 Task: Look for space in Muroran, Japan from 7th July, 2023 to 14th July, 2023 for 1 adult in price range Rs.6000 to Rs.14000. Place can be shared room with 1  bedroom having 1 bed and 1 bathroom. Property type can be house, flat, guest house, hotel. Amenities needed are: wifi, washing machine. Booking option can be shelf check-in. Required host language is English.
Action: Mouse moved to (623, 149)
Screenshot: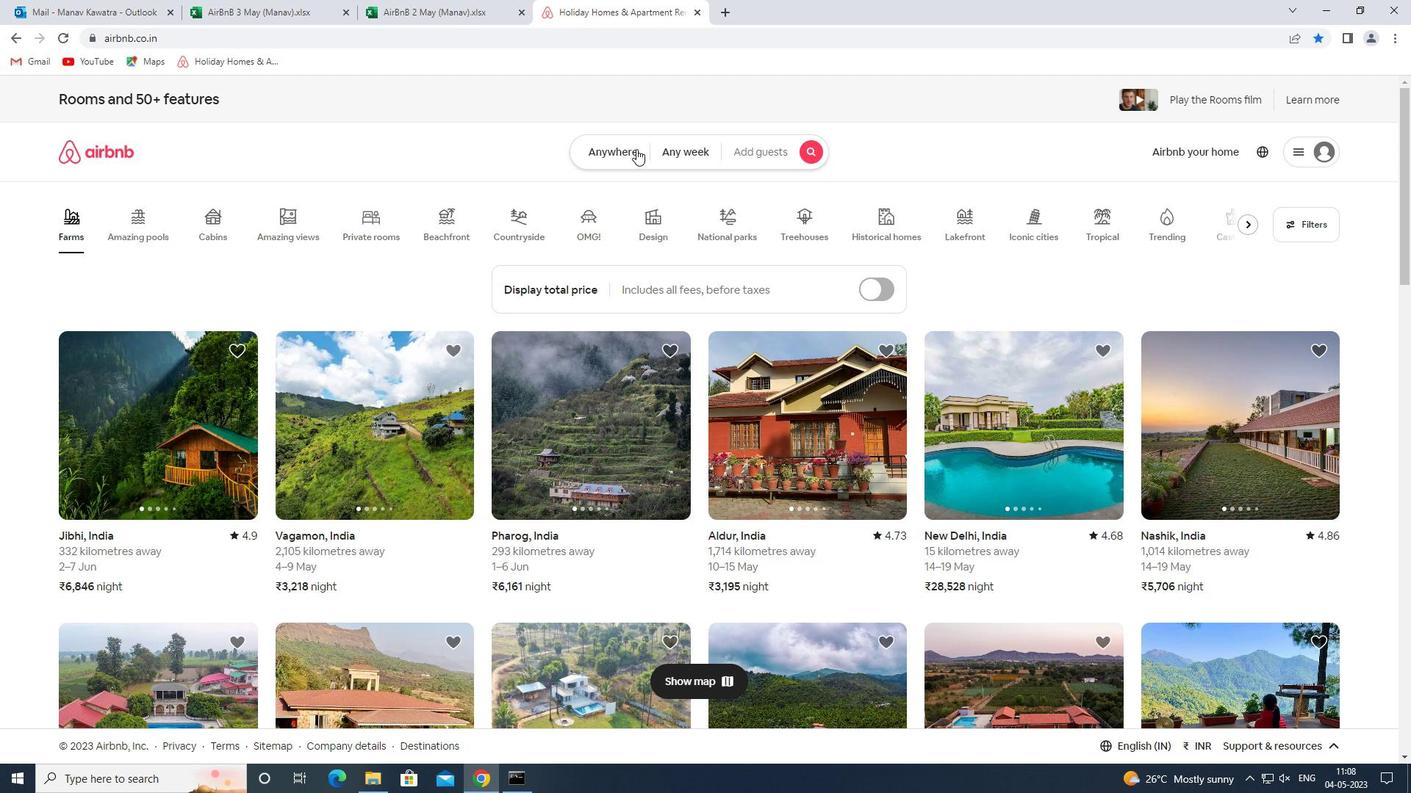 
Action: Mouse pressed left at (623, 149)
Screenshot: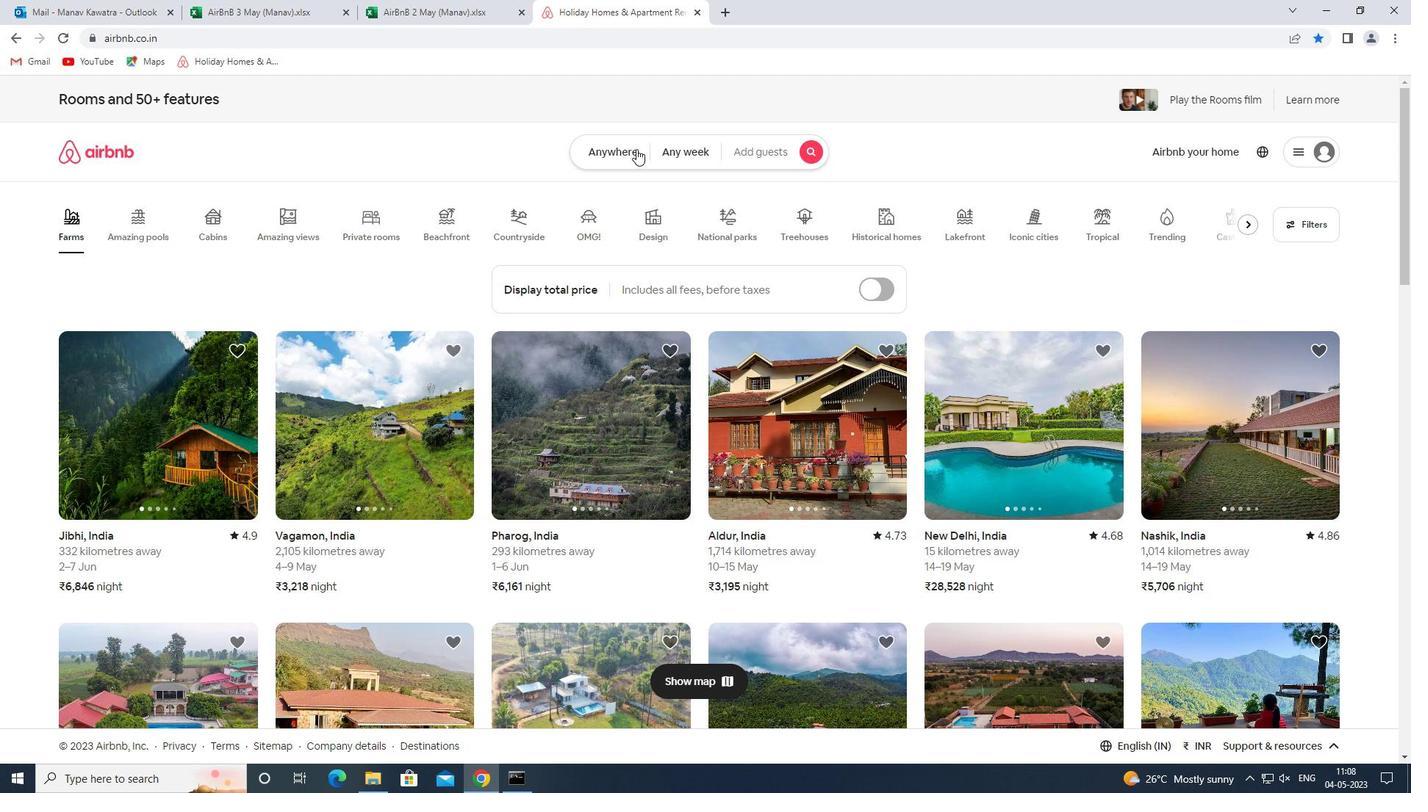 
Action: Mouse moved to (526, 210)
Screenshot: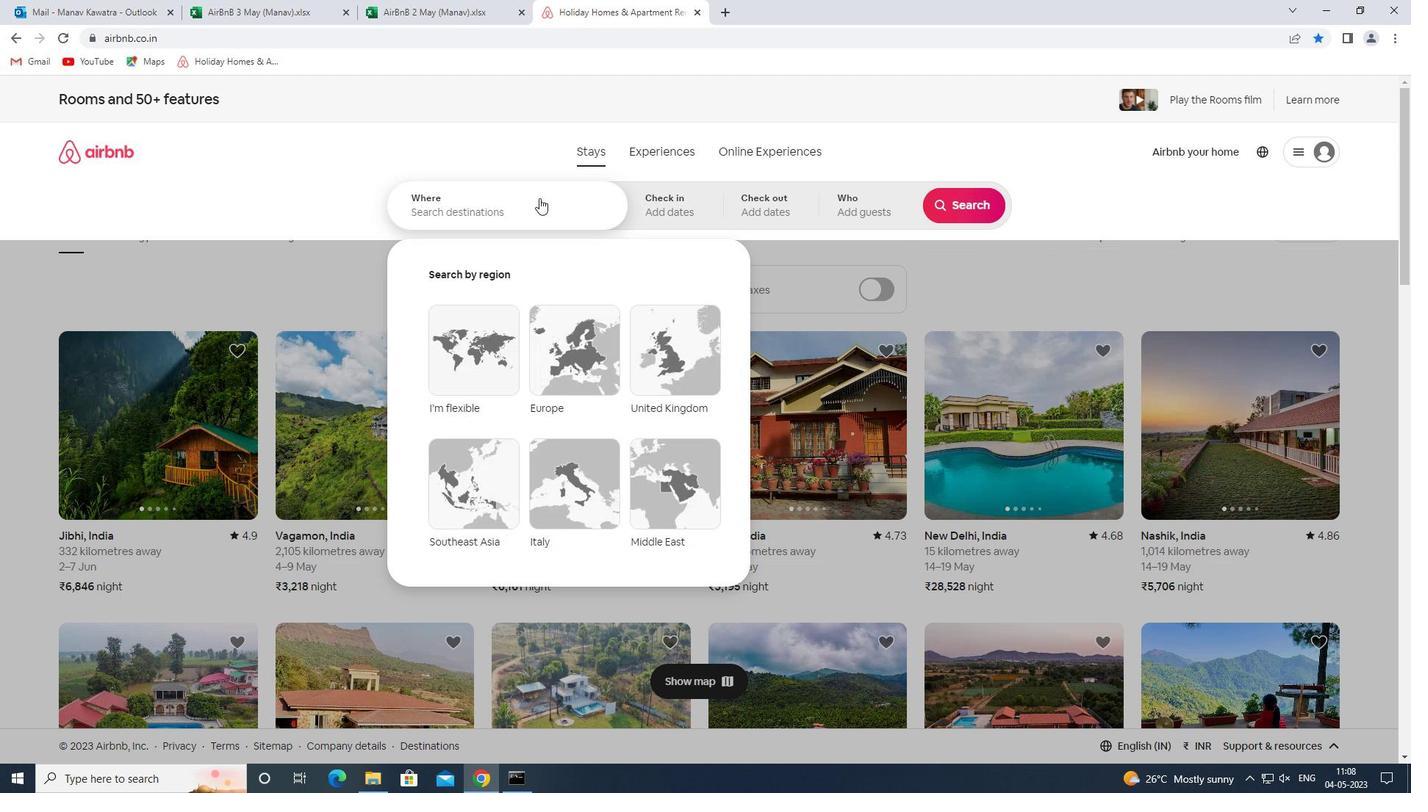 
Action: Mouse pressed left at (526, 210)
Screenshot: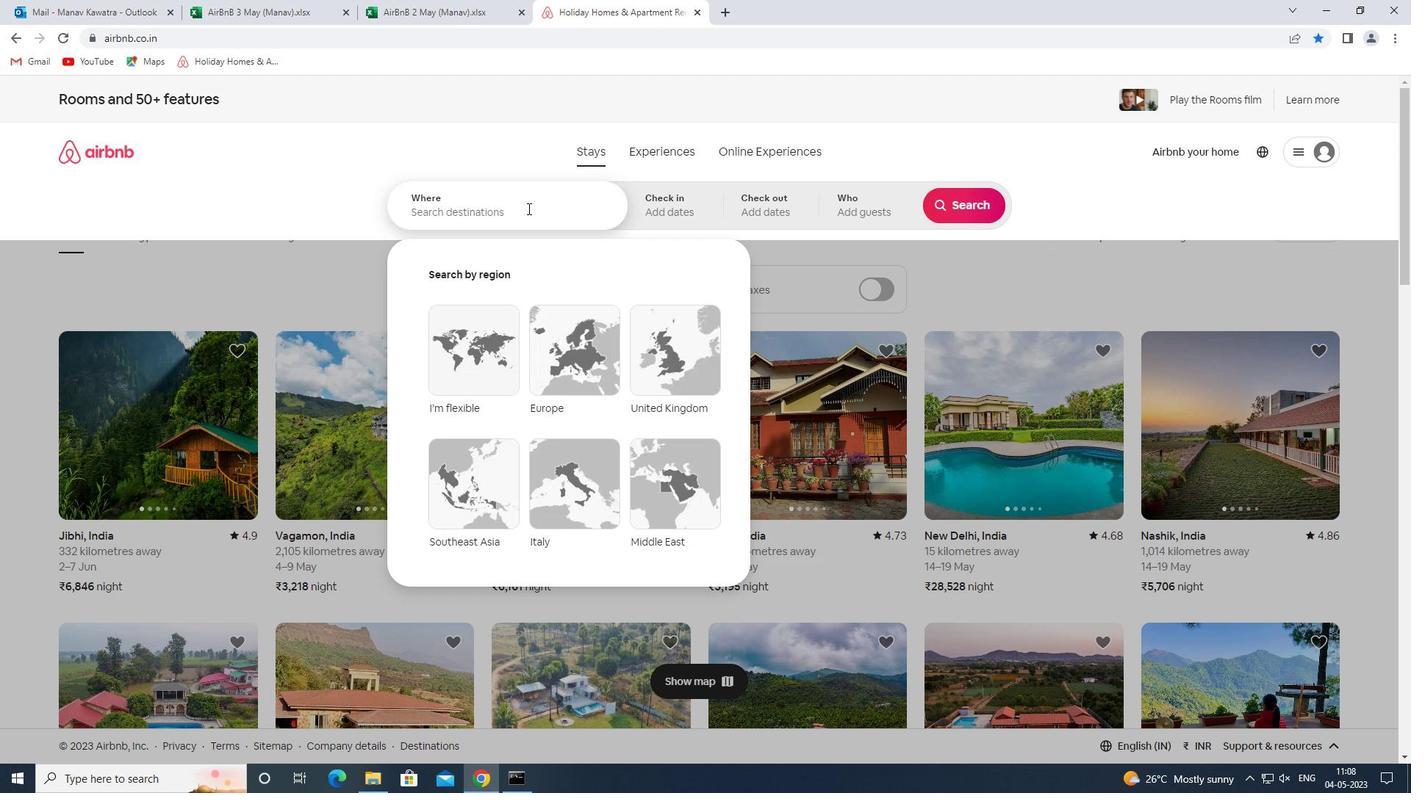 
Action: Key pressed muroran<Key.space>japan<Key.space><Key.enter>
Screenshot: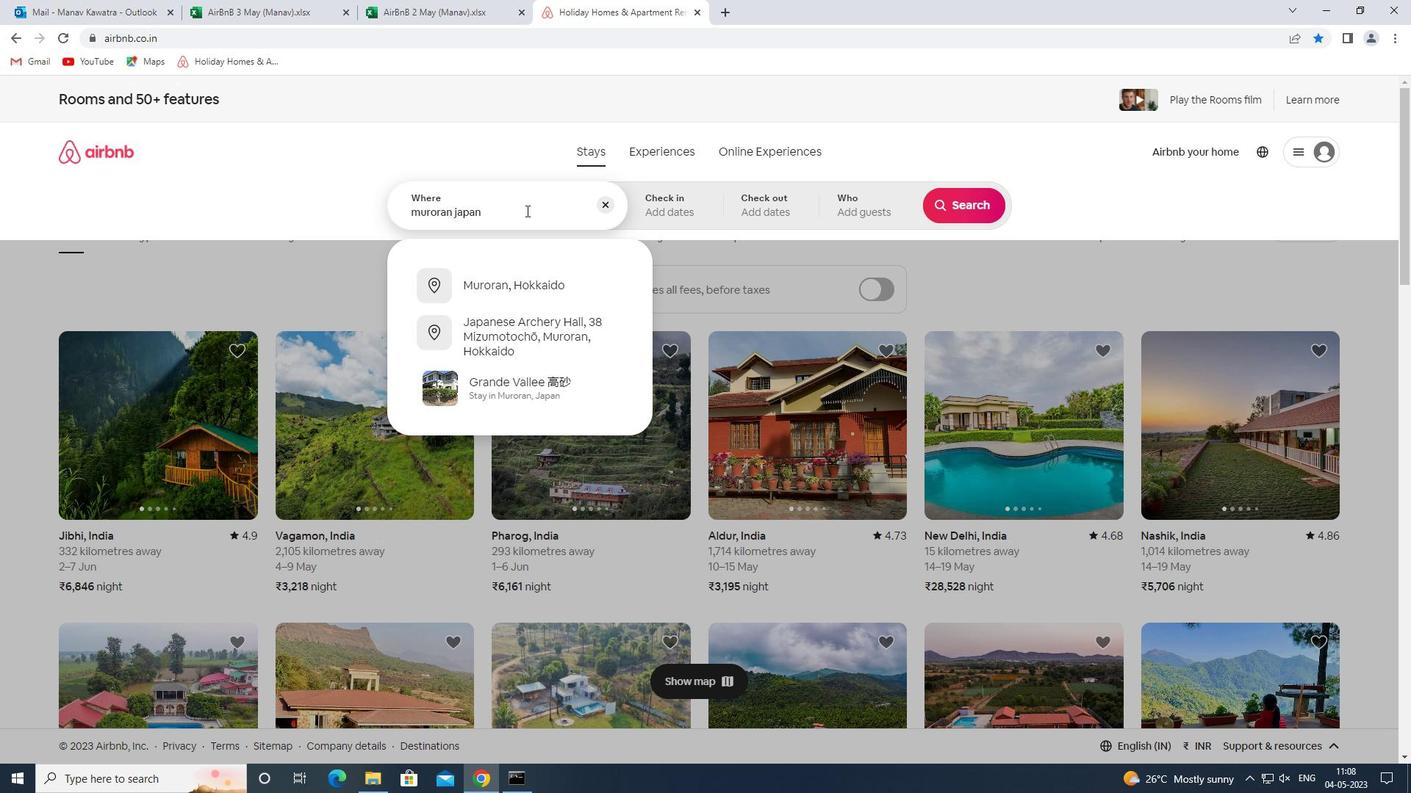 
Action: Mouse moved to (958, 323)
Screenshot: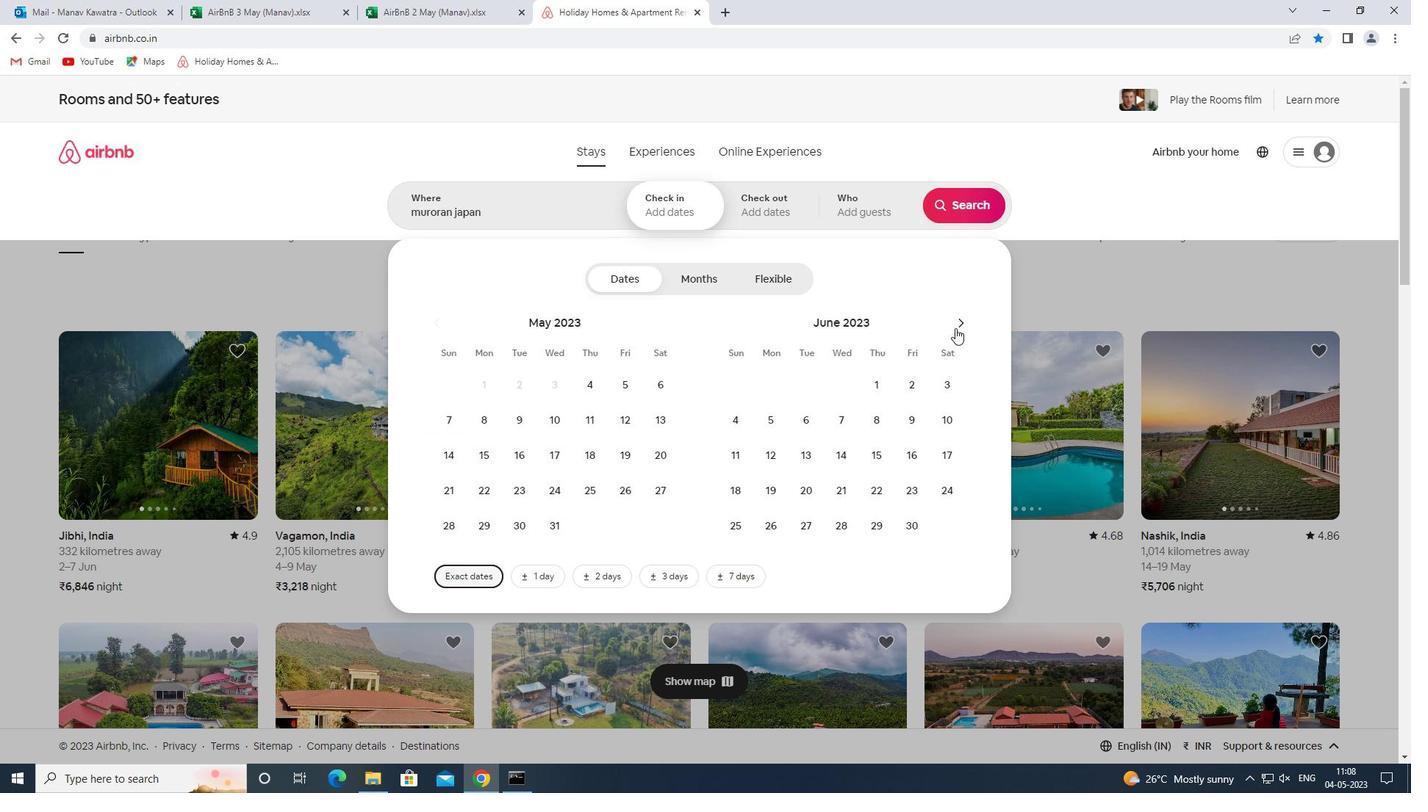 
Action: Mouse pressed left at (958, 323)
Screenshot: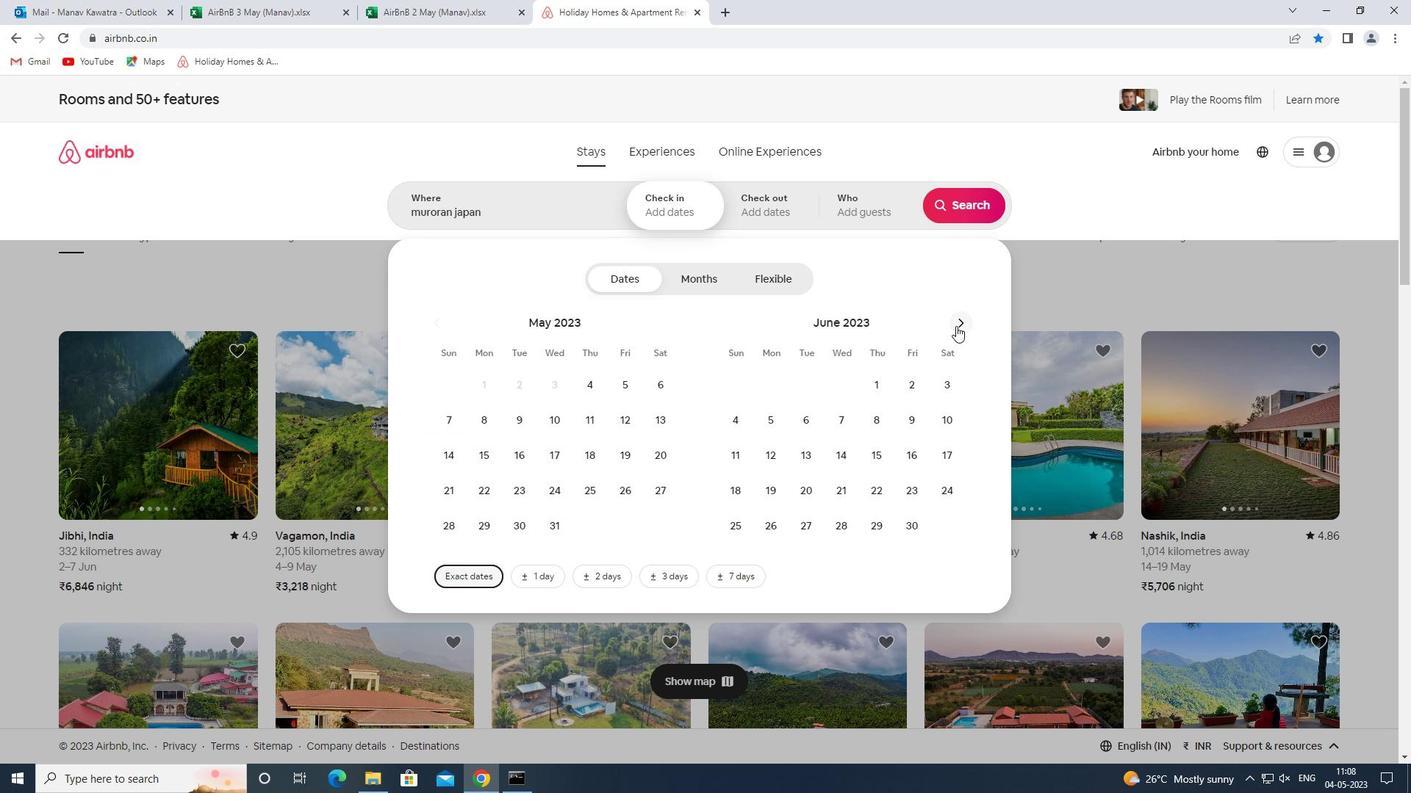
Action: Mouse moved to (915, 421)
Screenshot: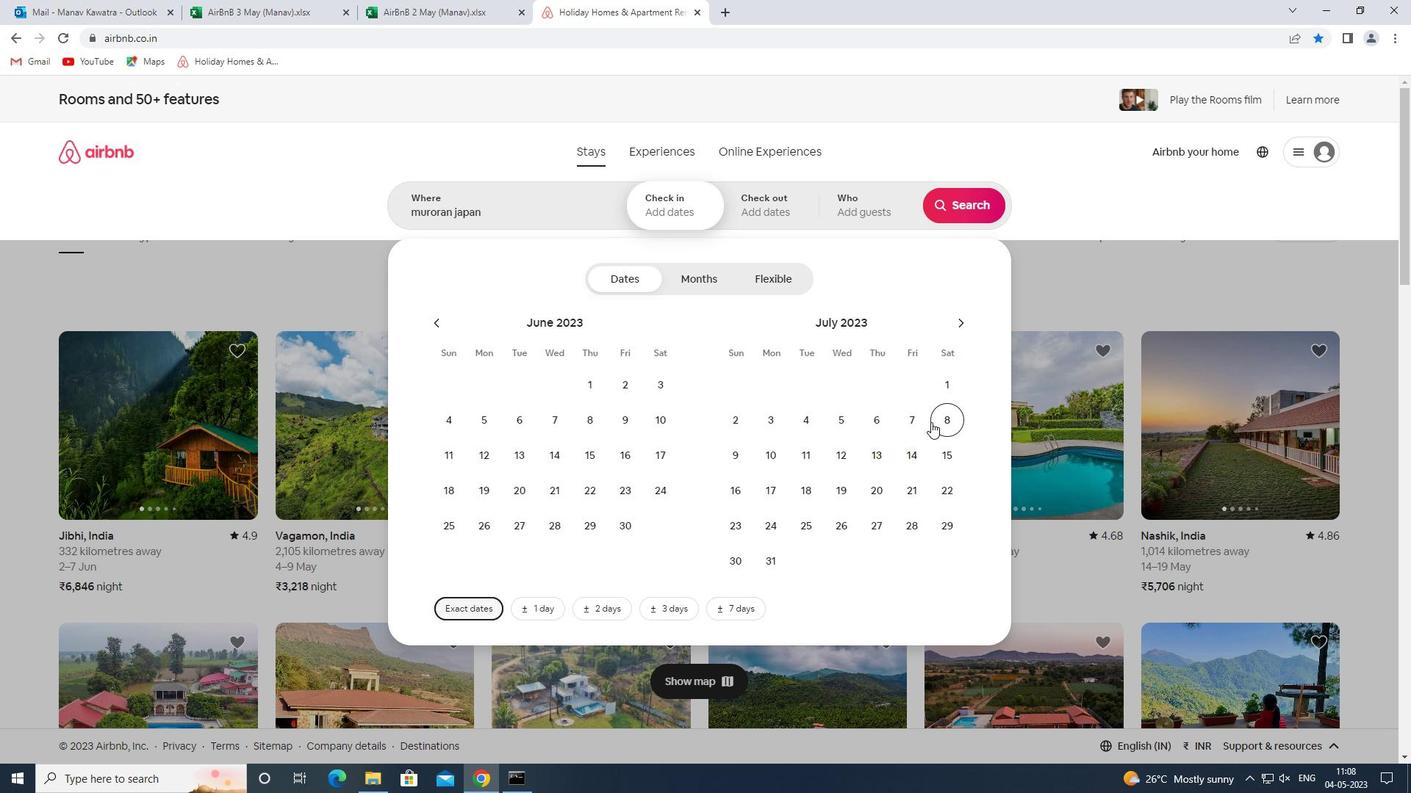 
Action: Mouse pressed left at (915, 421)
Screenshot: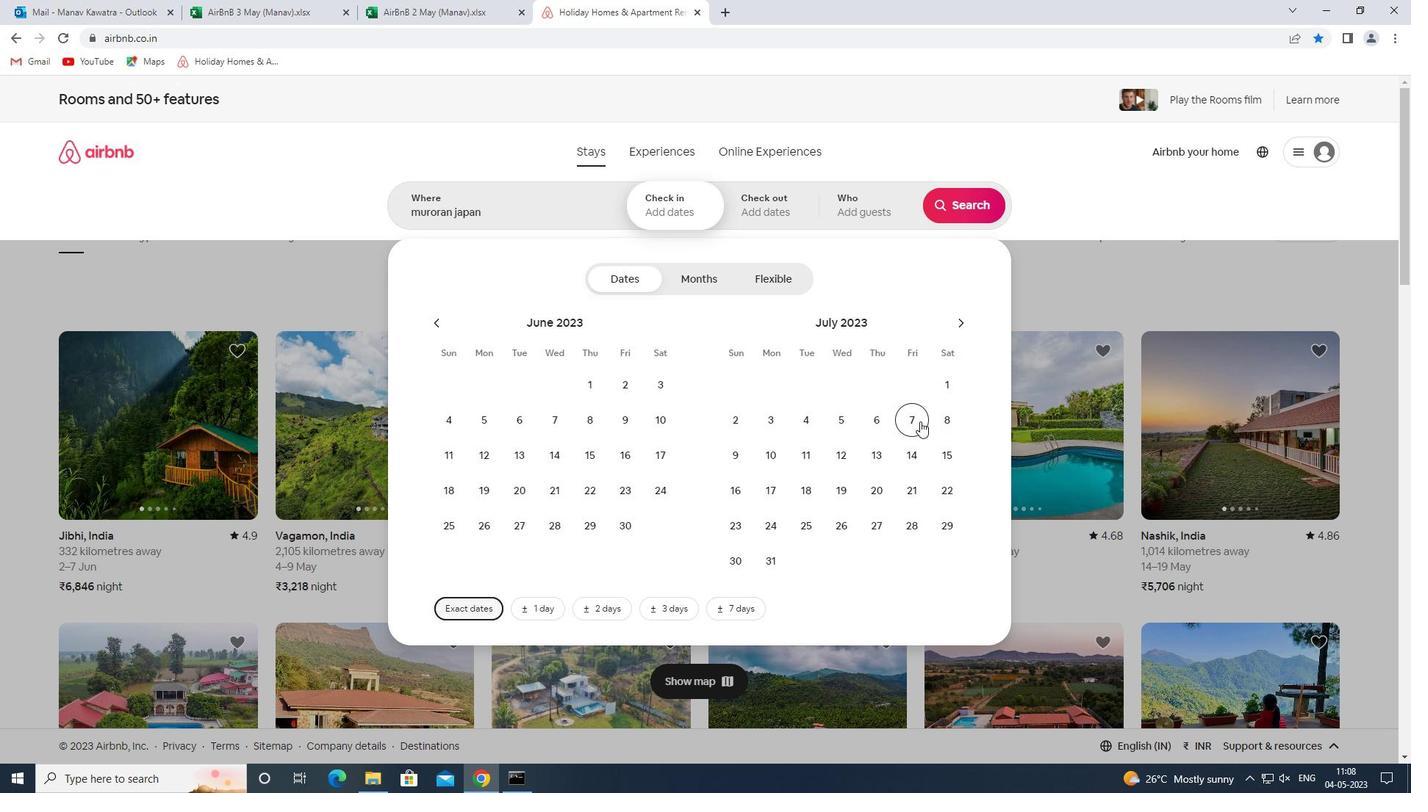 
Action: Mouse moved to (918, 453)
Screenshot: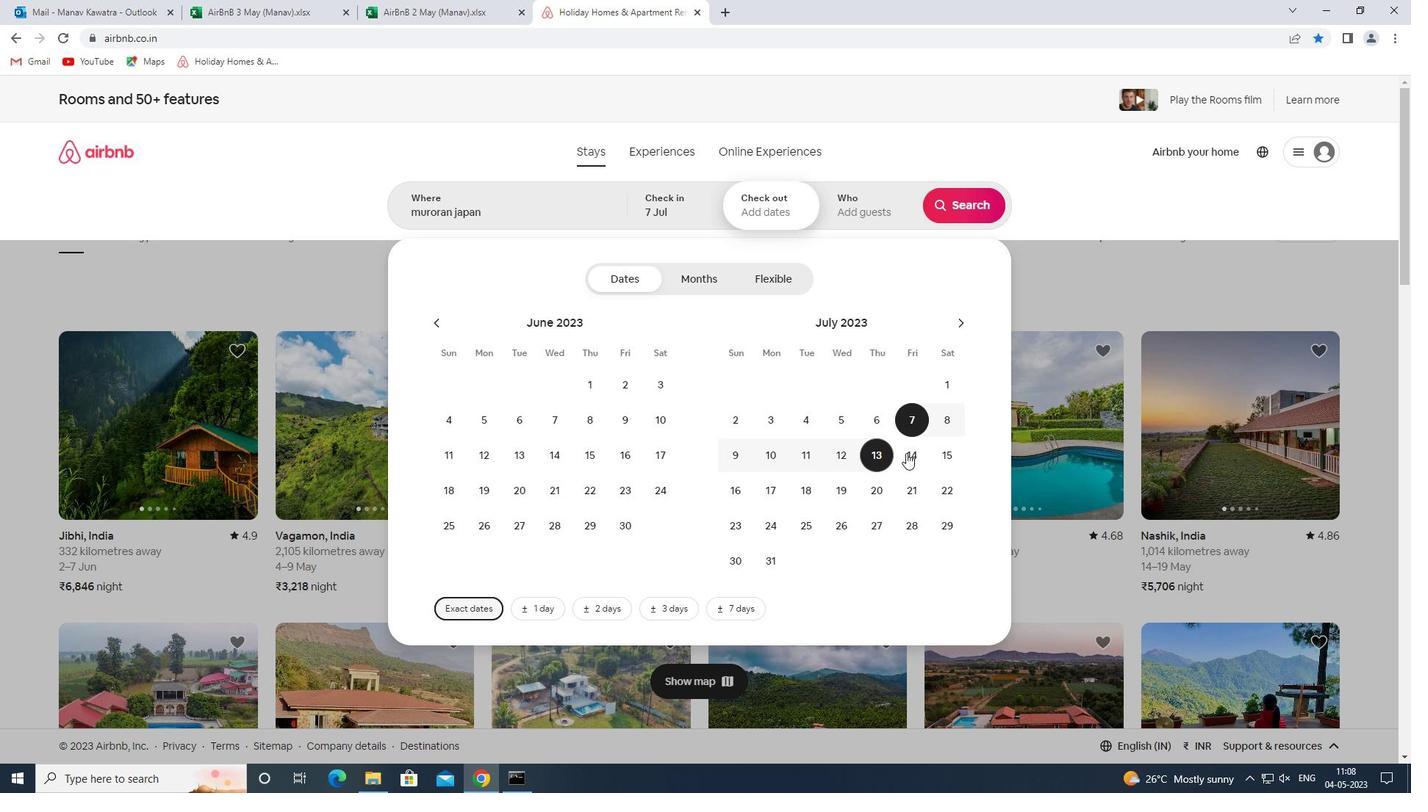 
Action: Mouse pressed left at (918, 453)
Screenshot: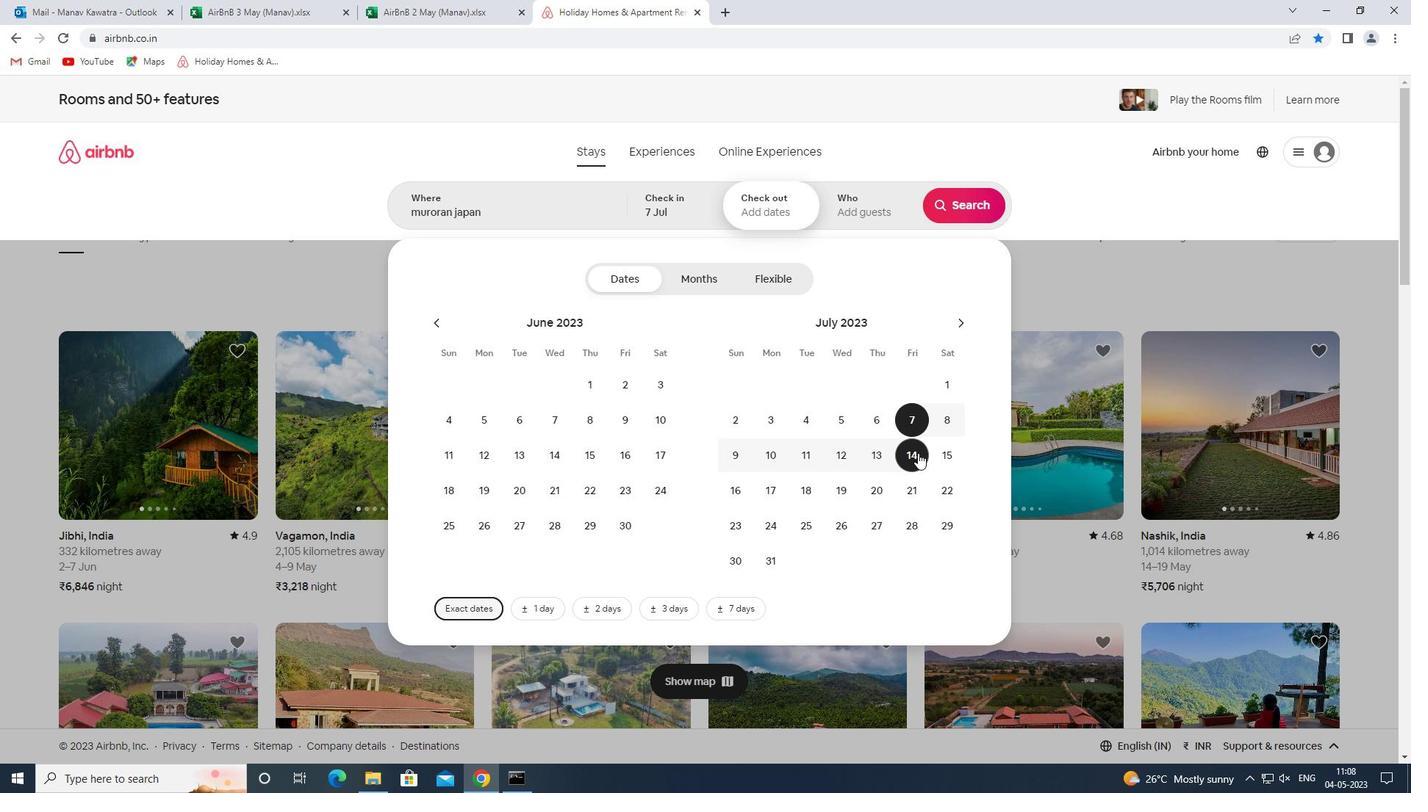 
Action: Mouse moved to (873, 202)
Screenshot: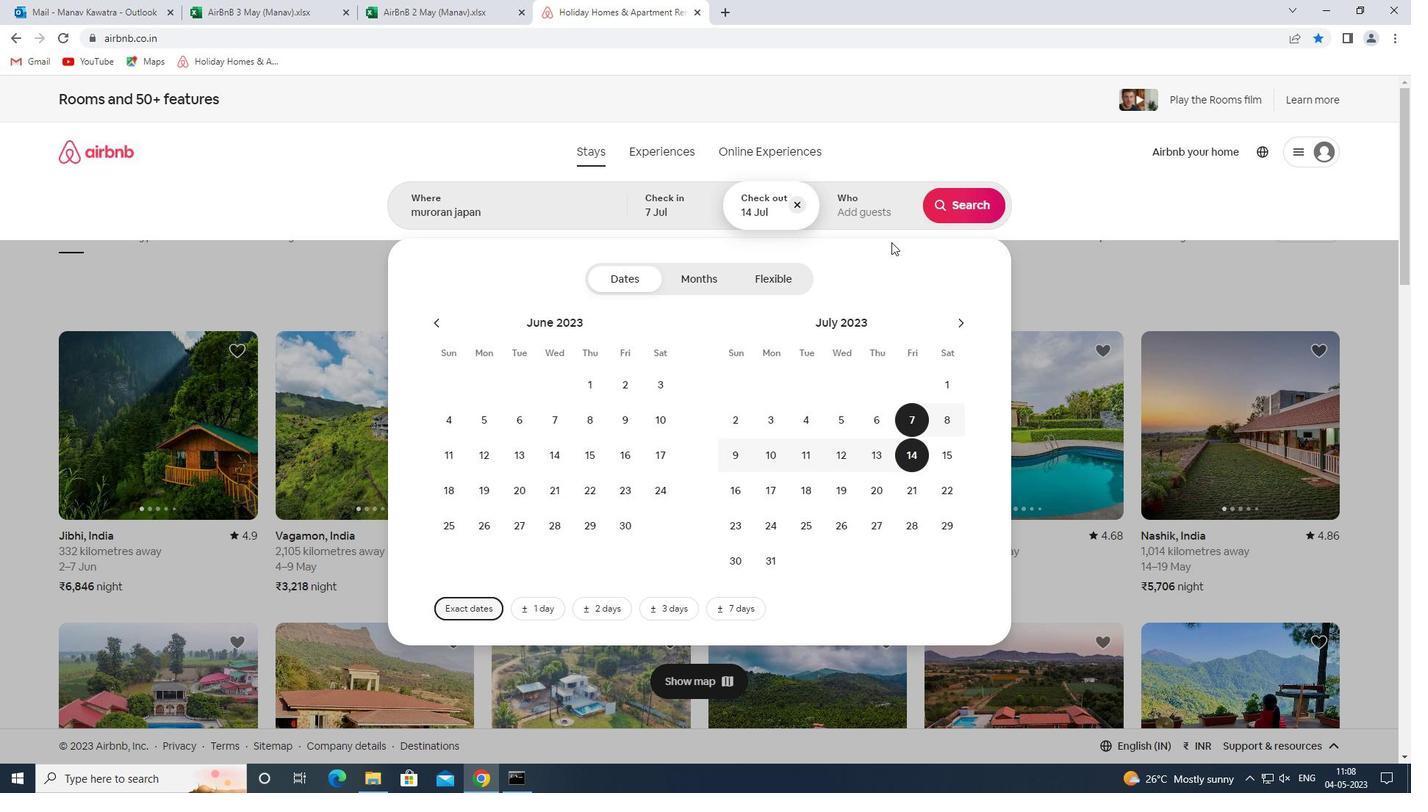 
Action: Mouse pressed left at (873, 202)
Screenshot: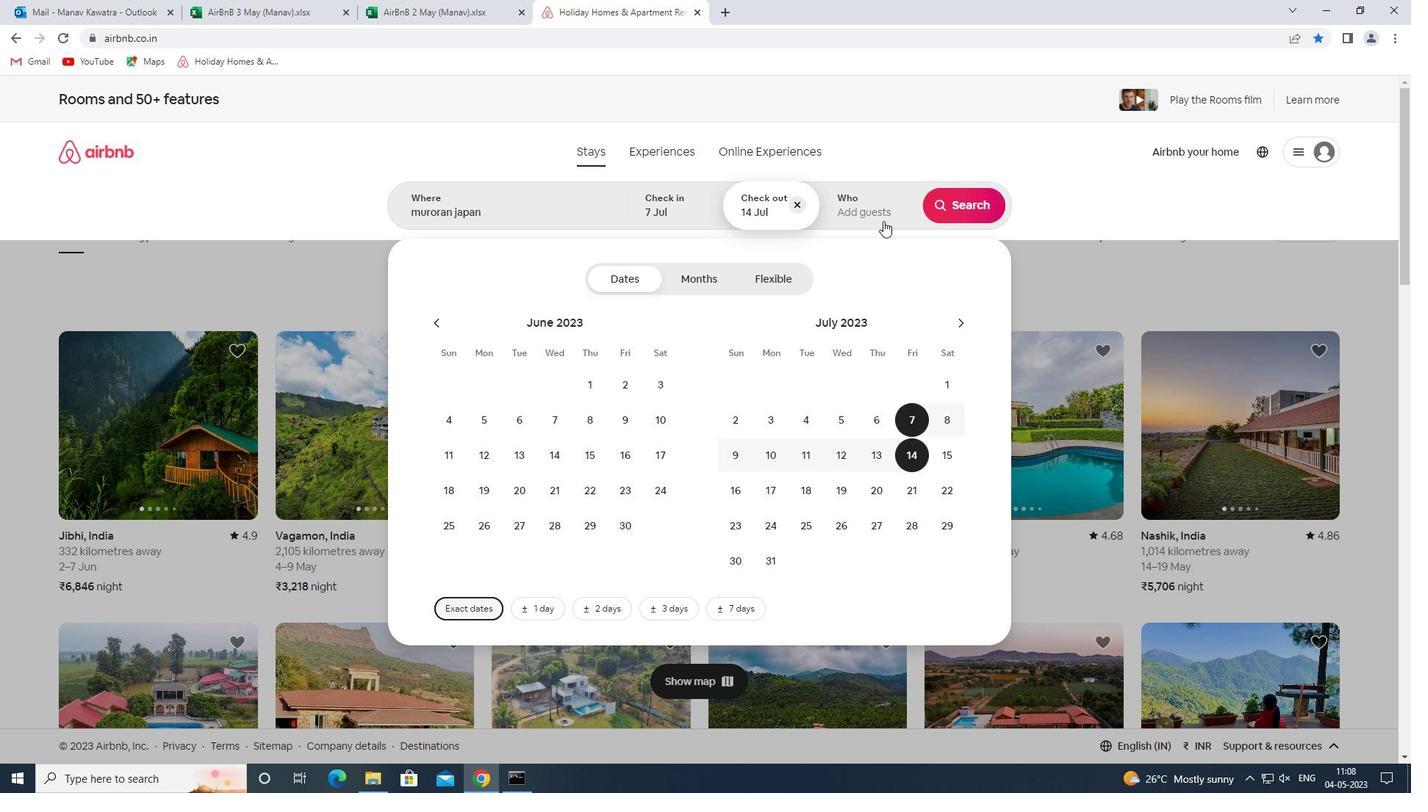 
Action: Mouse moved to (977, 288)
Screenshot: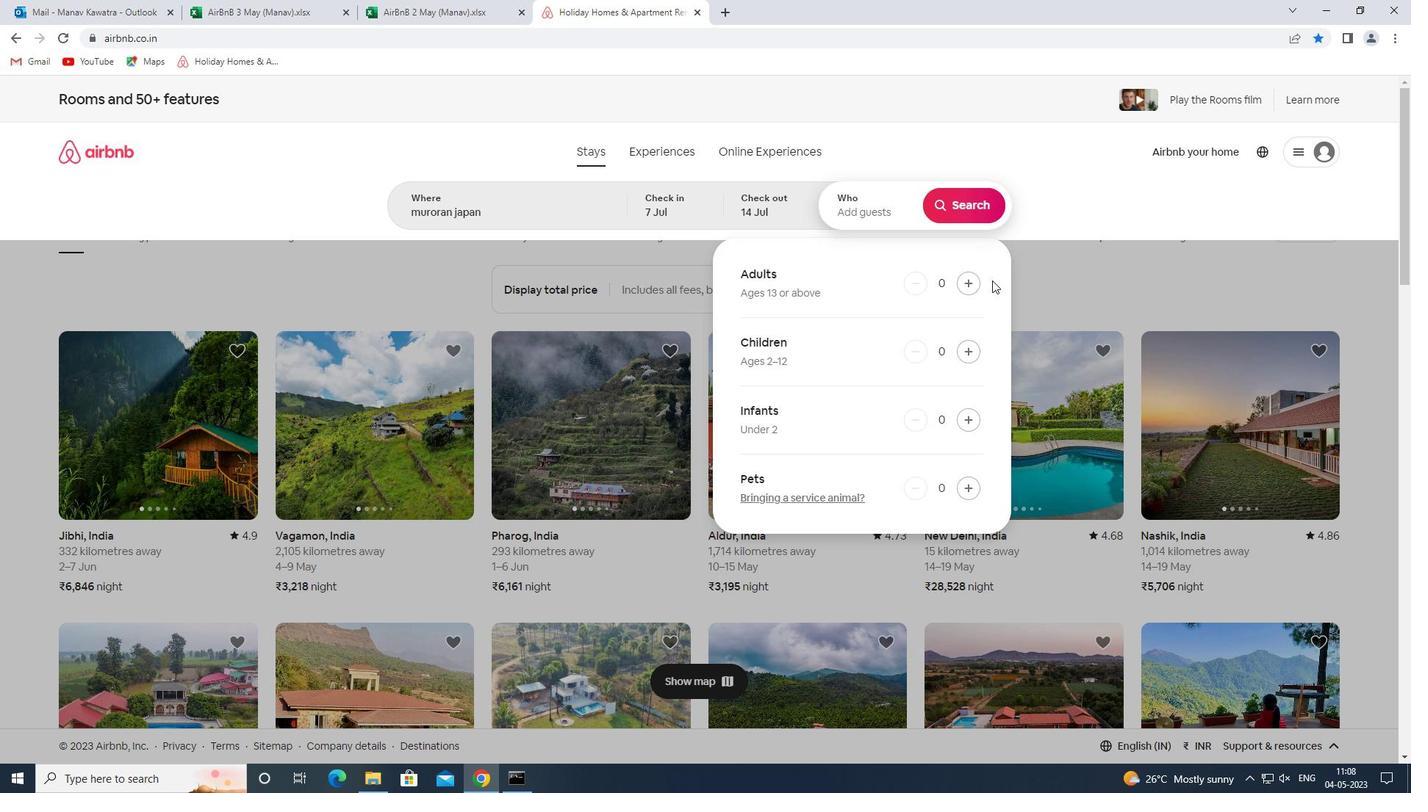 
Action: Mouse pressed left at (977, 288)
Screenshot: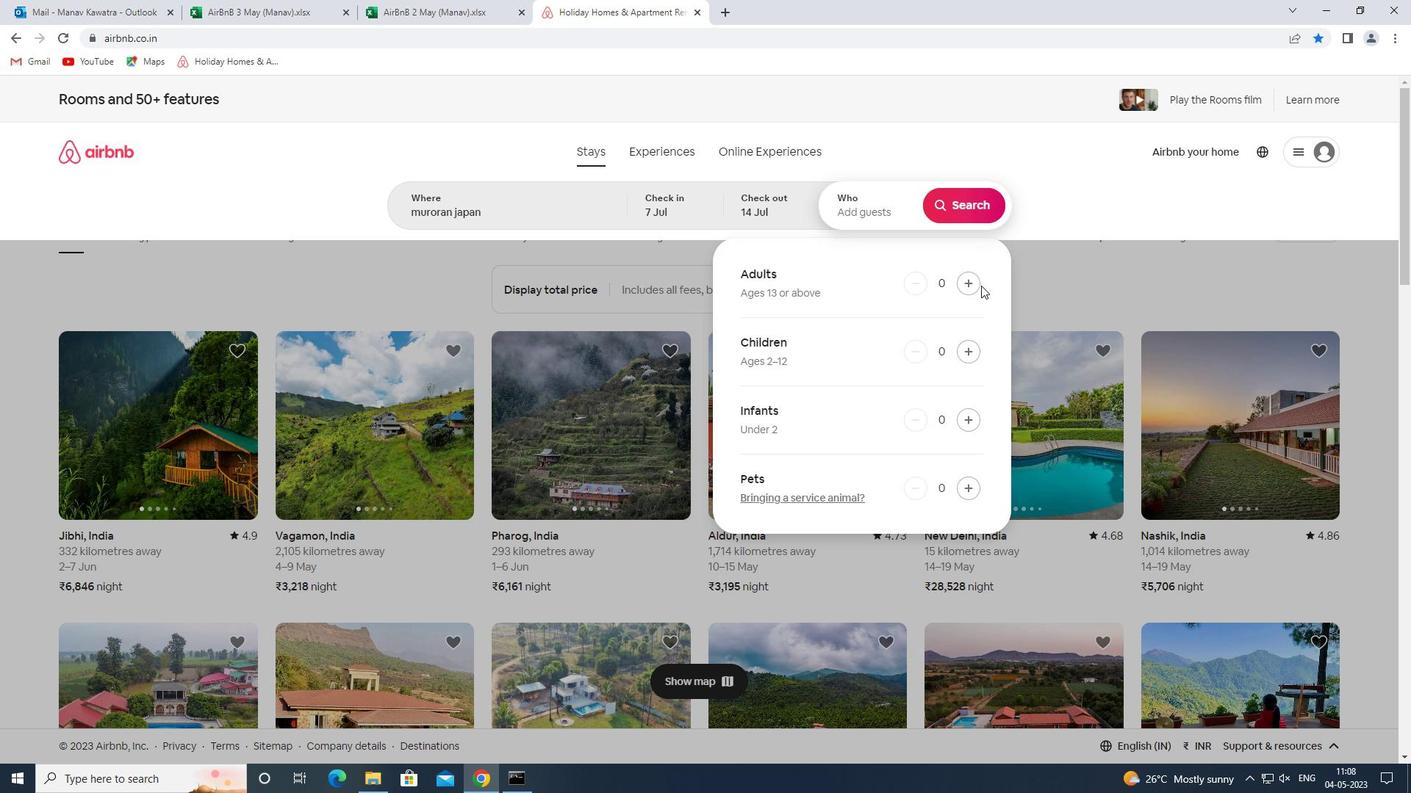 
Action: Mouse moved to (981, 205)
Screenshot: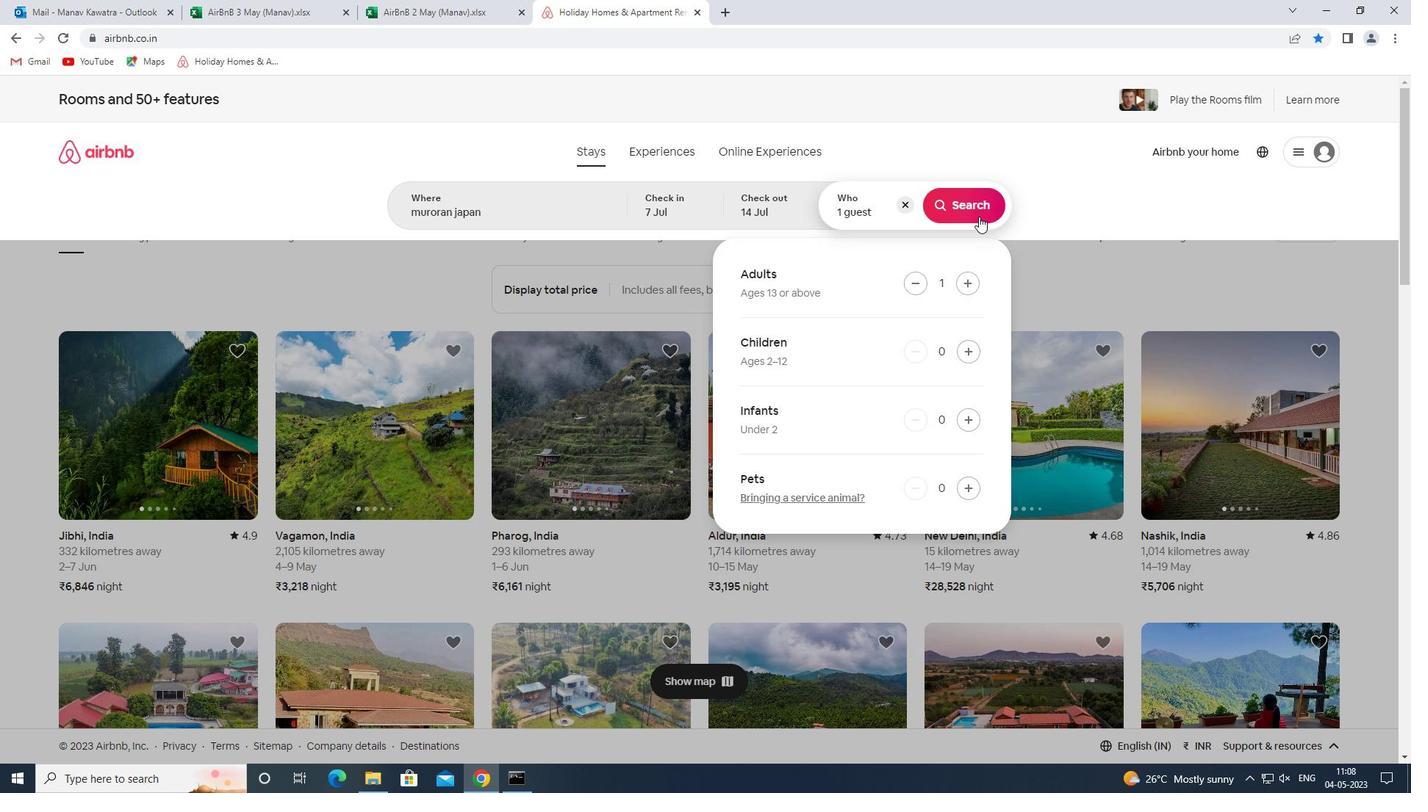 
Action: Mouse pressed left at (981, 205)
Screenshot: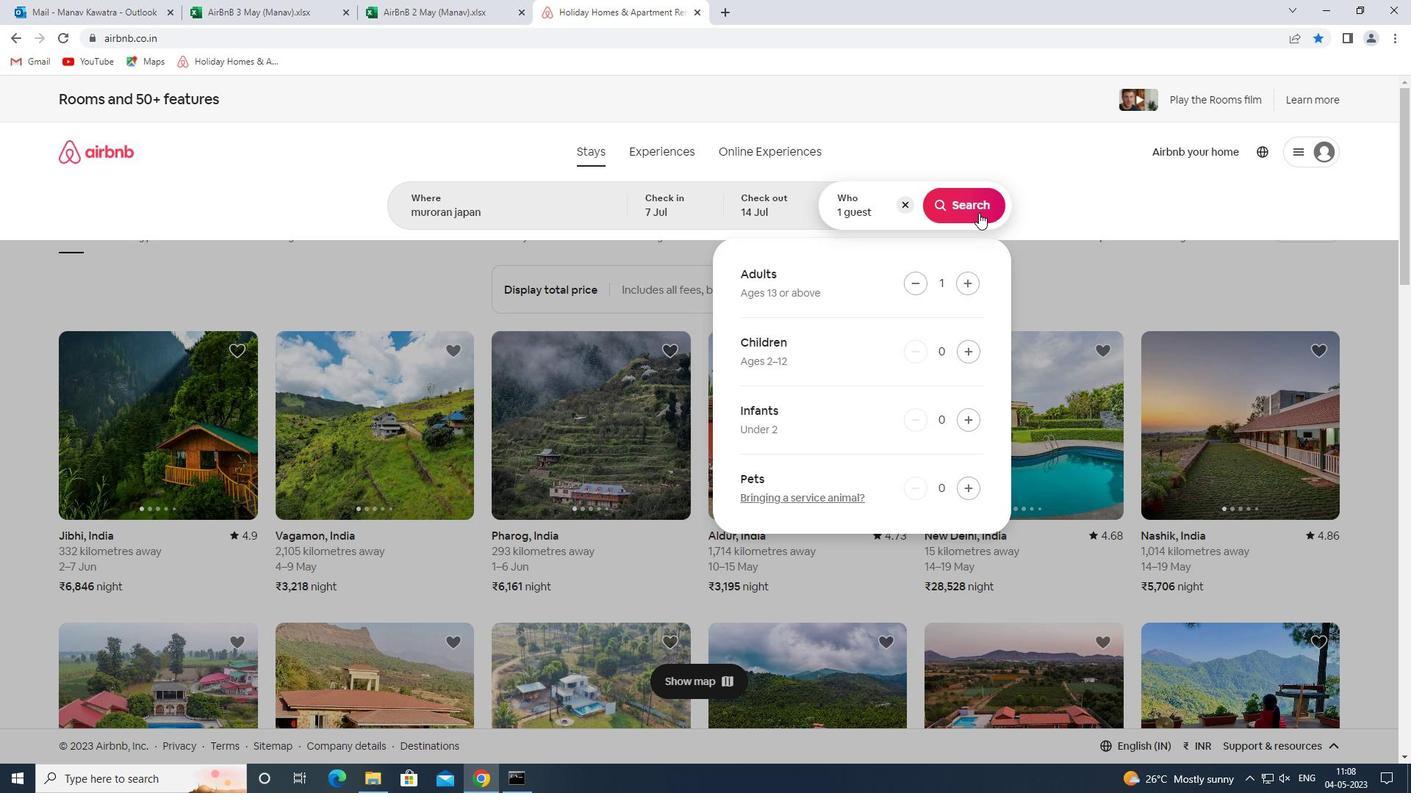 
Action: Mouse moved to (1339, 165)
Screenshot: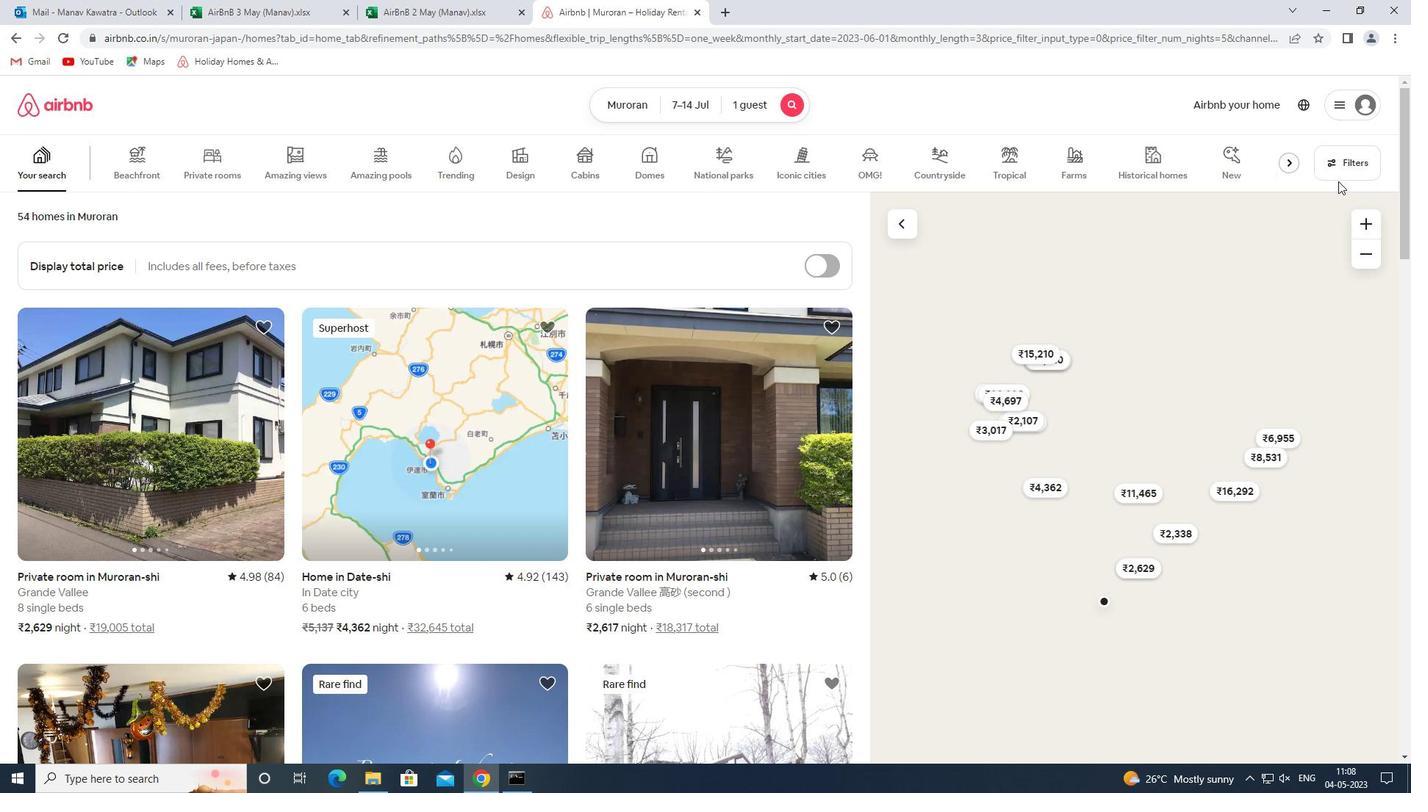 
Action: Mouse pressed left at (1339, 165)
Screenshot: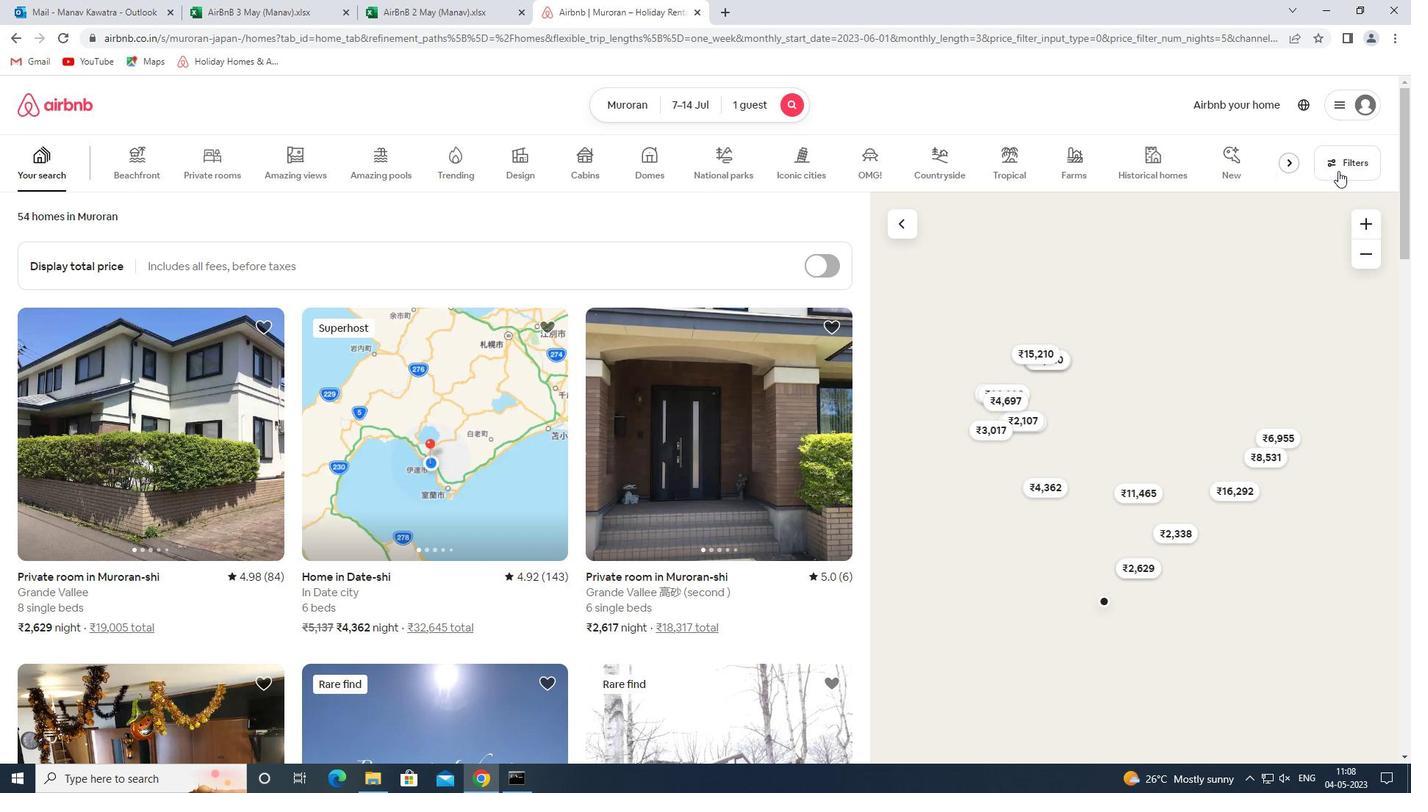 
Action: Mouse moved to (585, 358)
Screenshot: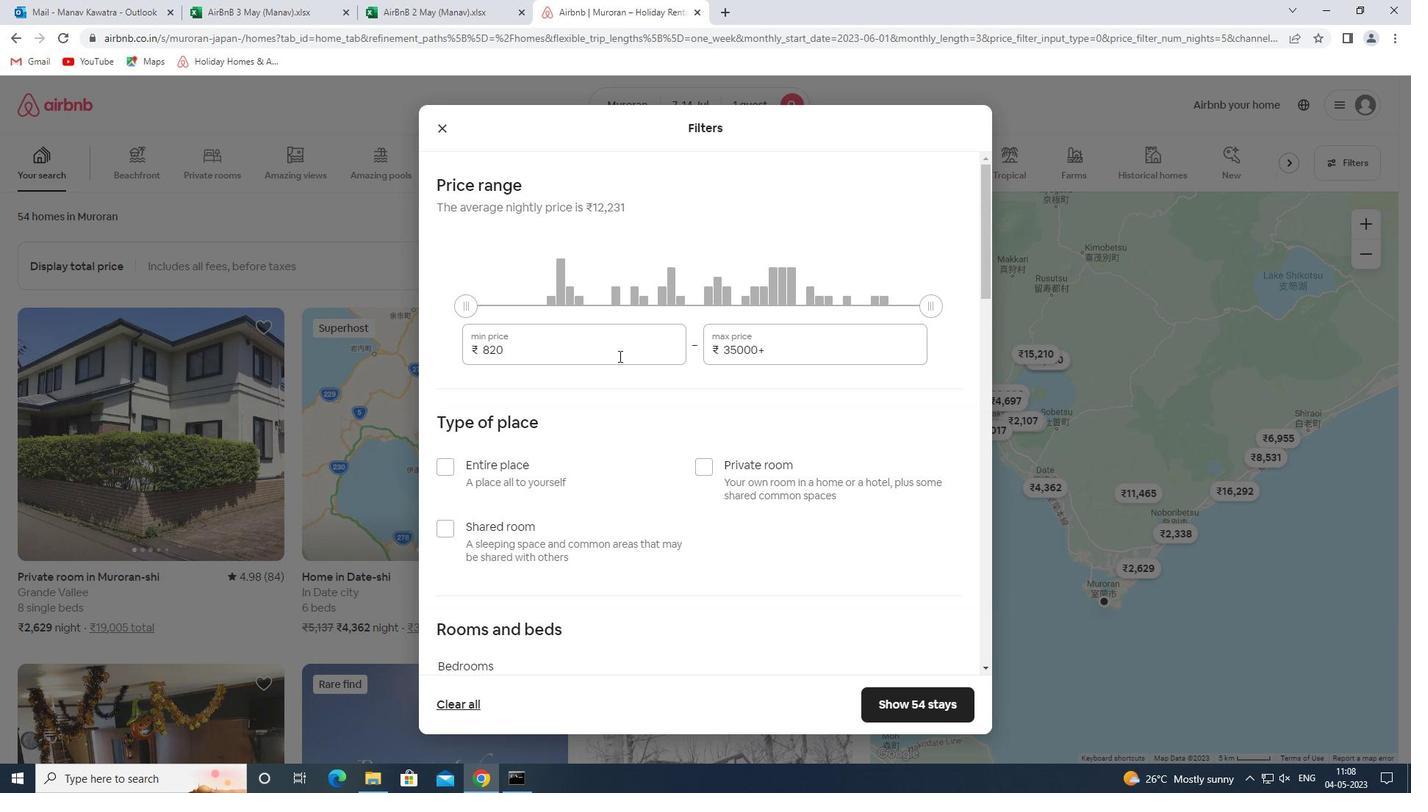 
Action: Mouse pressed left at (585, 358)
Screenshot: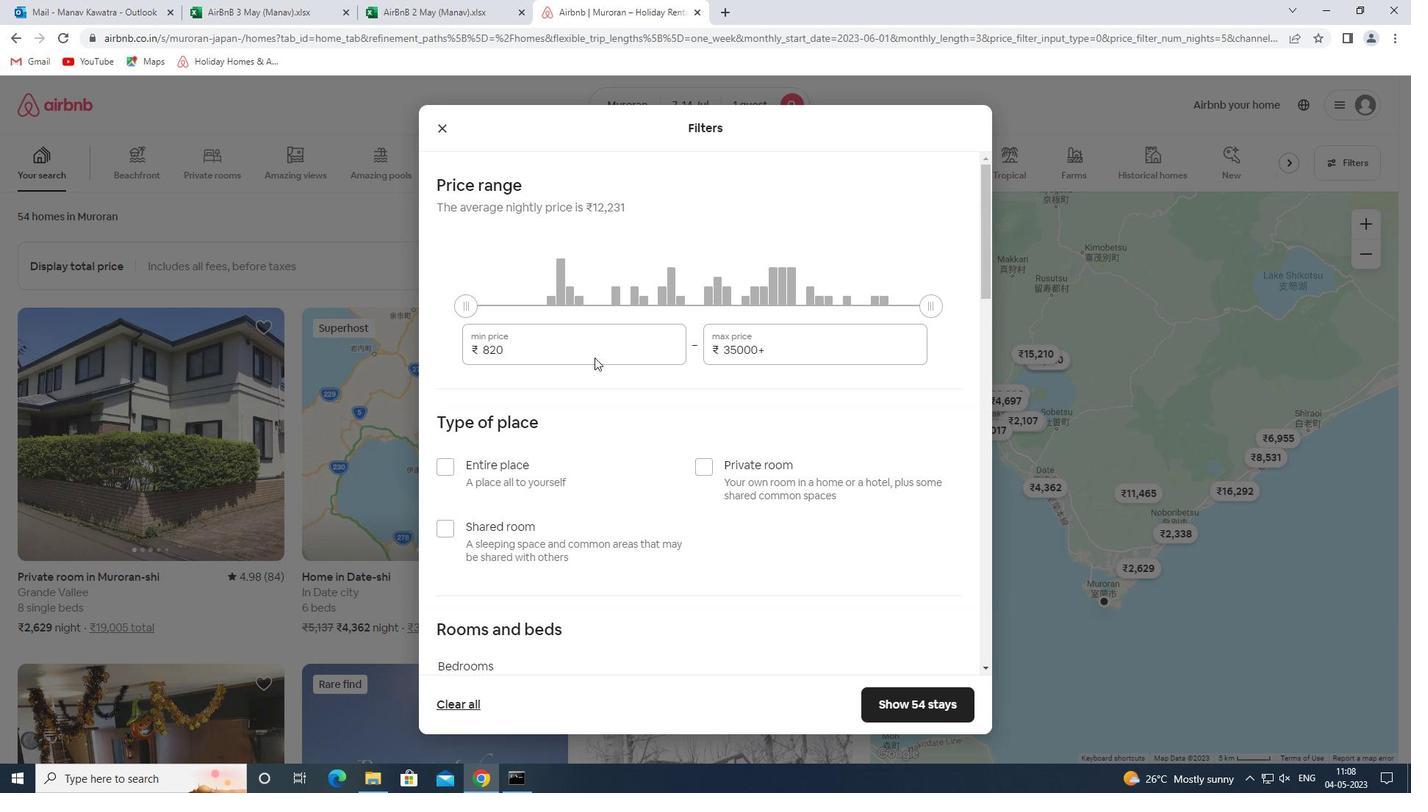 
Action: Mouse moved to (577, 352)
Screenshot: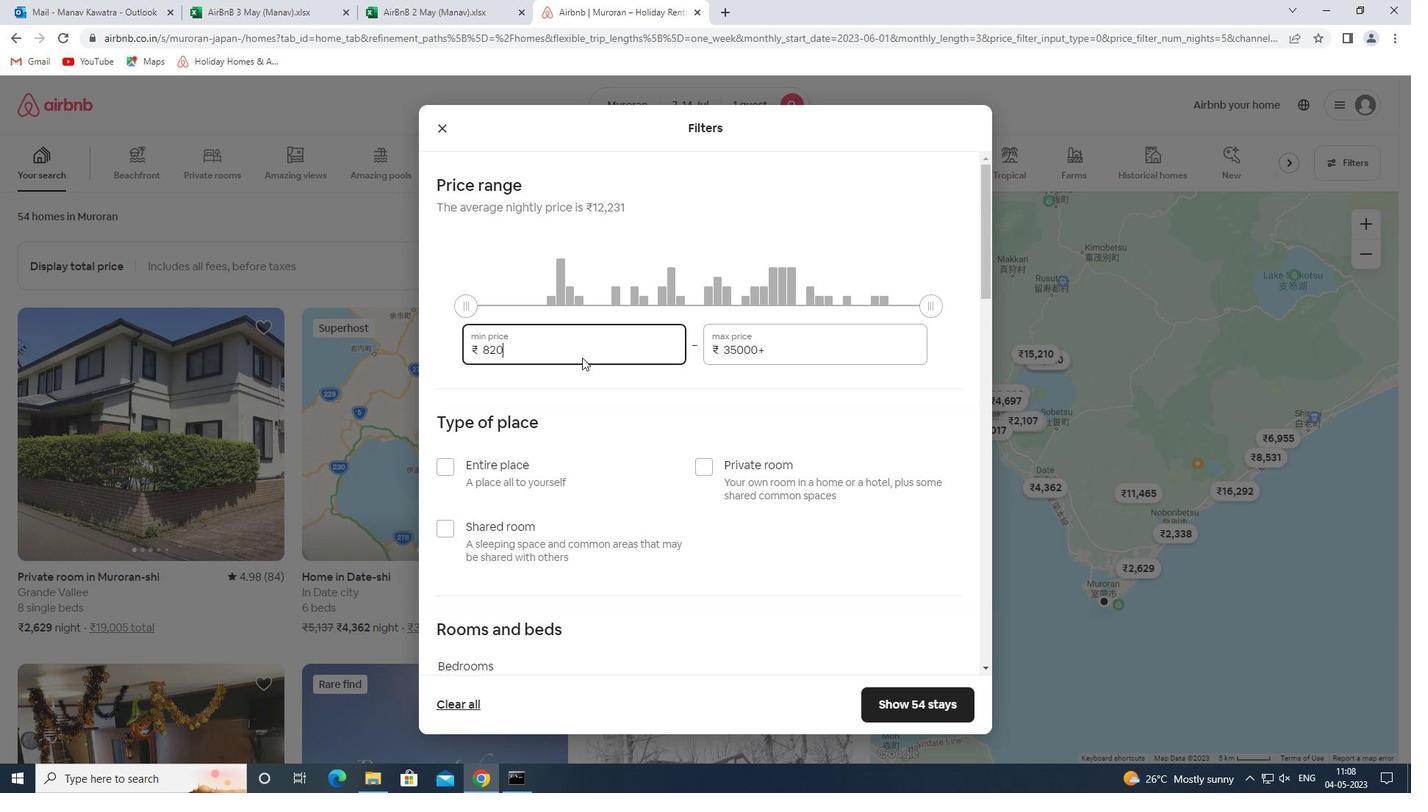 
Action: Mouse pressed left at (577, 352)
Screenshot: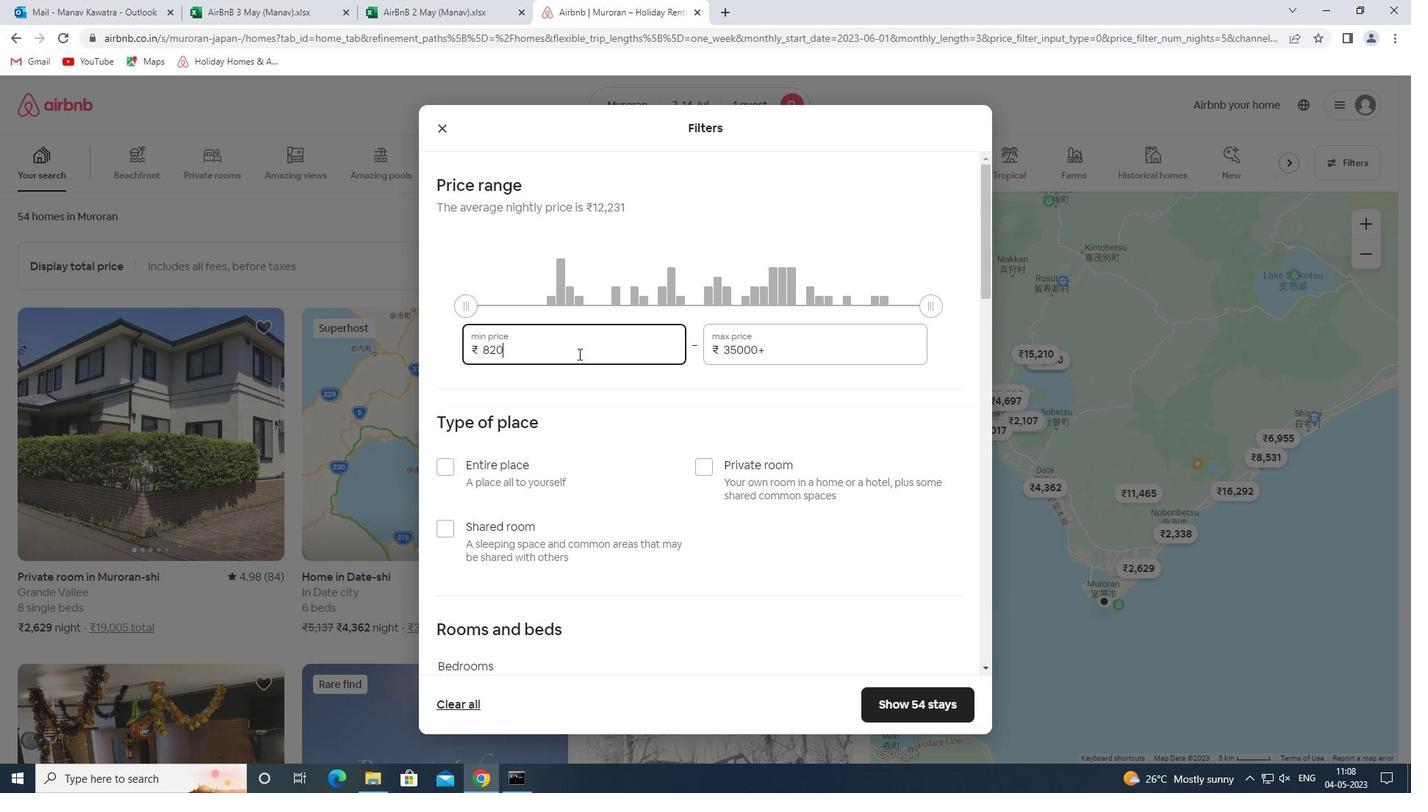 
Action: Mouse pressed left at (577, 352)
Screenshot: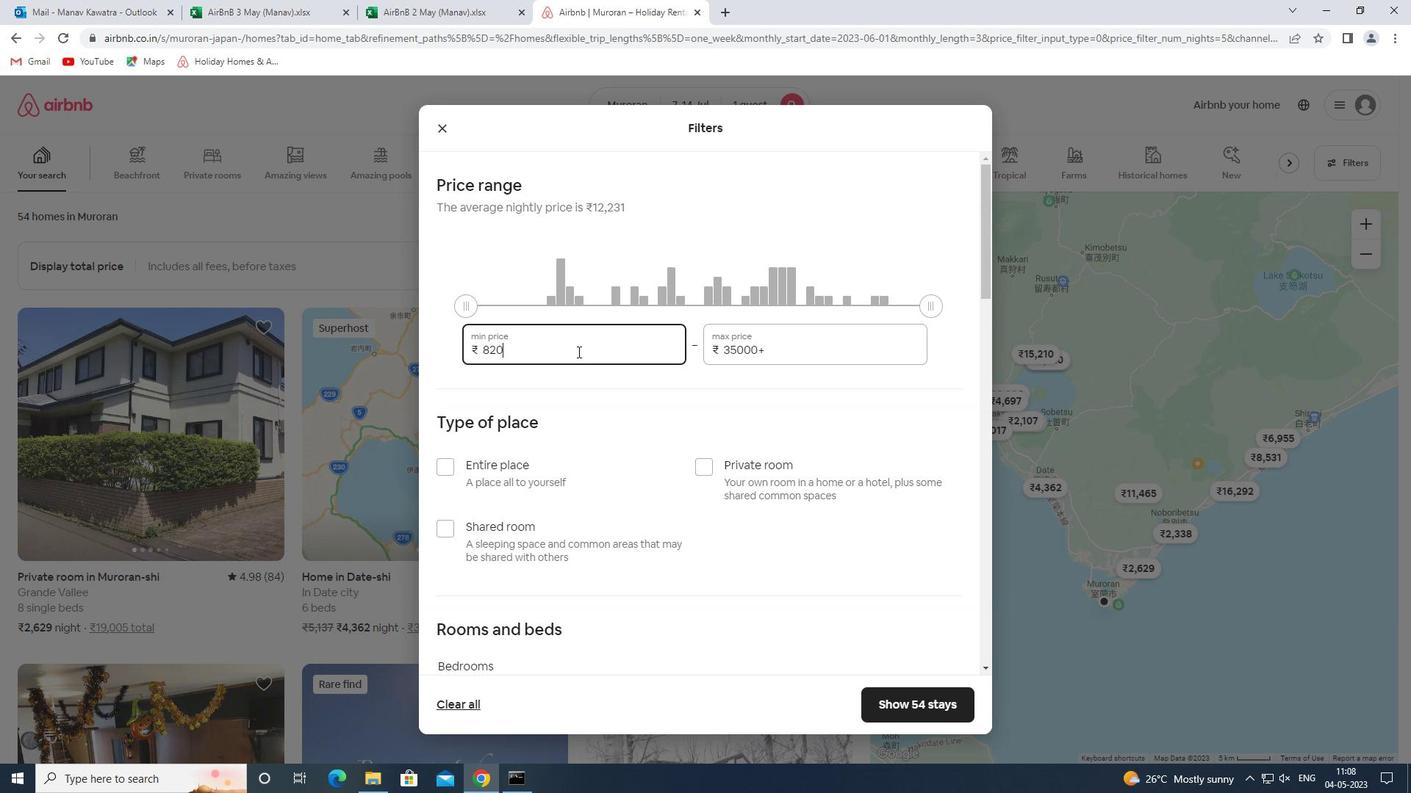 
Action: Key pressed 6000<Key.tab>14000
Screenshot: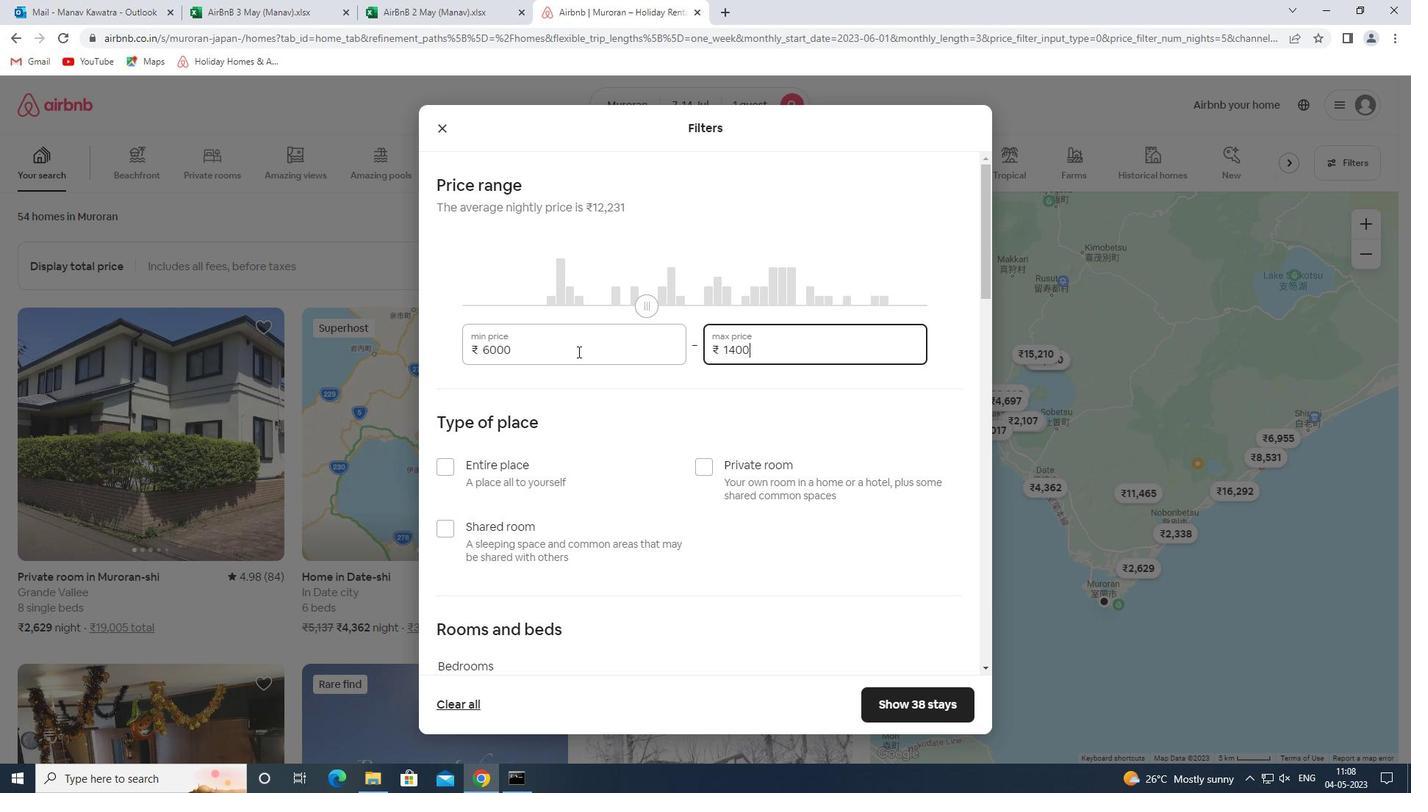 
Action: Mouse moved to (512, 522)
Screenshot: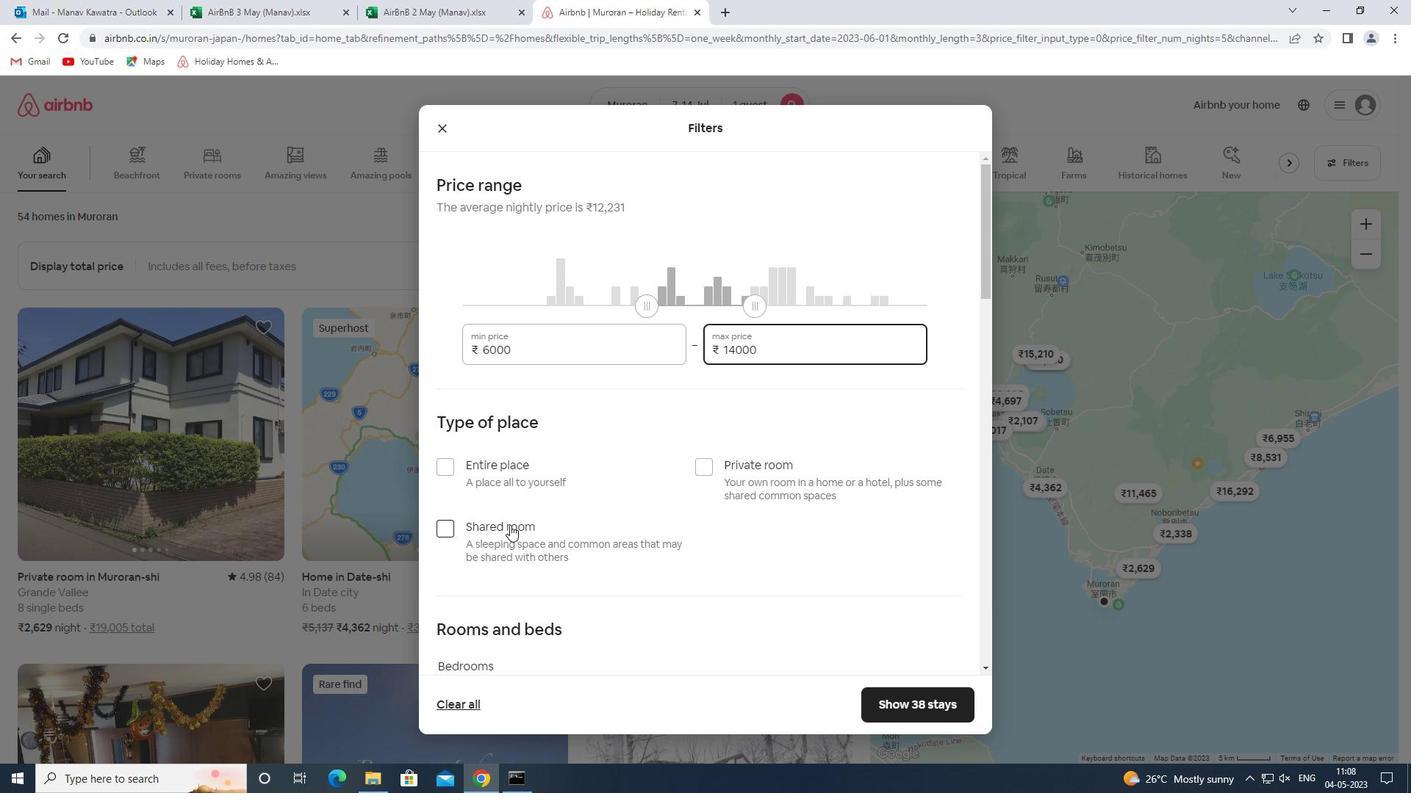 
Action: Mouse pressed left at (512, 522)
Screenshot: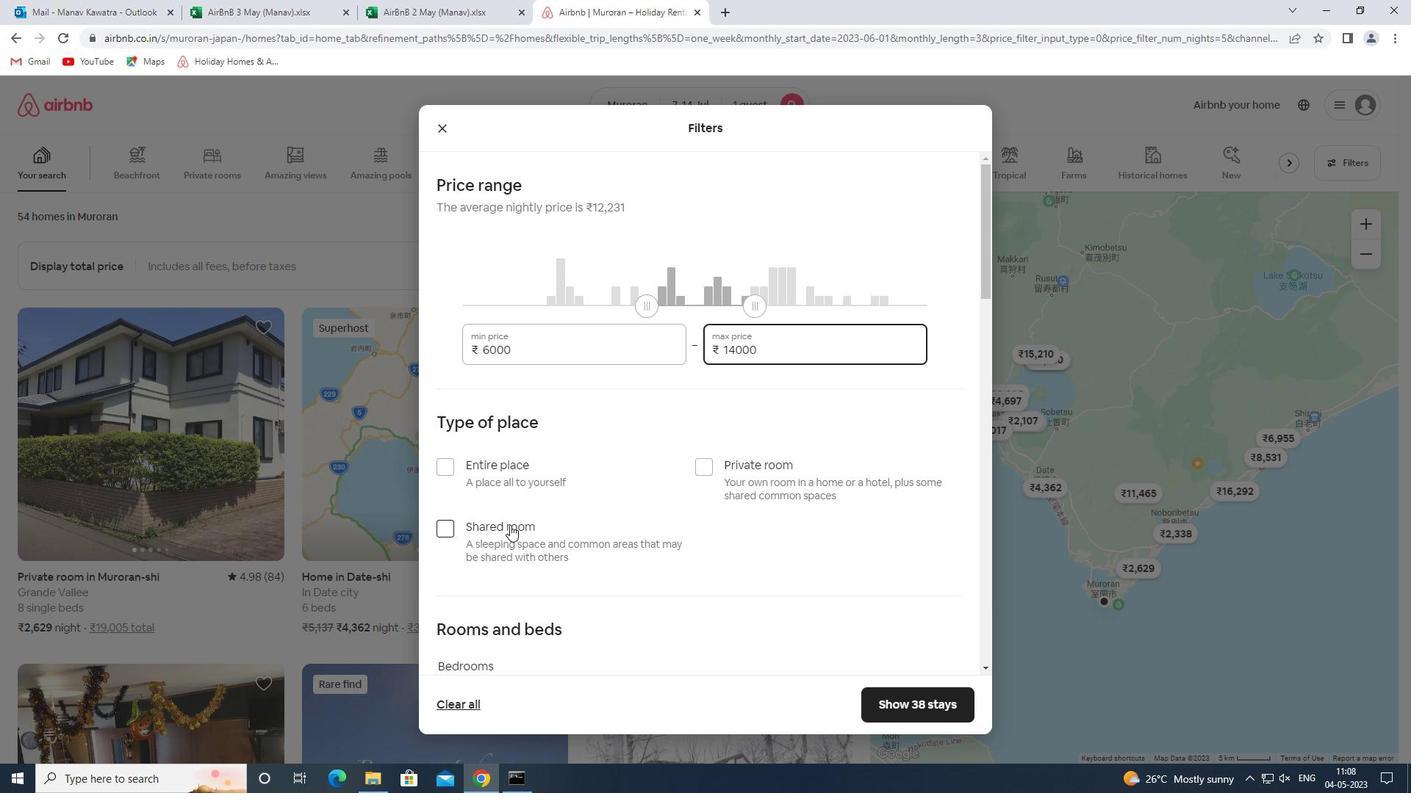 
Action: Mouse moved to (652, 450)
Screenshot: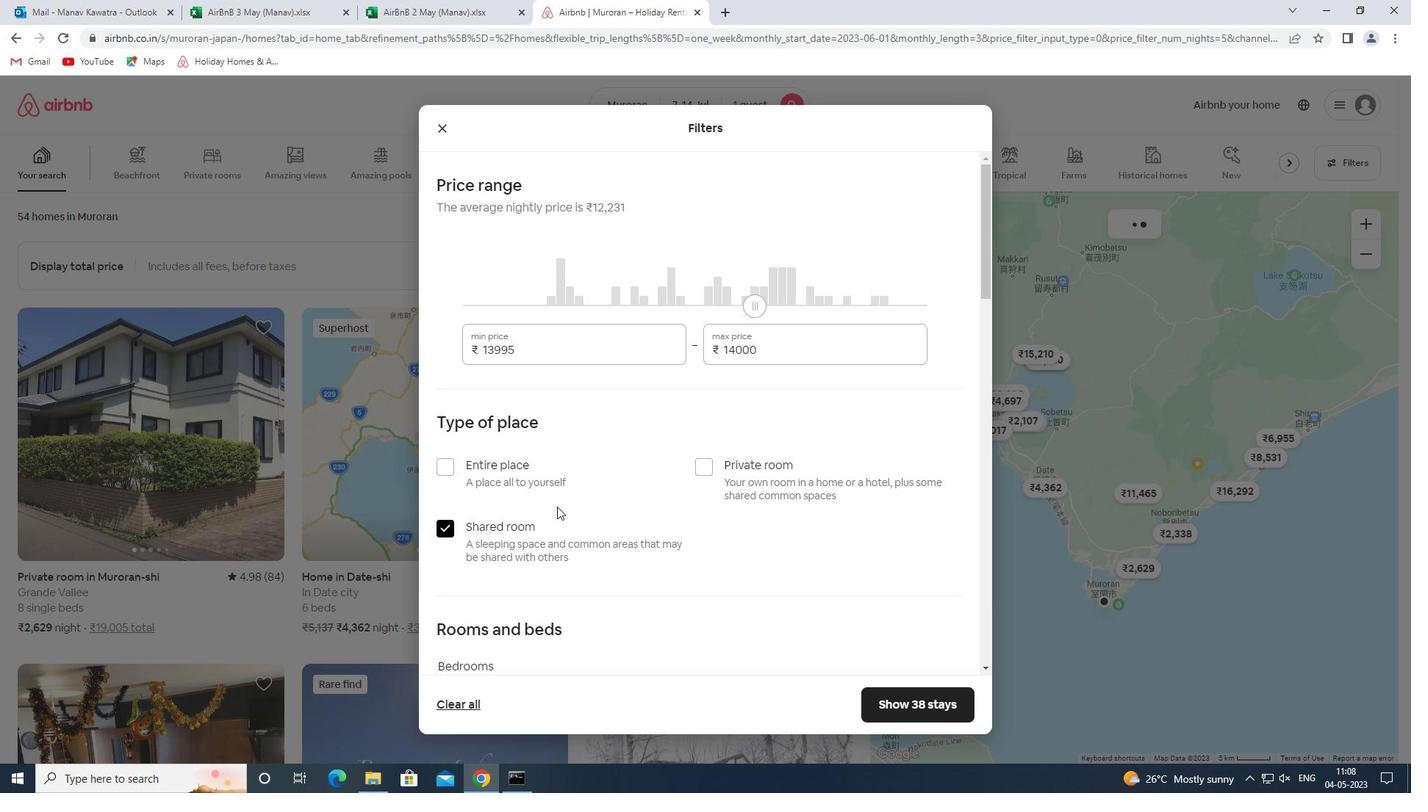 
Action: Mouse scrolled (652, 449) with delta (0, 0)
Screenshot: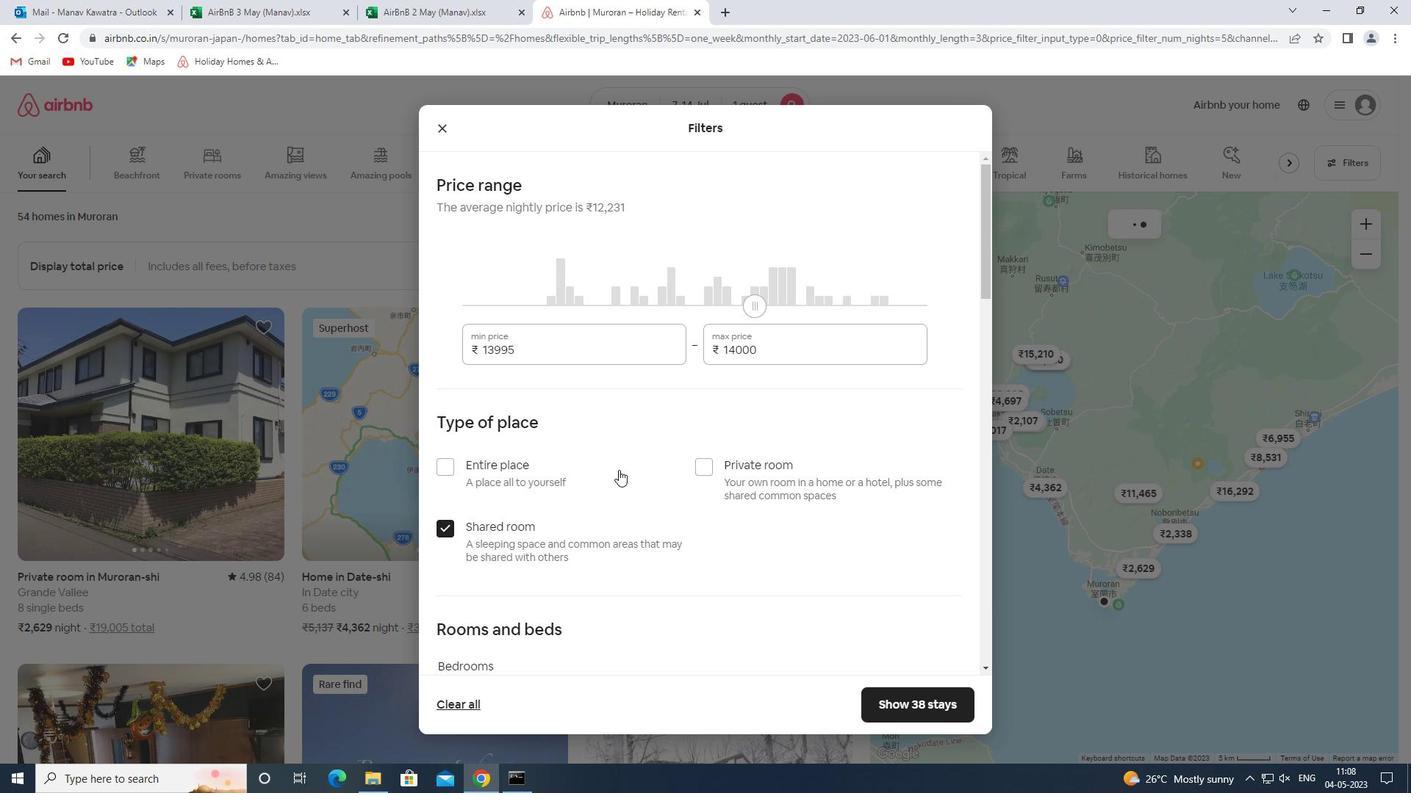 
Action: Mouse moved to (653, 450)
Screenshot: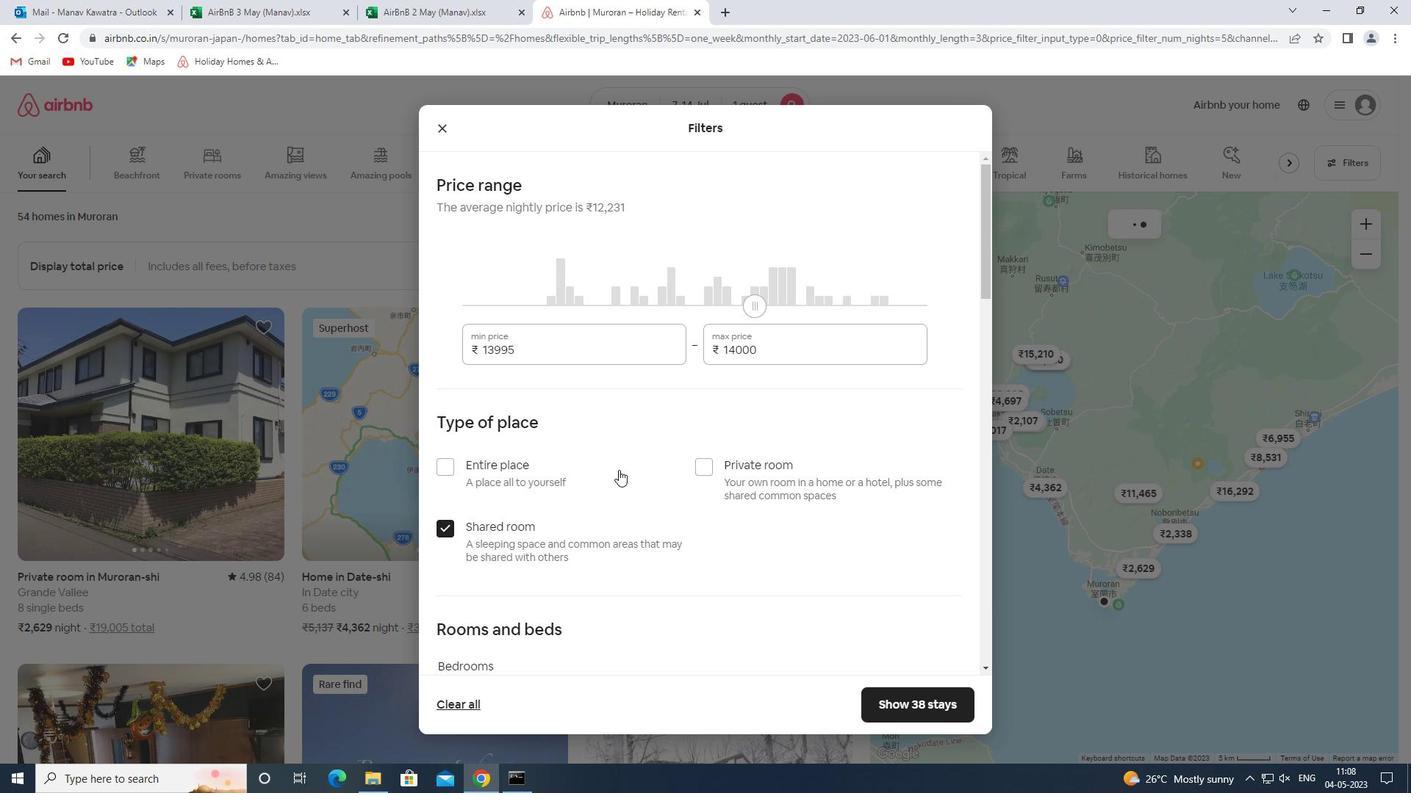 
Action: Mouse scrolled (653, 449) with delta (0, 0)
Screenshot: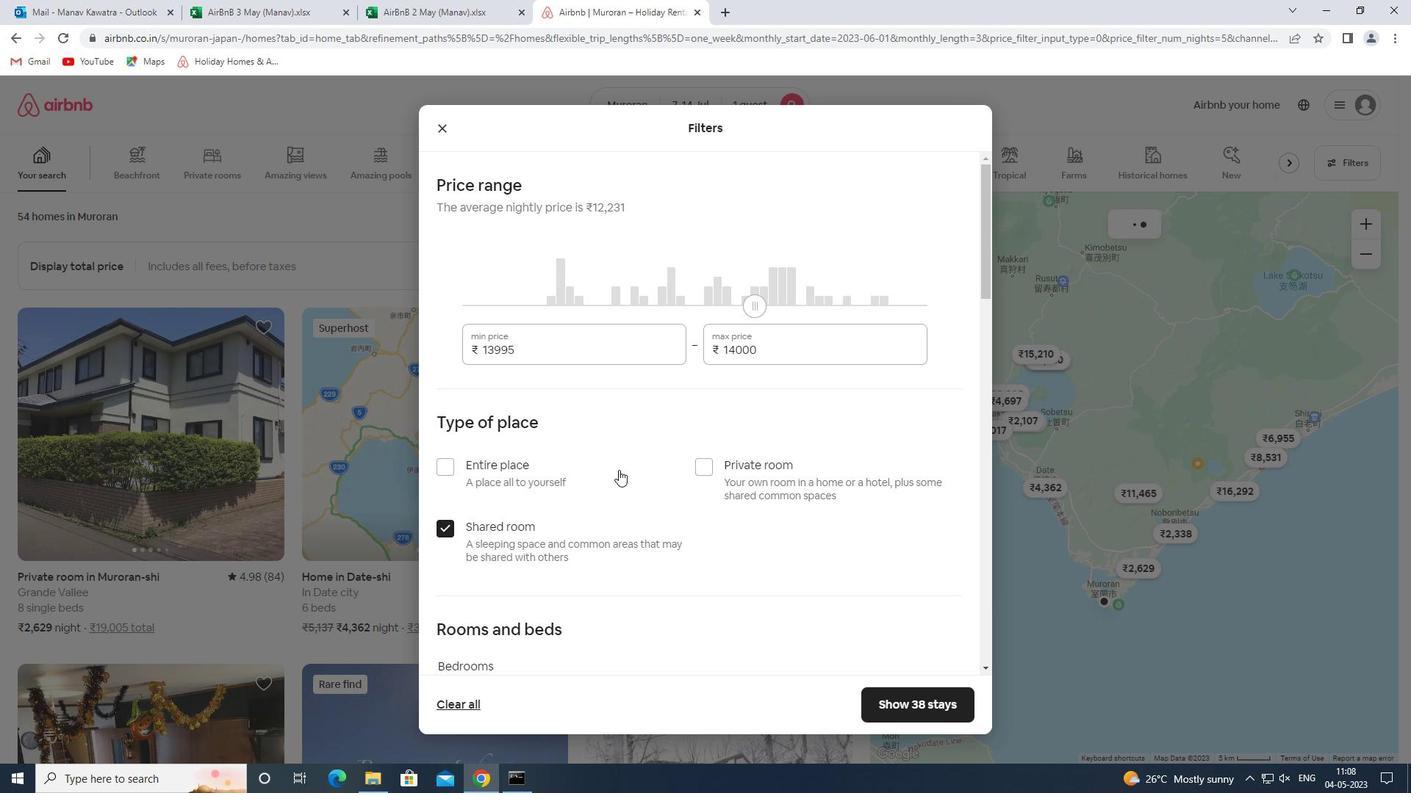 
Action: Mouse moved to (654, 449)
Screenshot: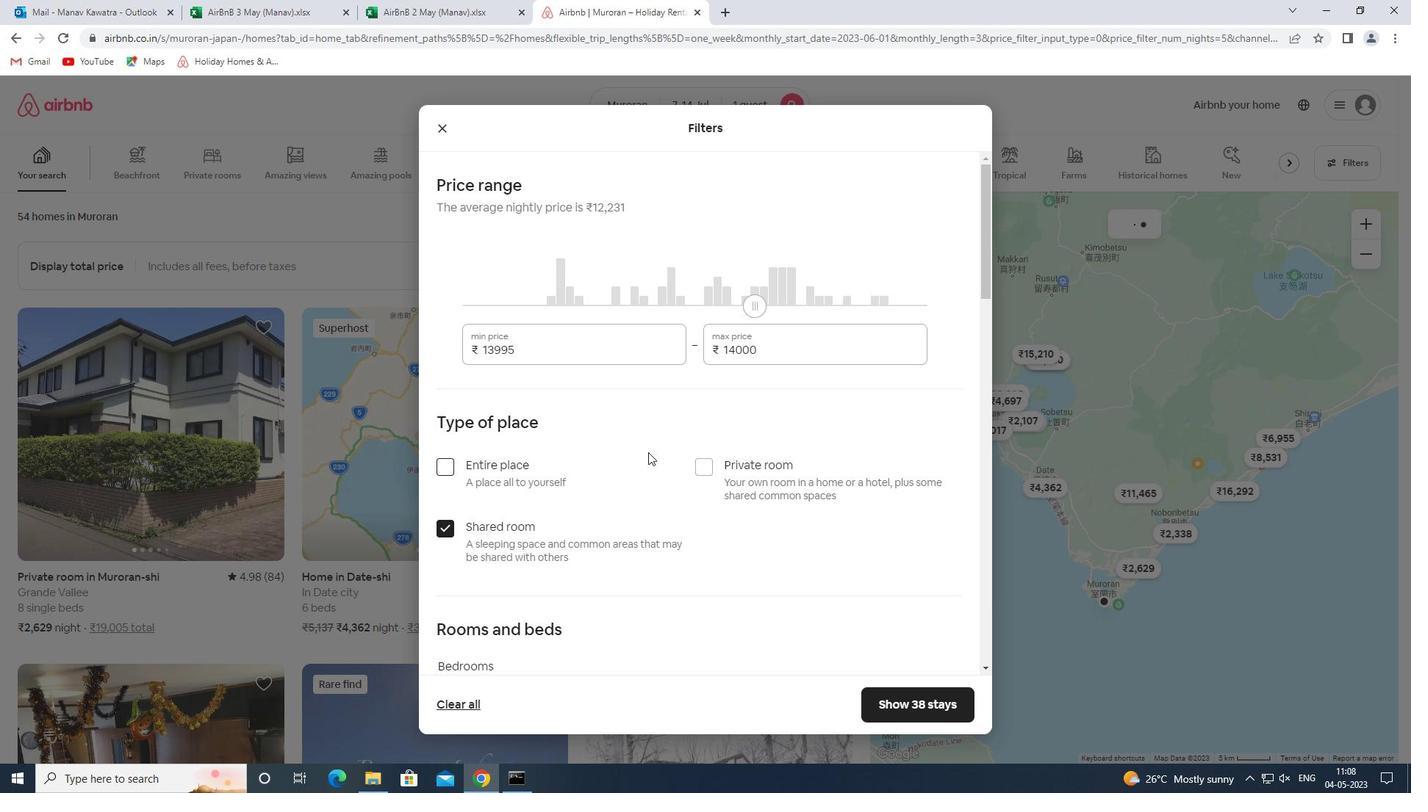 
Action: Mouse scrolled (654, 449) with delta (0, 0)
Screenshot: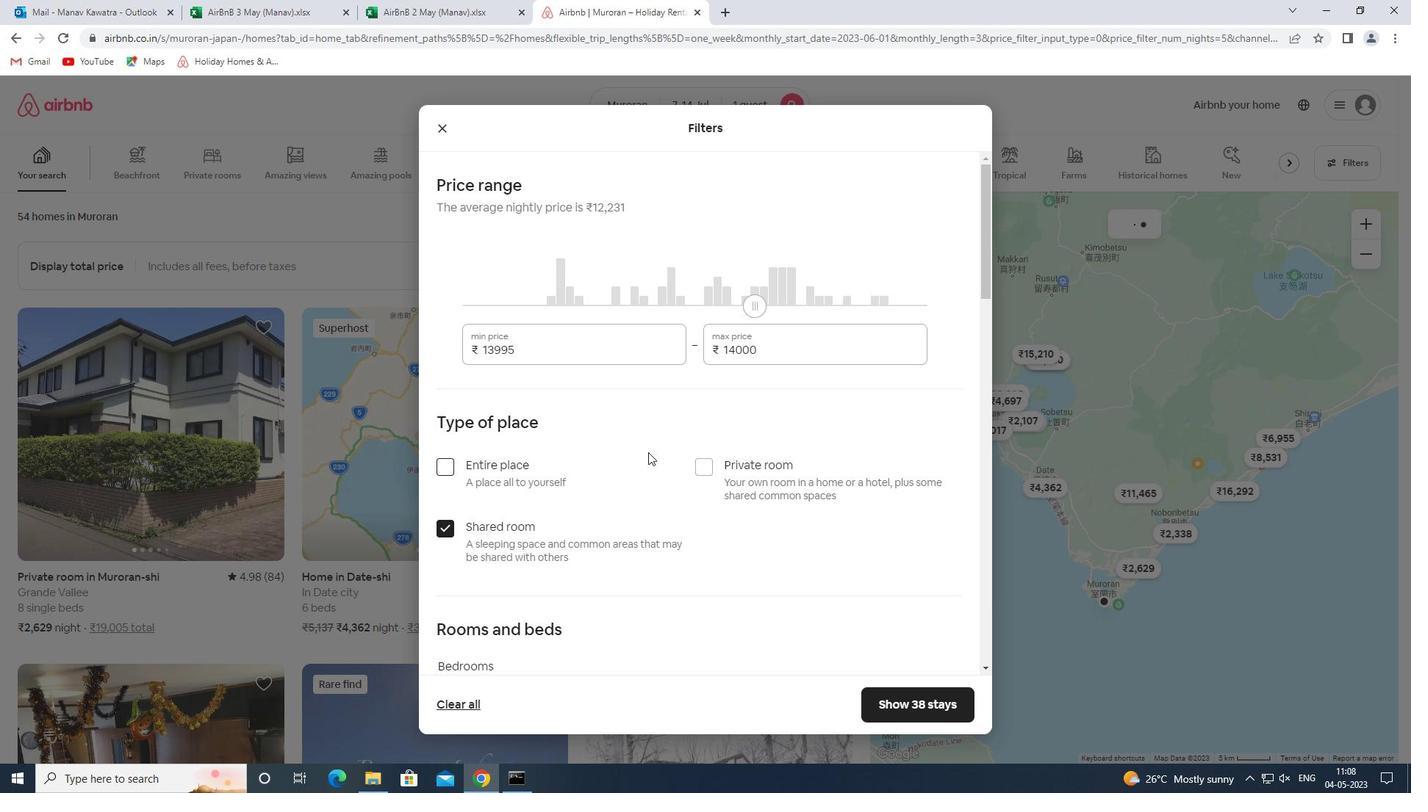 
Action: Mouse moved to (655, 449)
Screenshot: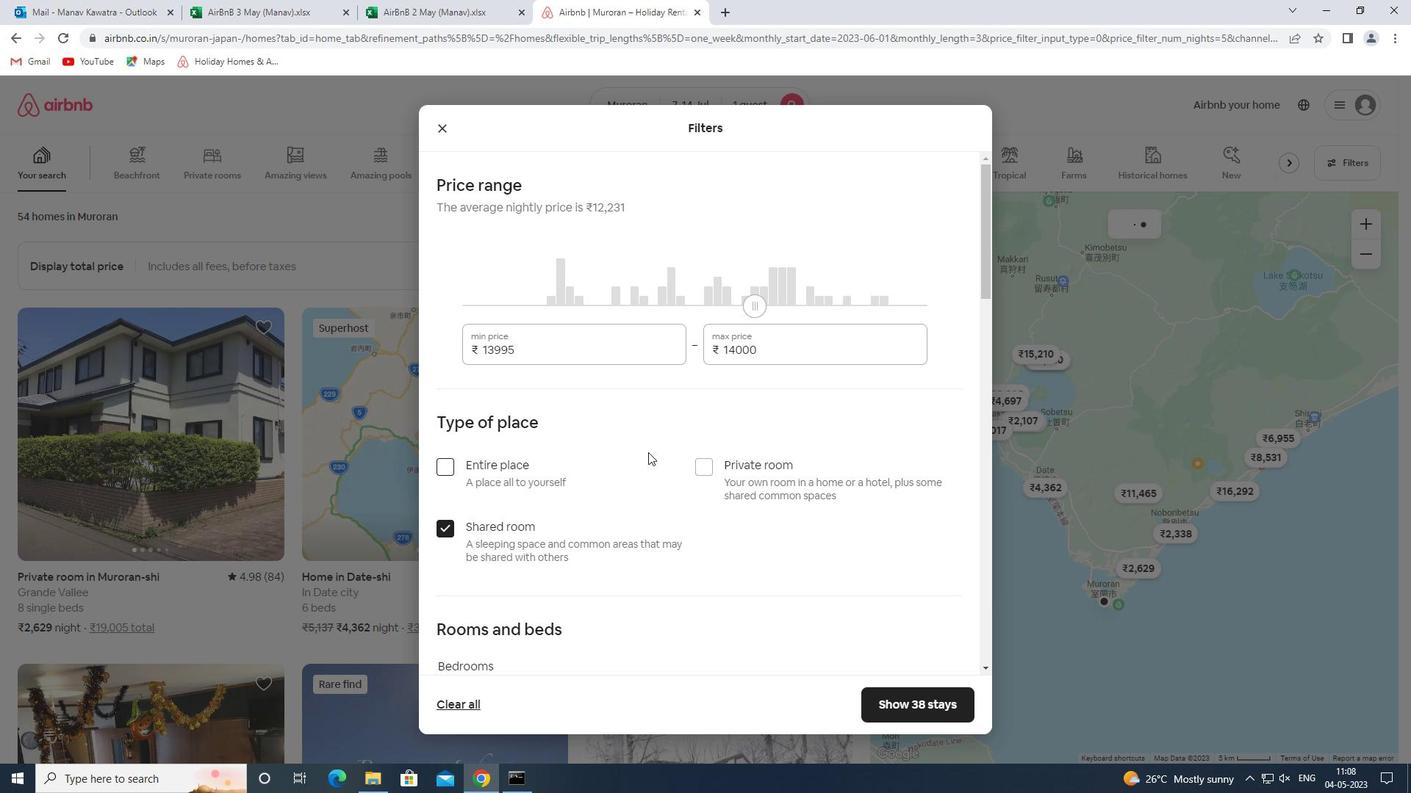
Action: Mouse scrolled (655, 448) with delta (0, 0)
Screenshot: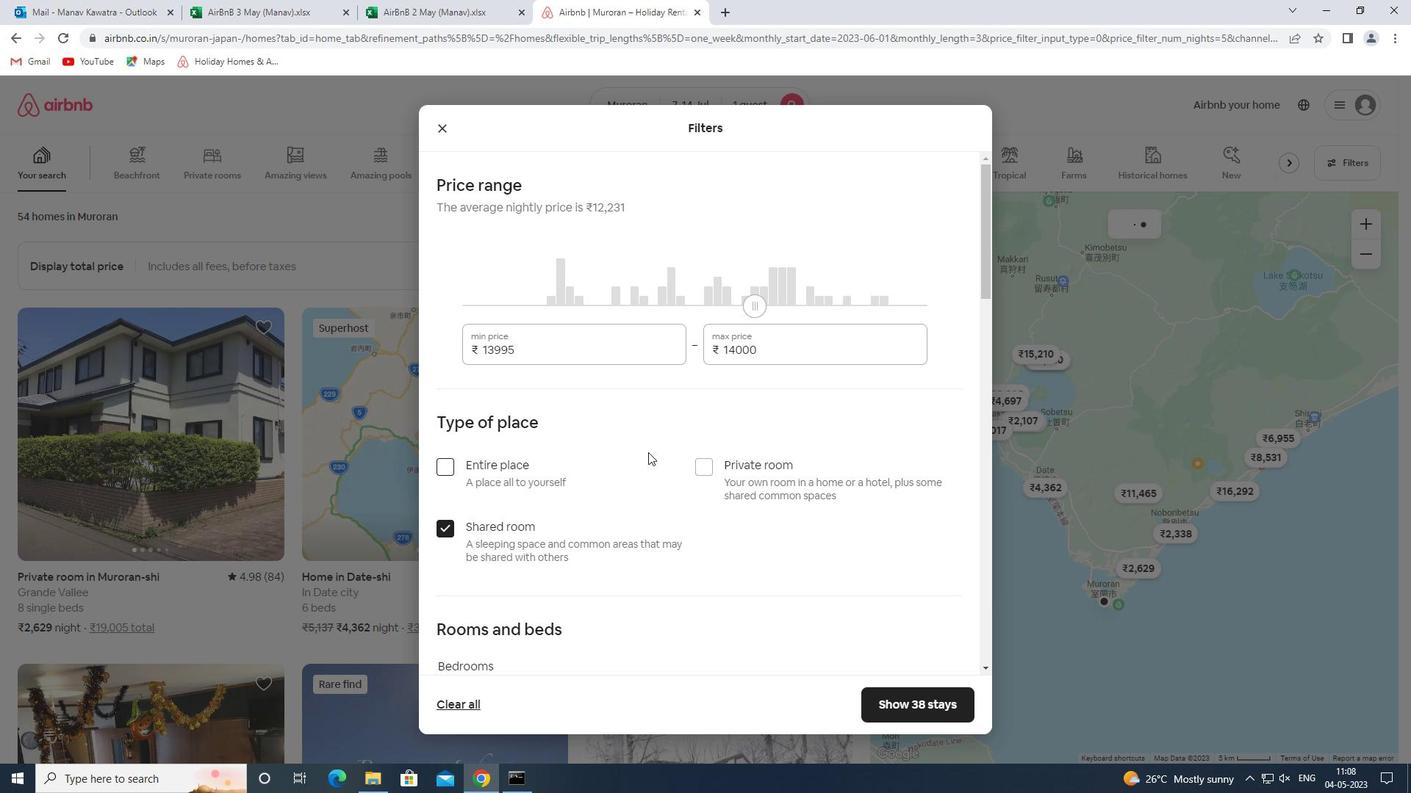 
Action: Mouse moved to (655, 449)
Screenshot: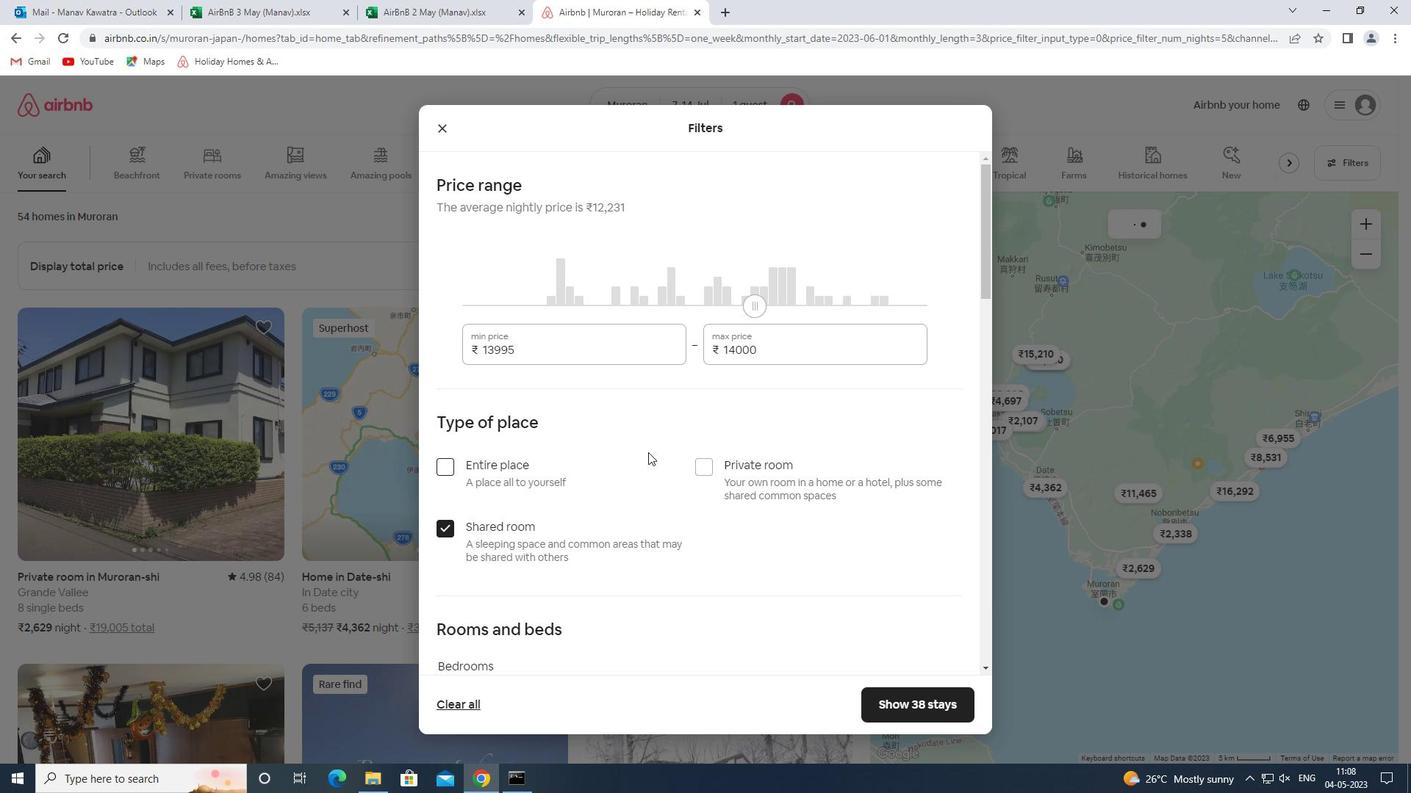 
Action: Mouse scrolled (655, 448) with delta (0, 0)
Screenshot: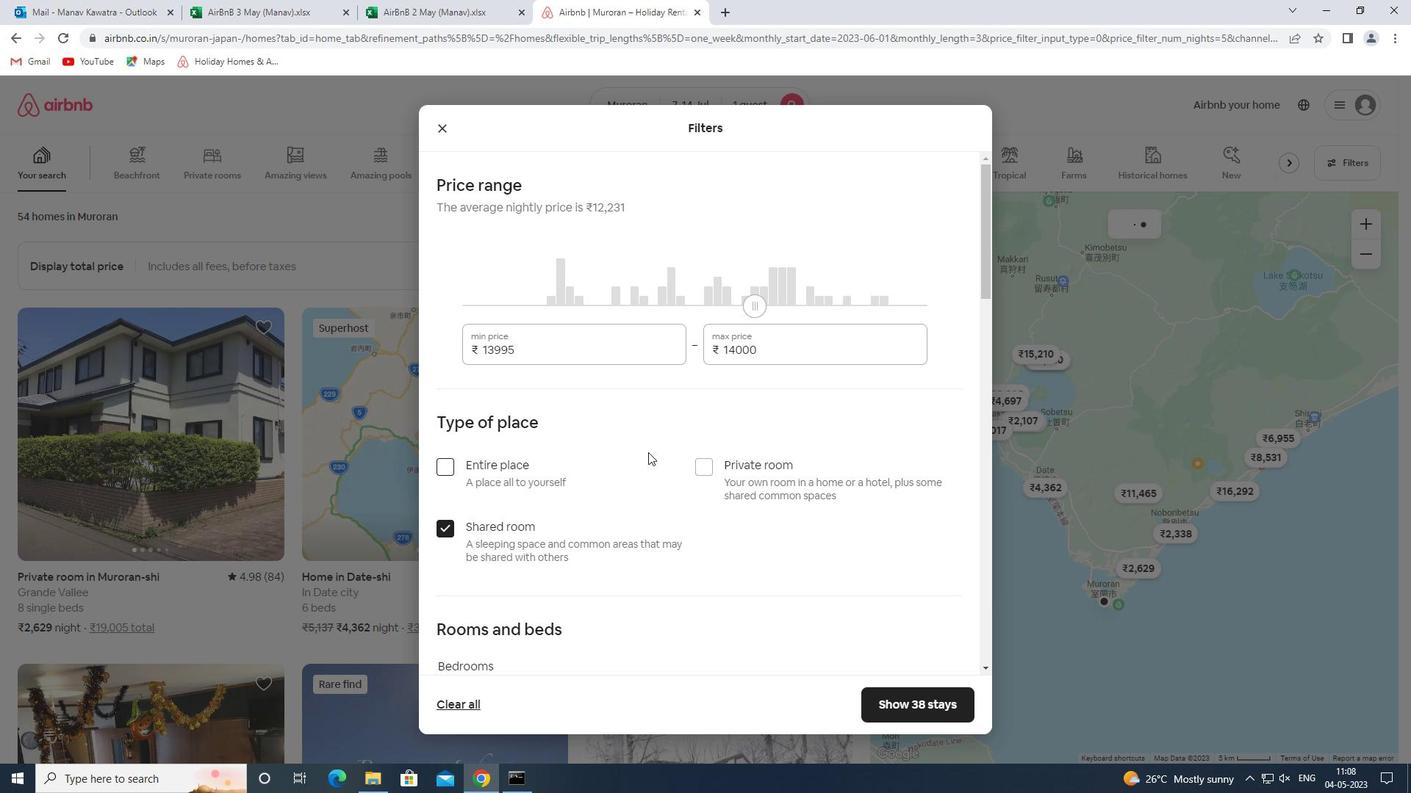
Action: Mouse moved to (657, 449)
Screenshot: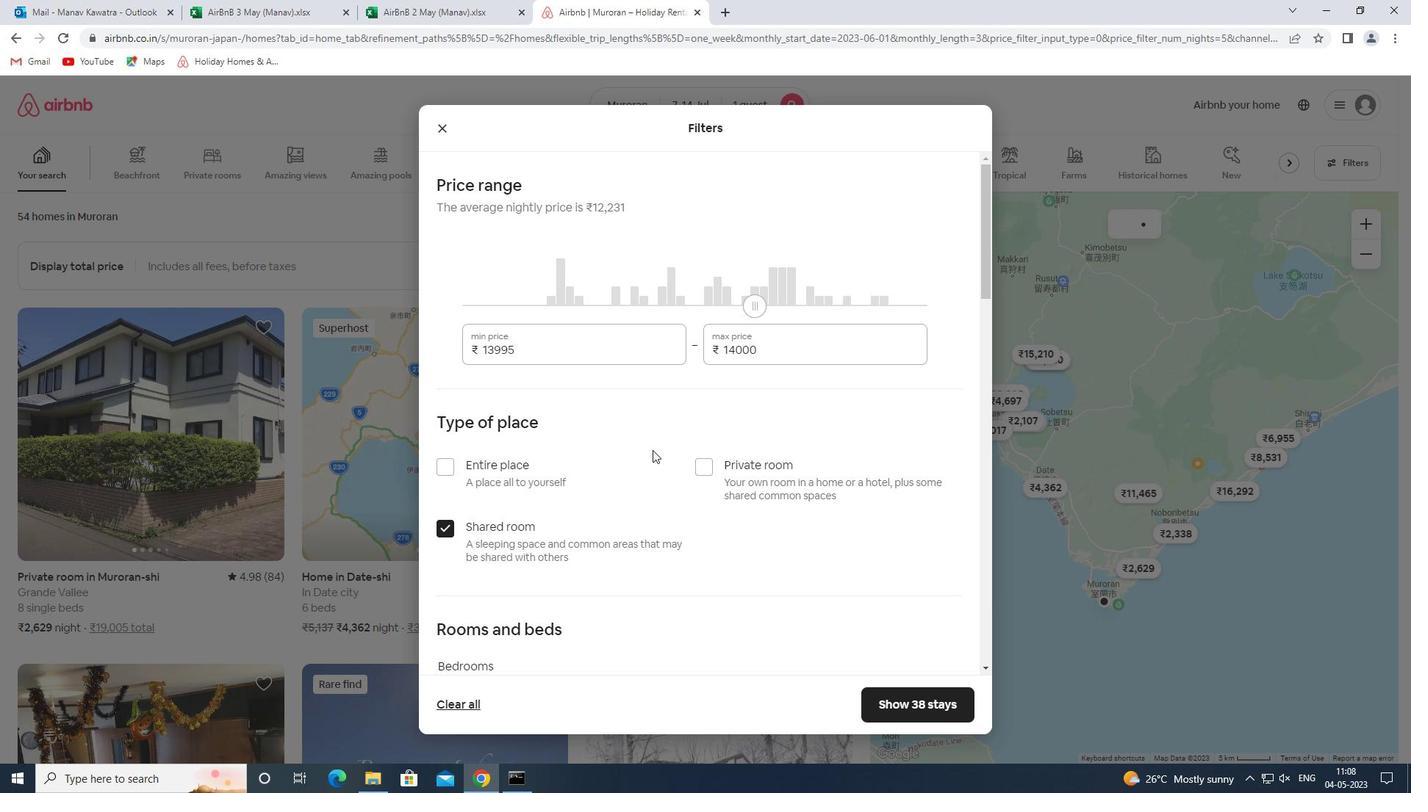 
Action: Mouse scrolled (657, 448) with delta (0, 0)
Screenshot: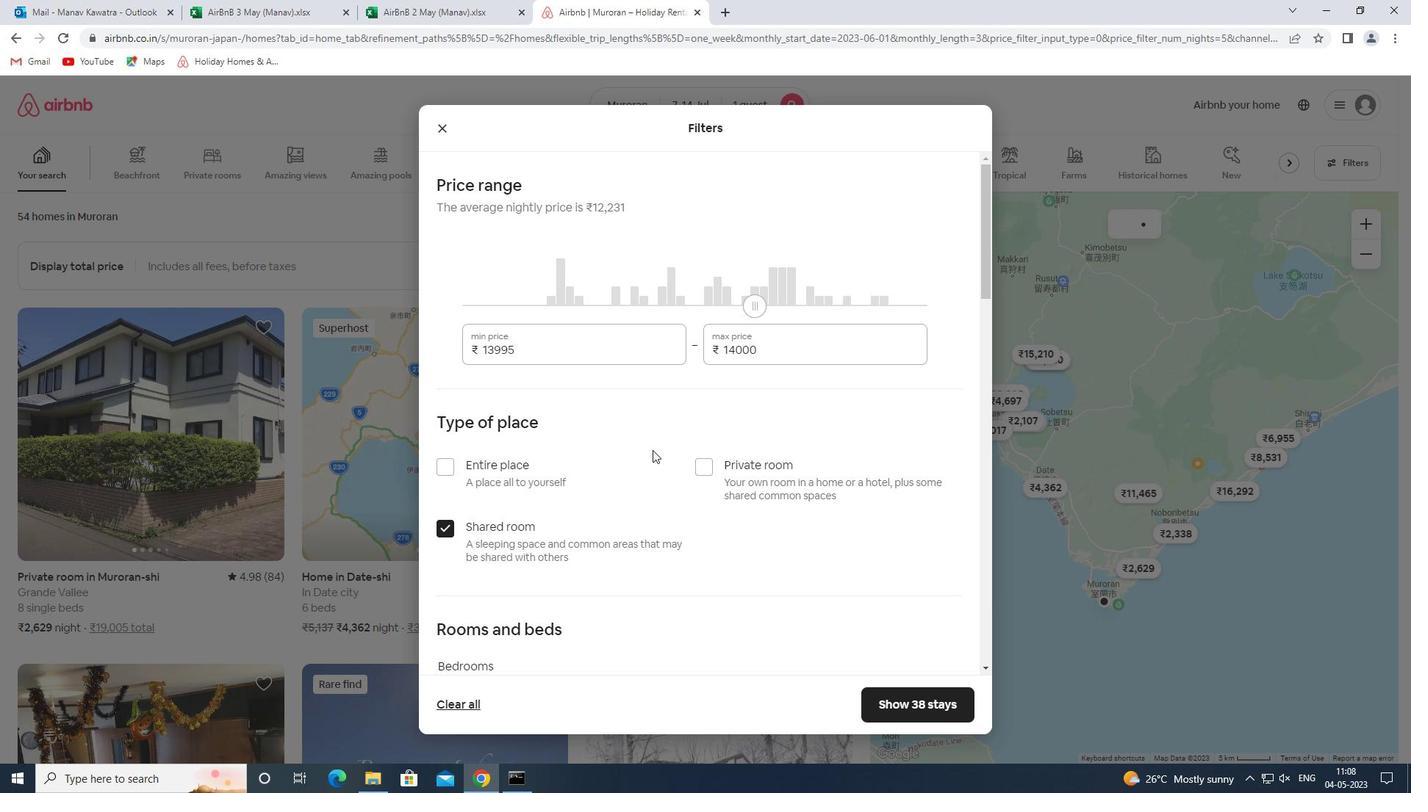 
Action: Mouse moved to (515, 263)
Screenshot: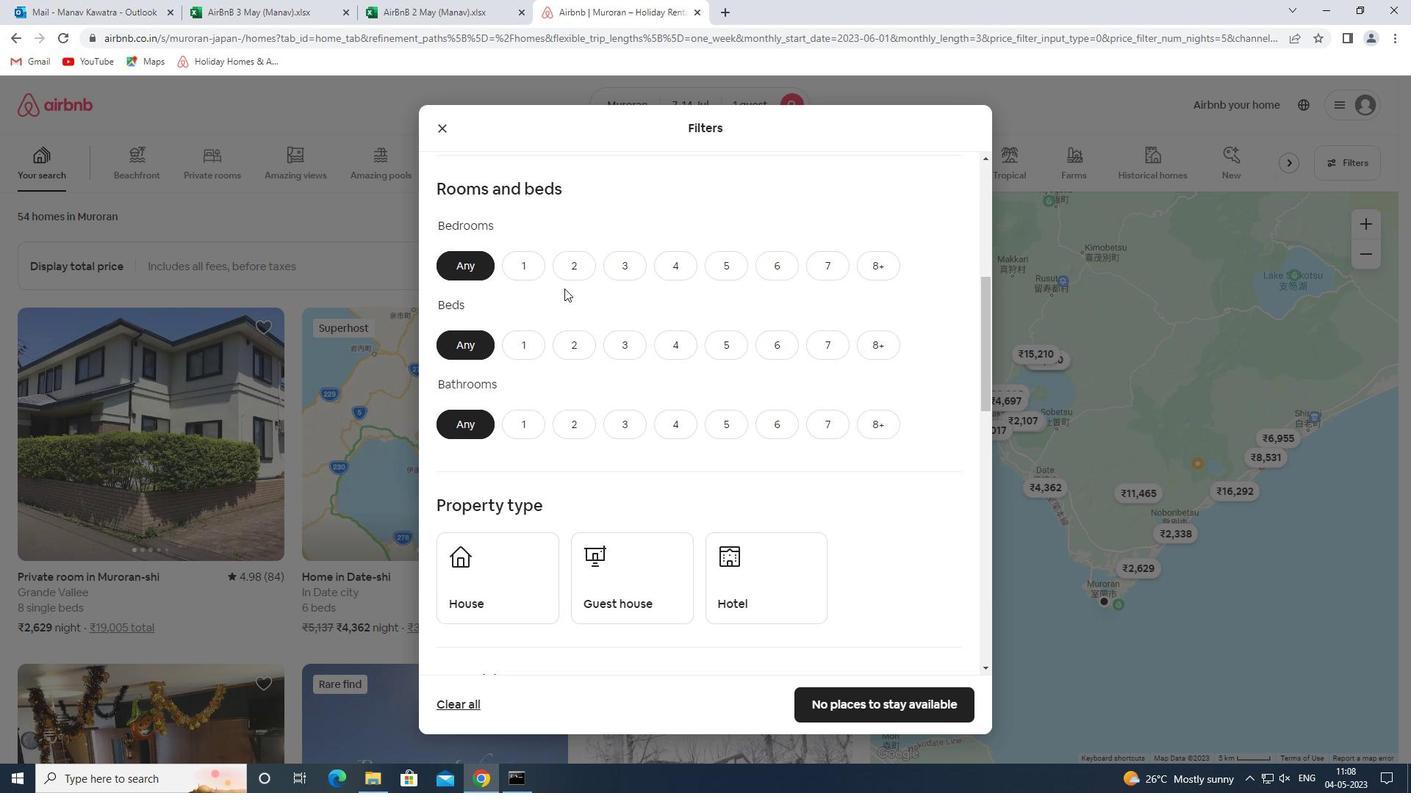 
Action: Mouse pressed left at (515, 263)
Screenshot: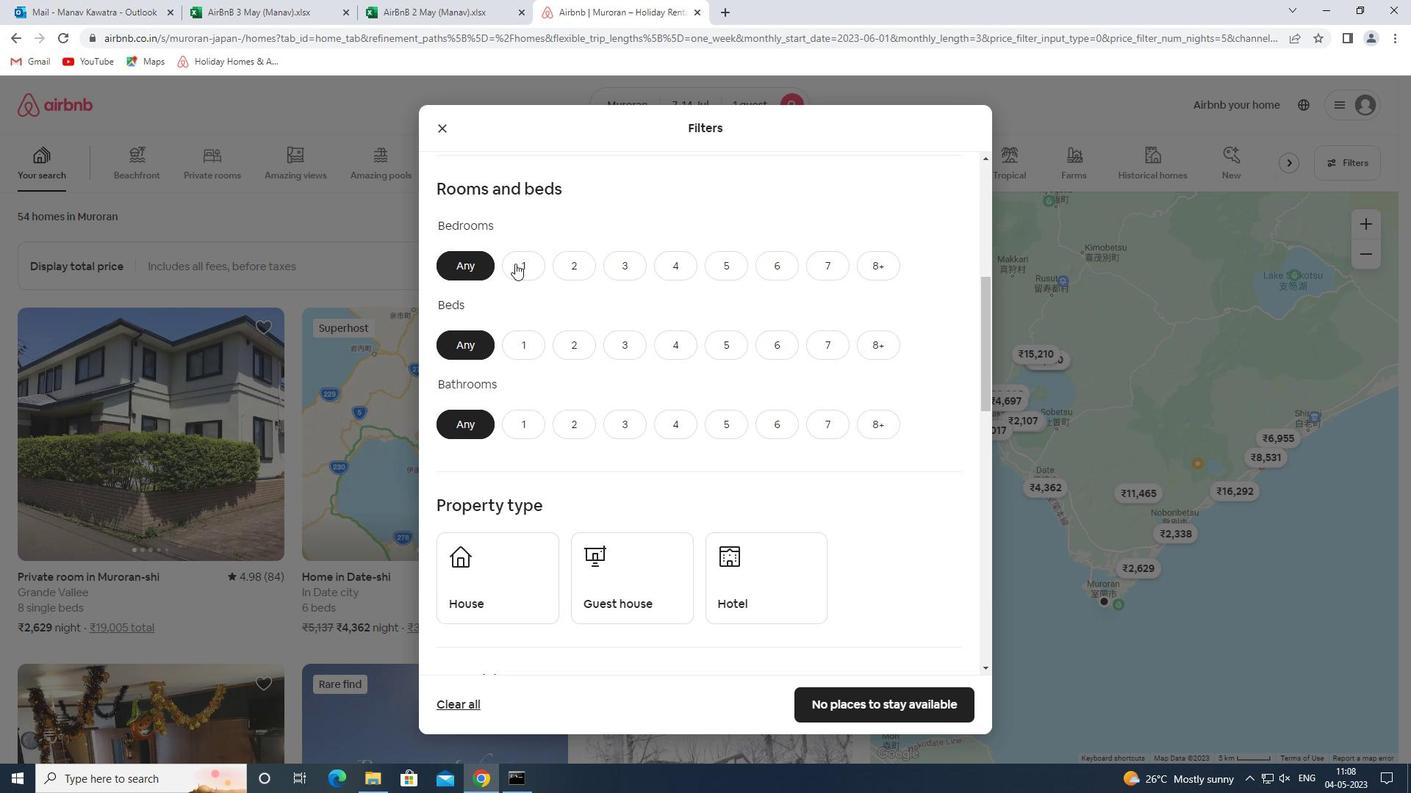 
Action: Mouse moved to (516, 345)
Screenshot: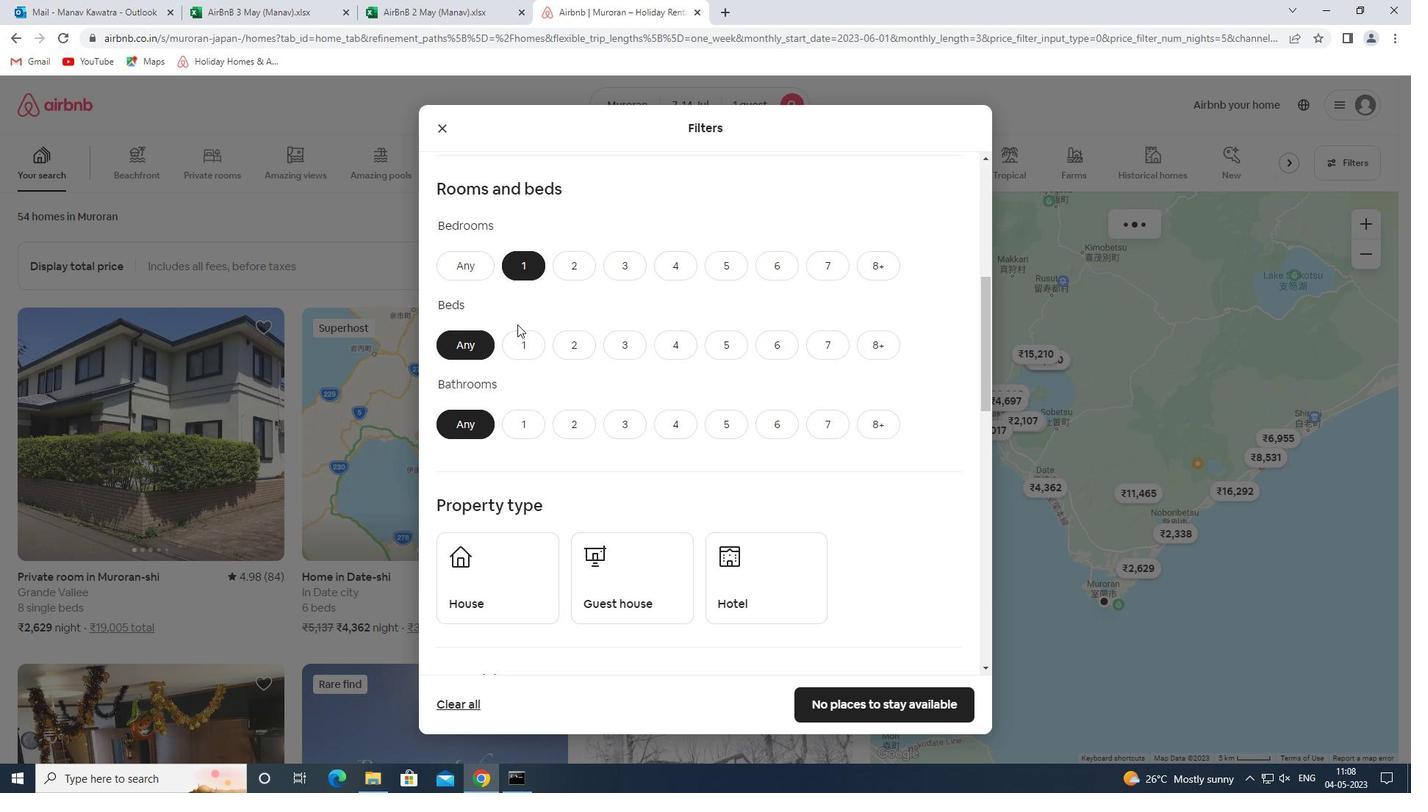 
Action: Mouse pressed left at (516, 345)
Screenshot: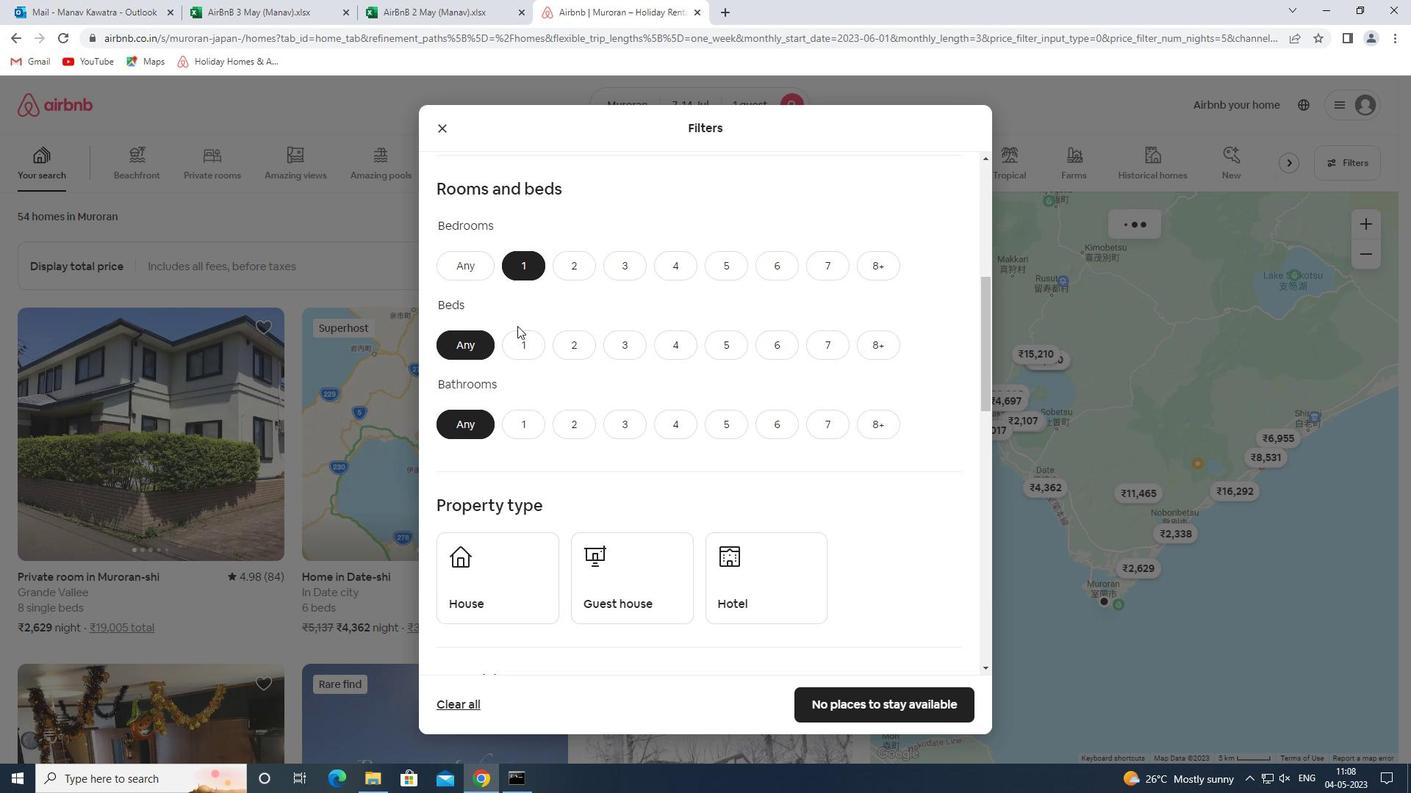 
Action: Mouse moved to (525, 430)
Screenshot: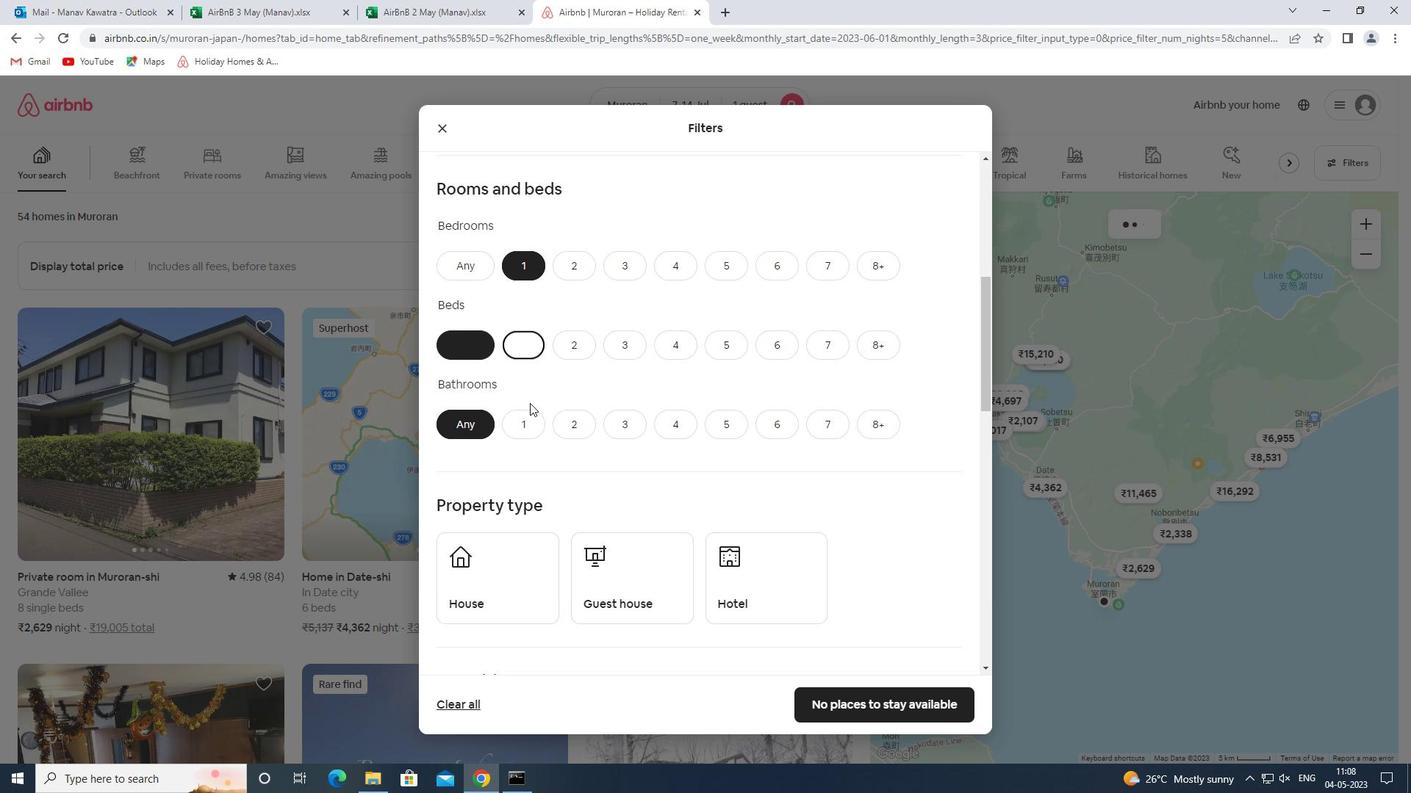 
Action: Mouse pressed left at (525, 430)
Screenshot: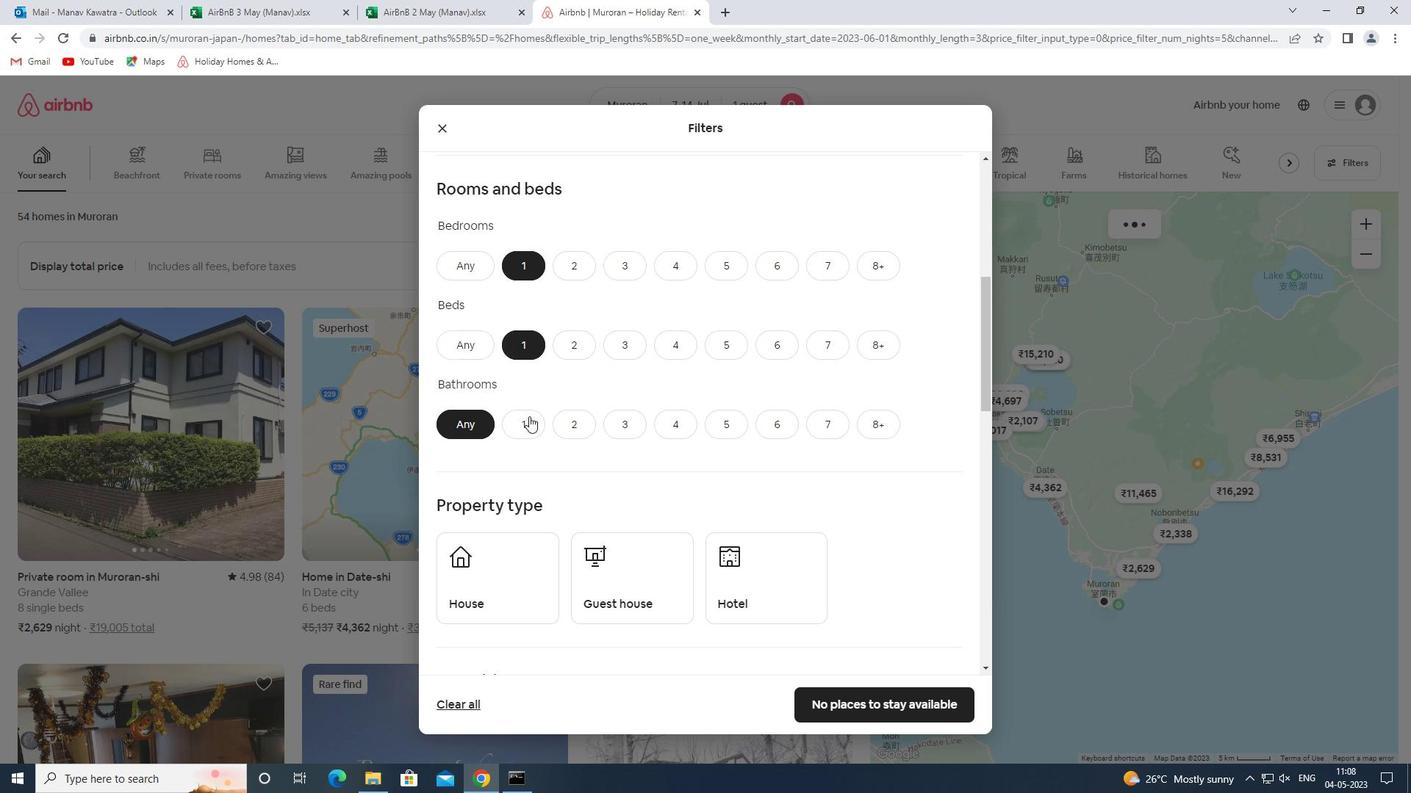 
Action: Mouse moved to (582, 373)
Screenshot: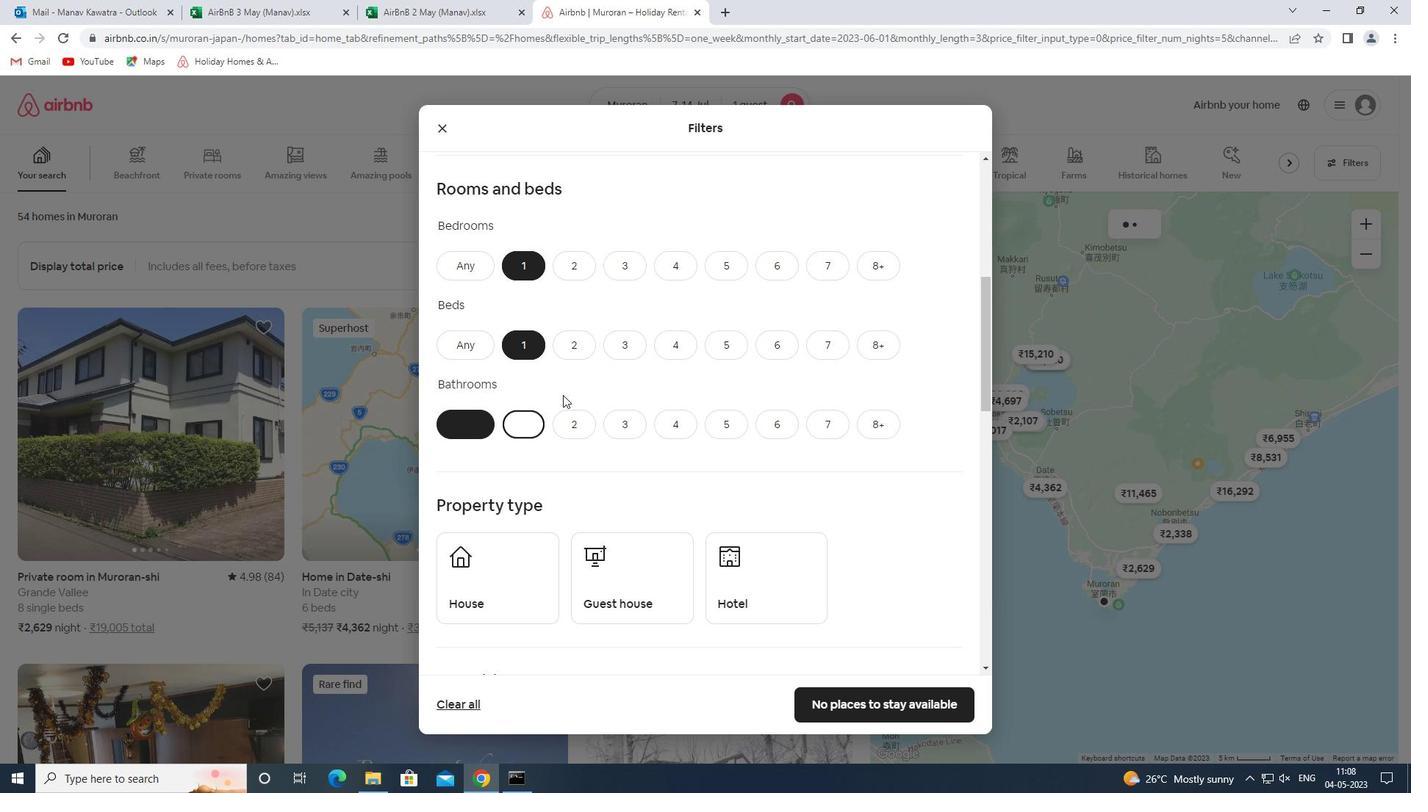 
Action: Mouse scrolled (582, 372) with delta (0, 0)
Screenshot: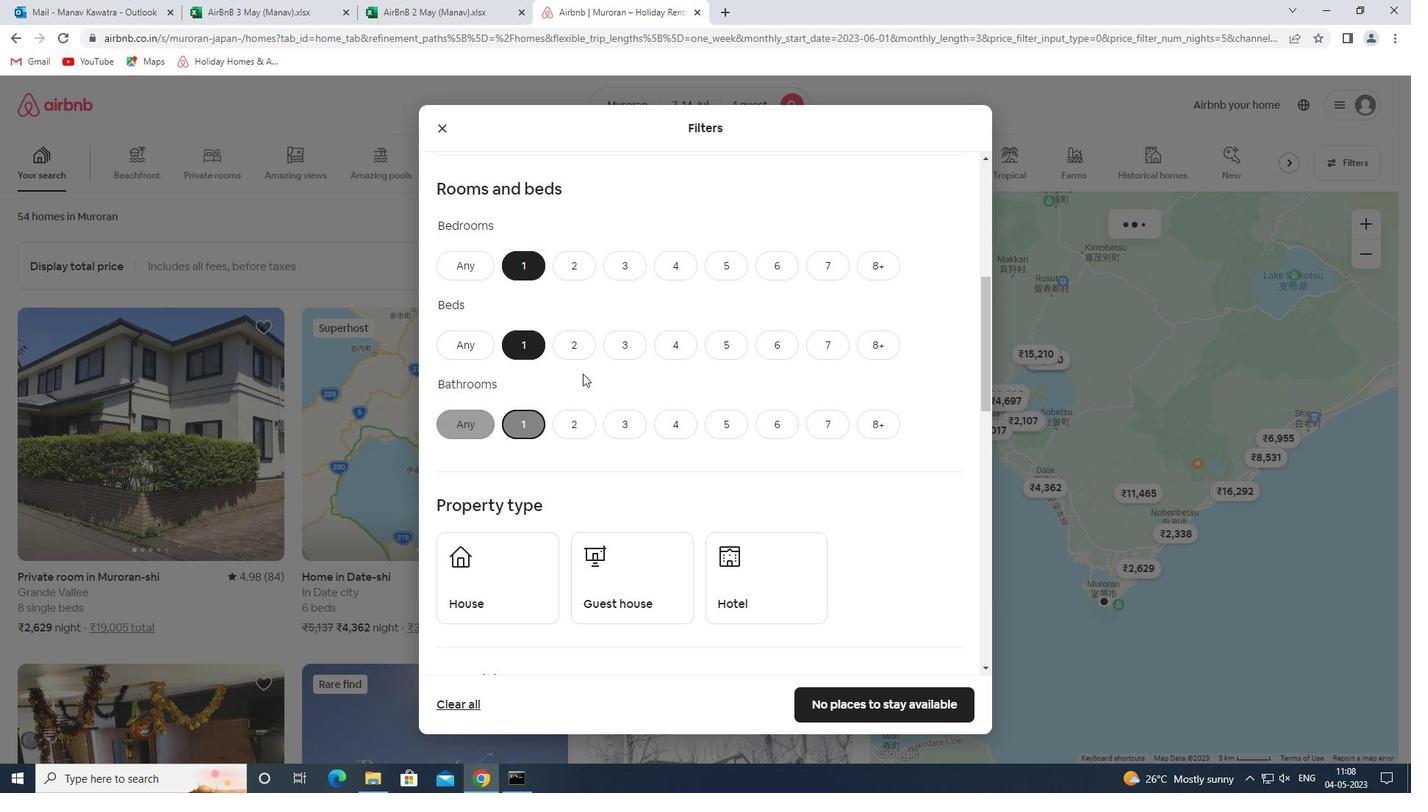 
Action: Mouse scrolled (582, 372) with delta (0, 0)
Screenshot: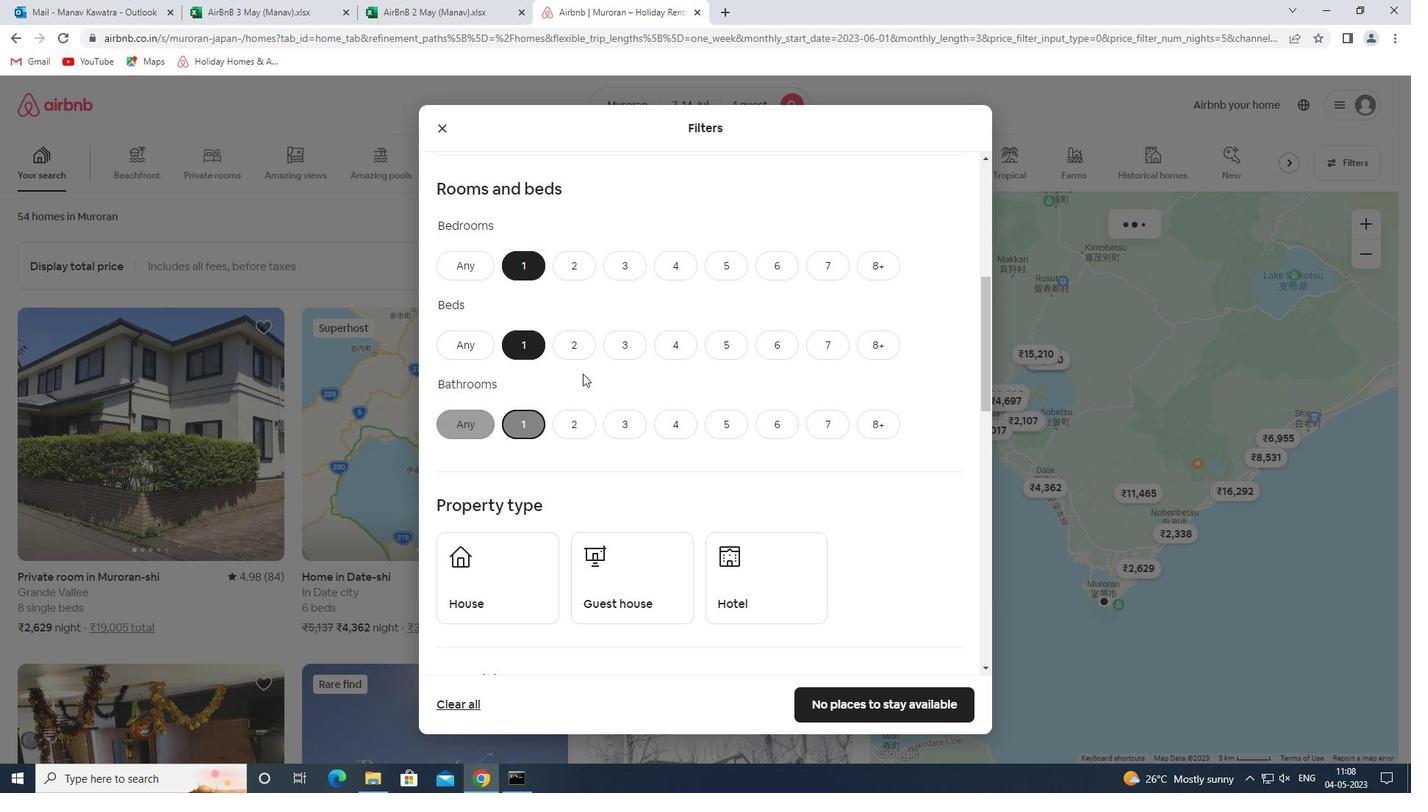 
Action: Mouse scrolled (582, 372) with delta (0, 0)
Screenshot: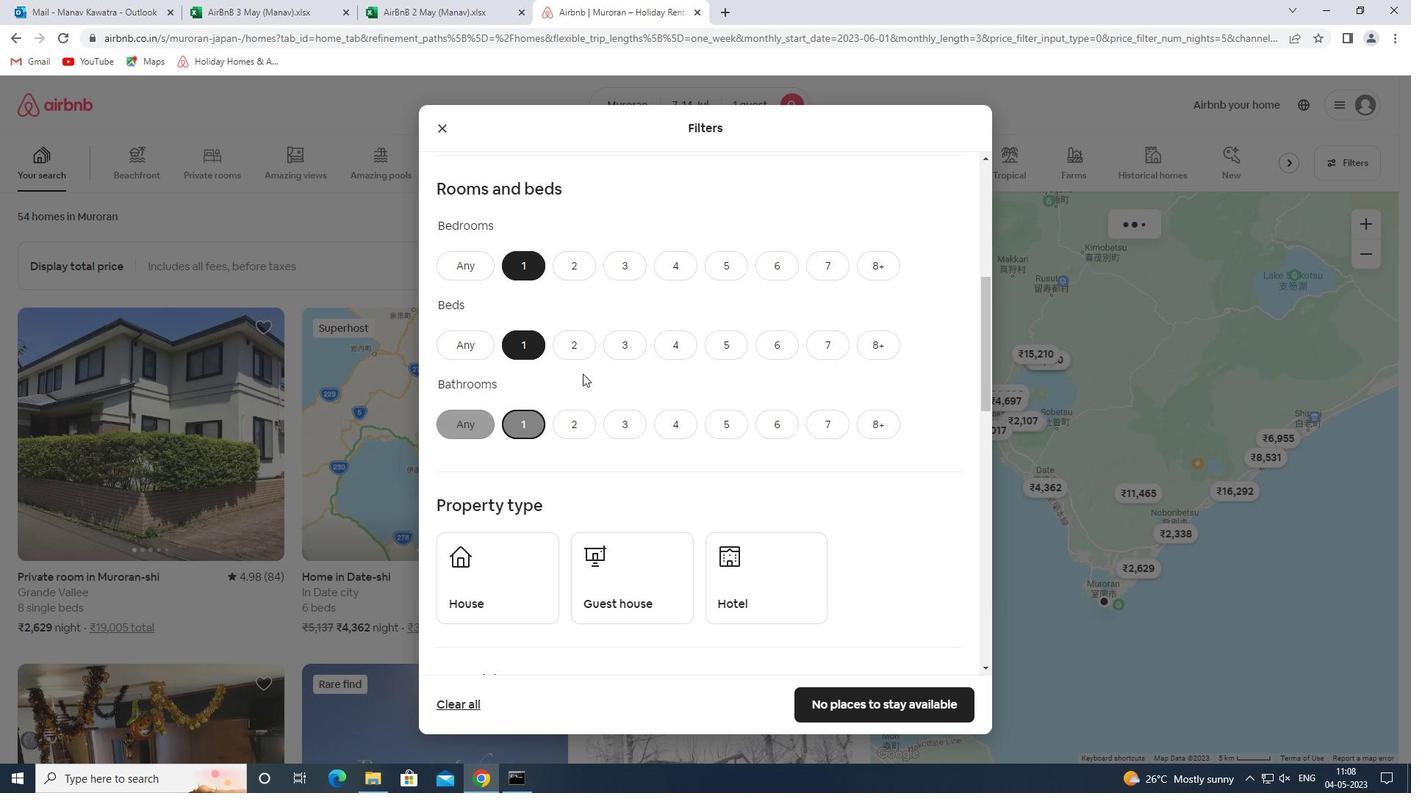 
Action: Mouse scrolled (582, 372) with delta (0, 0)
Screenshot: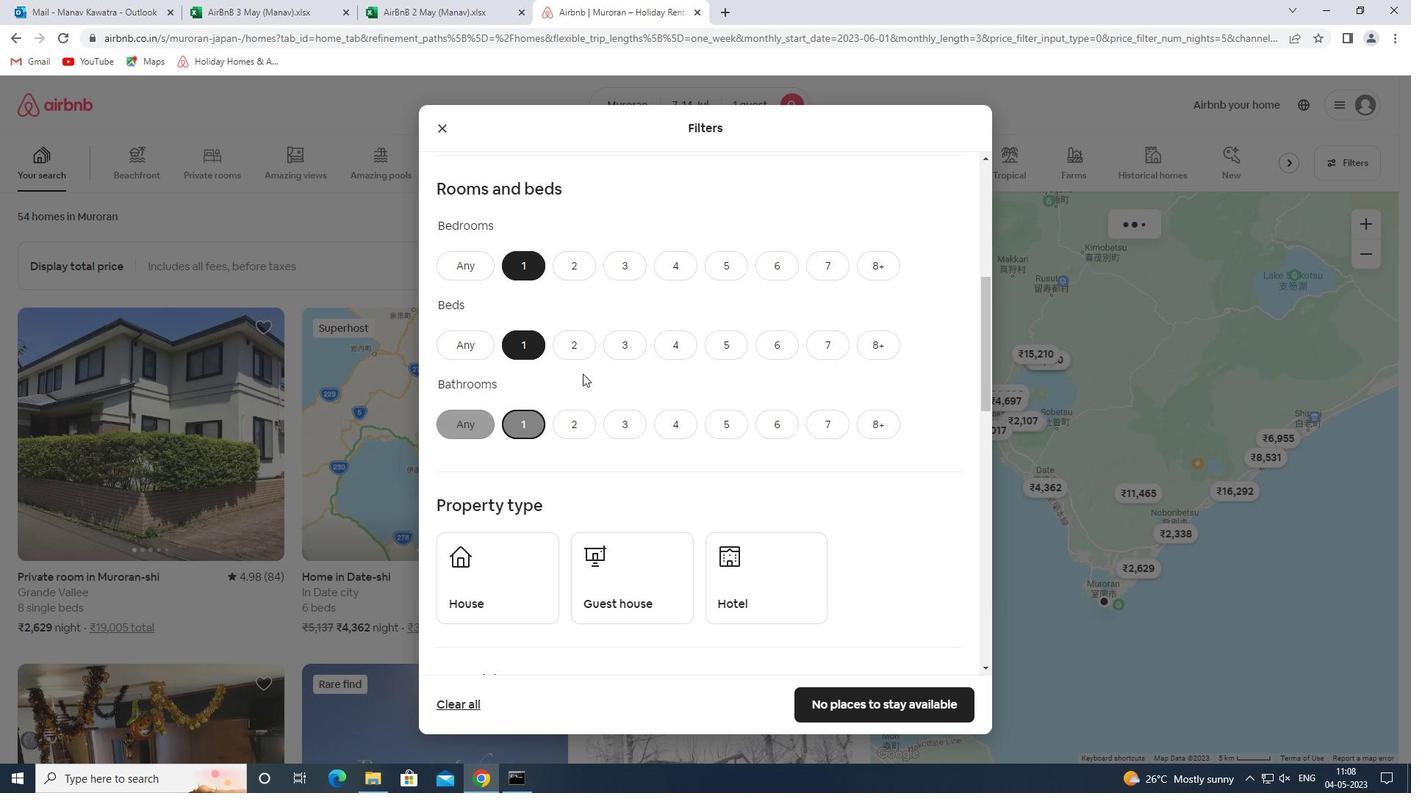 
Action: Mouse scrolled (582, 372) with delta (0, 0)
Screenshot: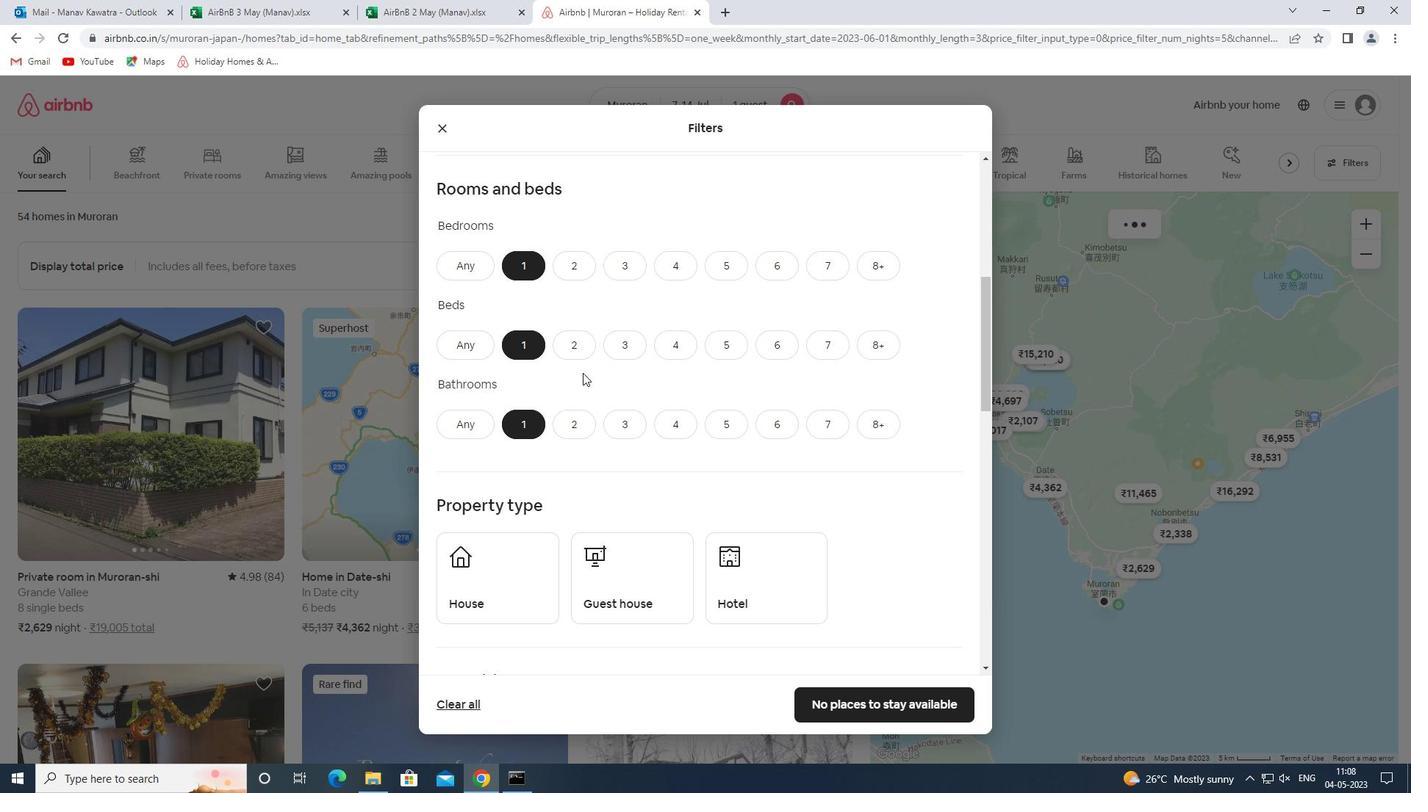 
Action: Mouse moved to (495, 245)
Screenshot: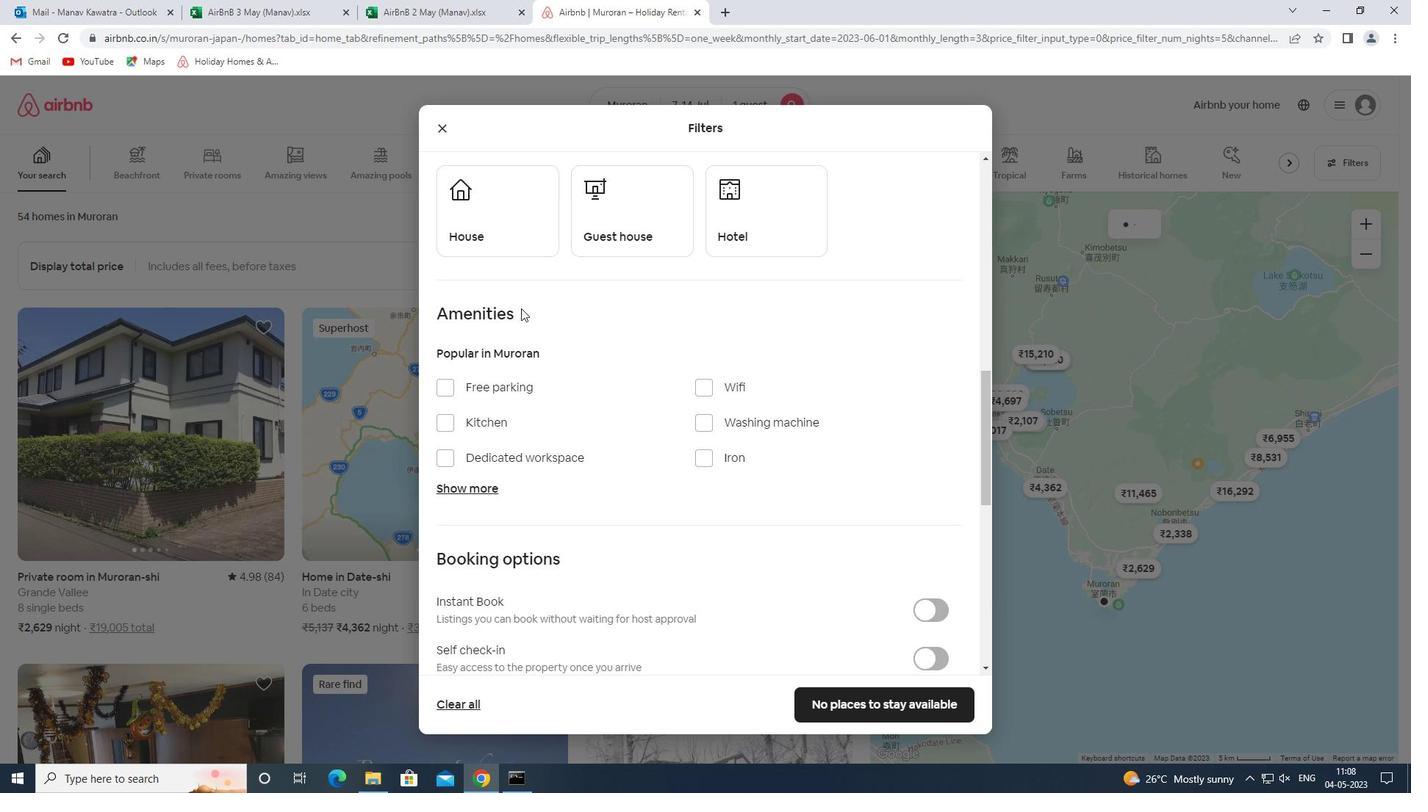 
Action: Mouse pressed left at (495, 245)
Screenshot: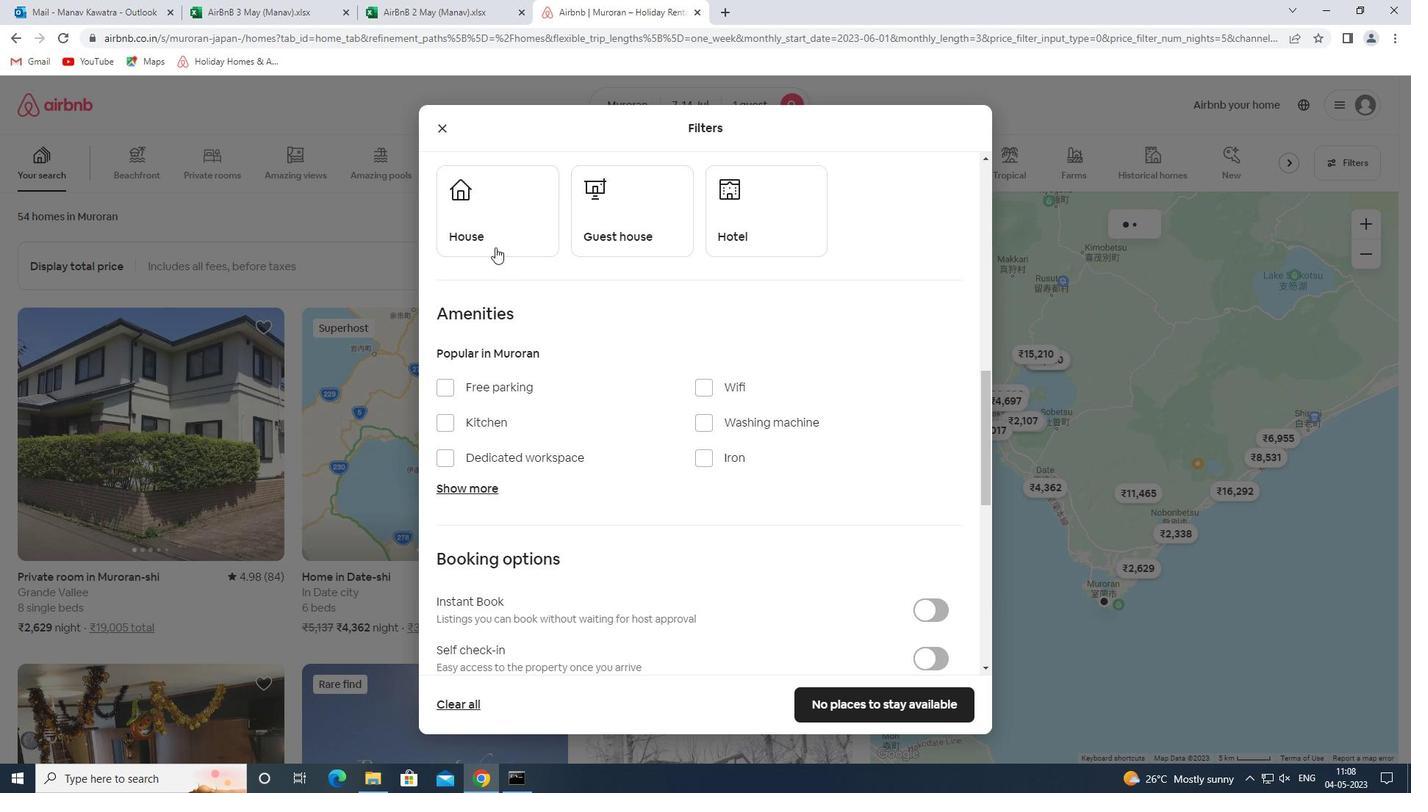 
Action: Mouse moved to (624, 233)
Screenshot: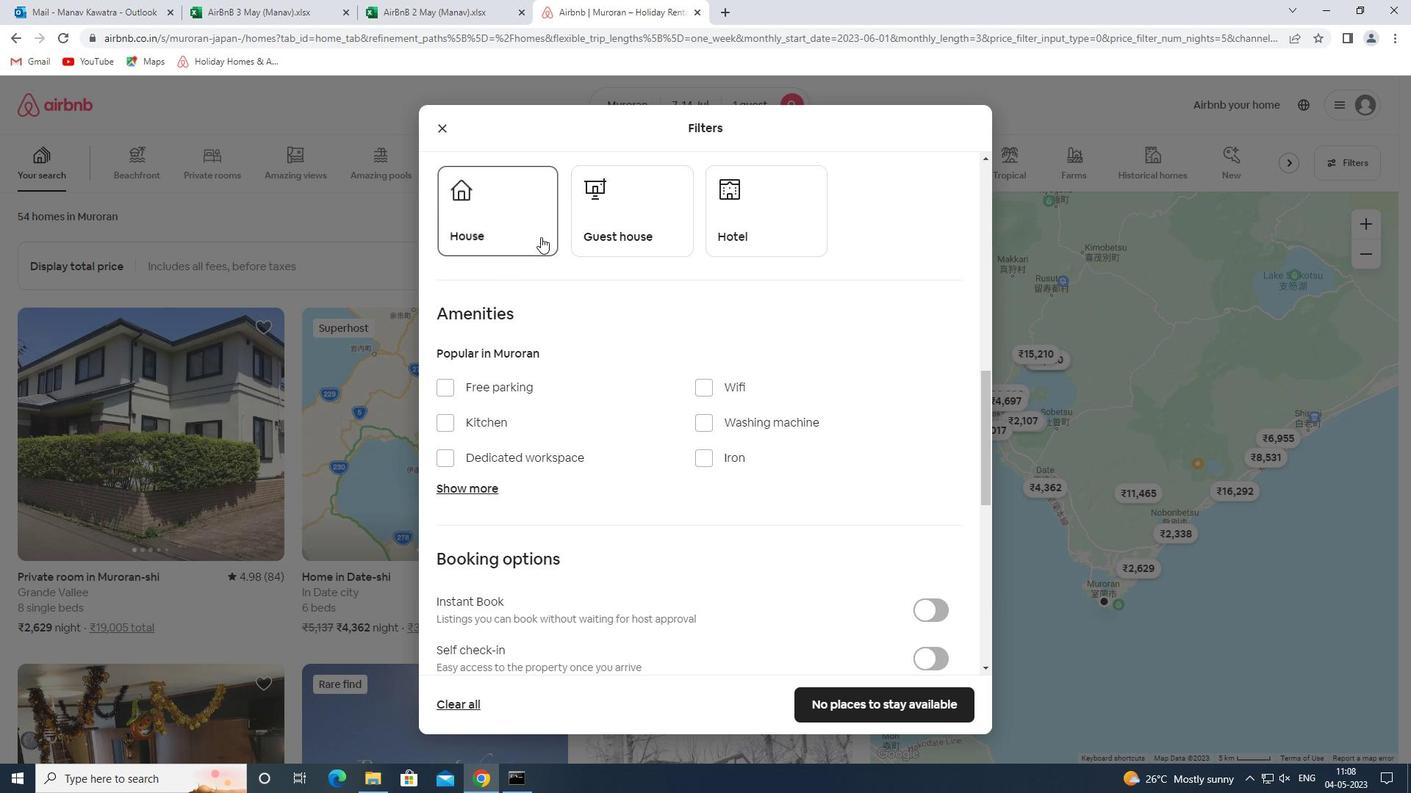 
Action: Mouse pressed left at (624, 233)
Screenshot: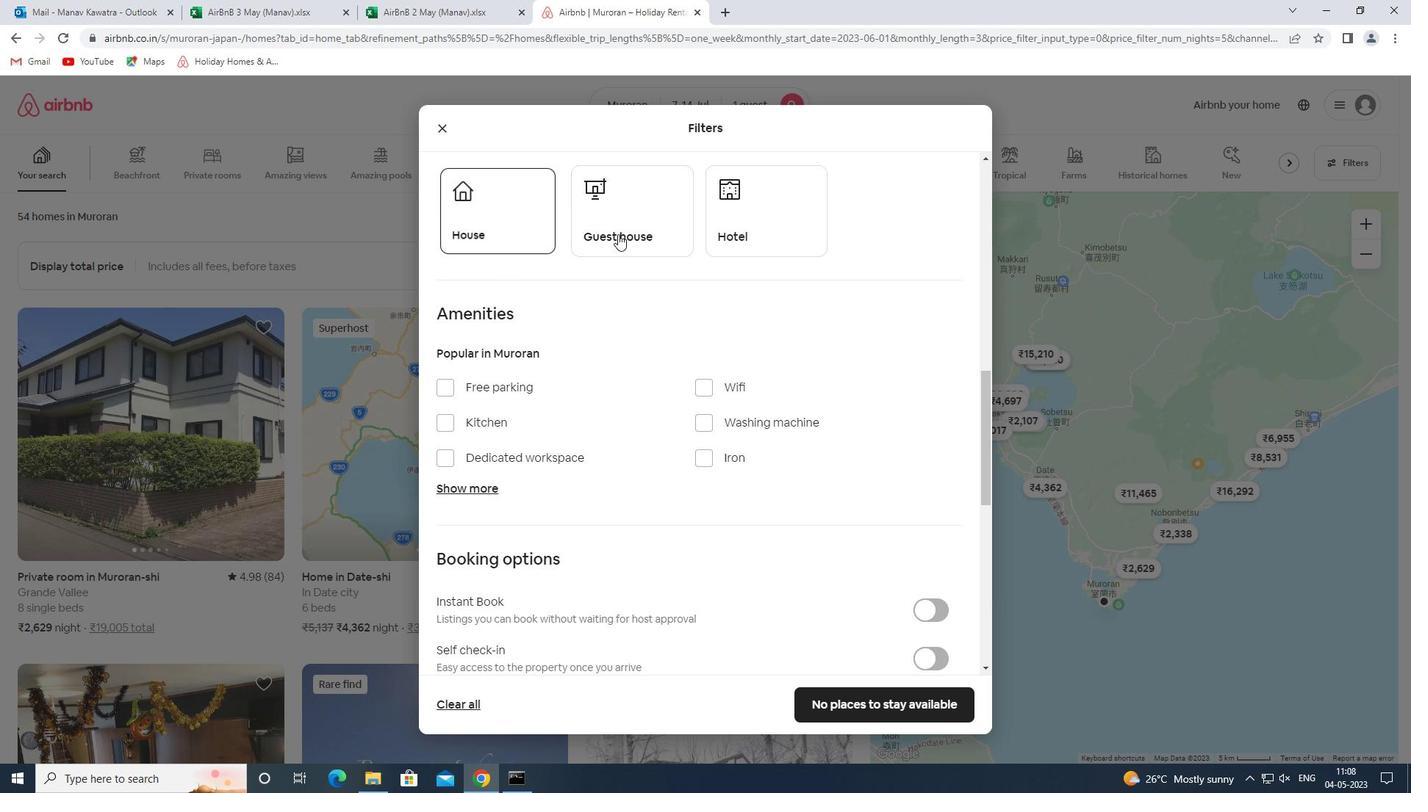
Action: Mouse moved to (744, 239)
Screenshot: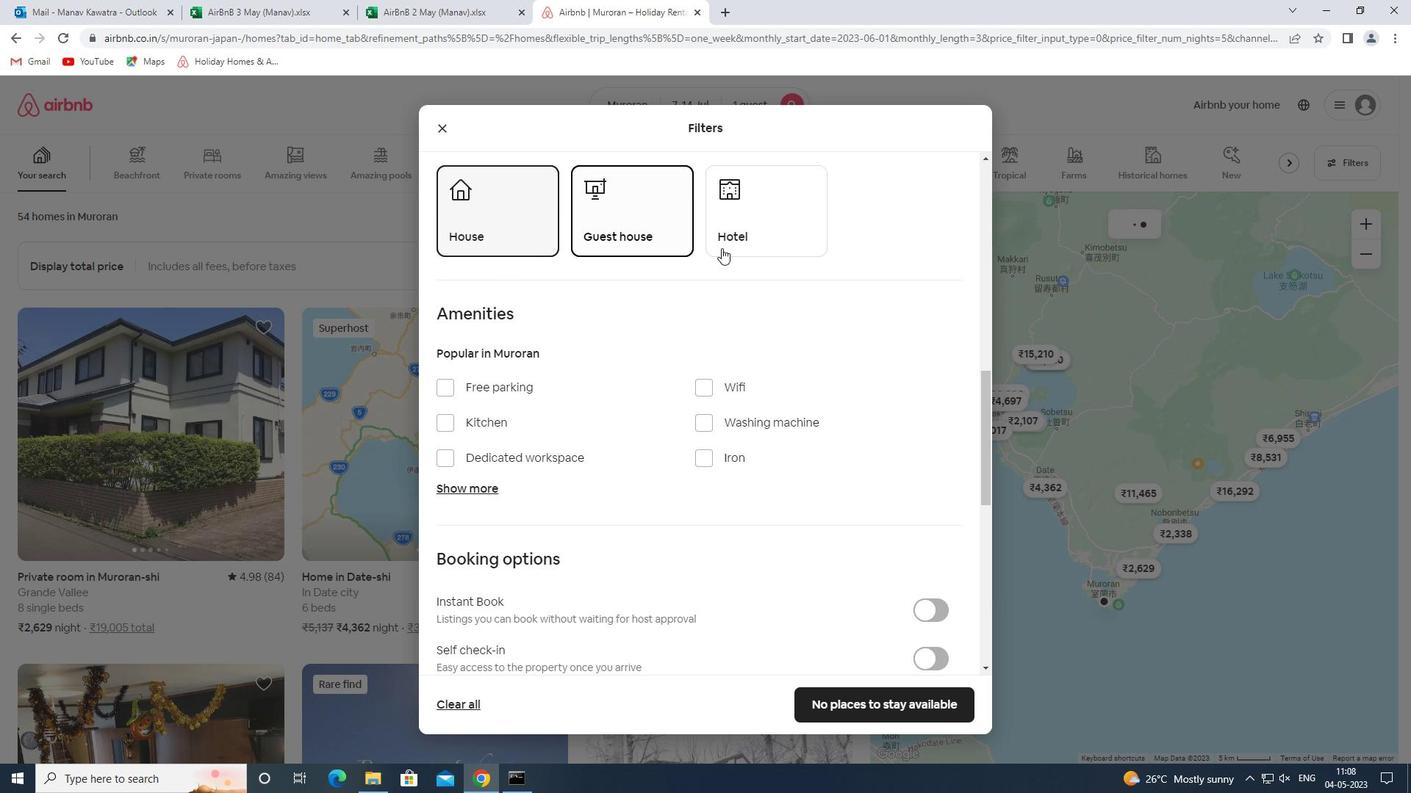 
Action: Mouse pressed left at (744, 239)
Screenshot: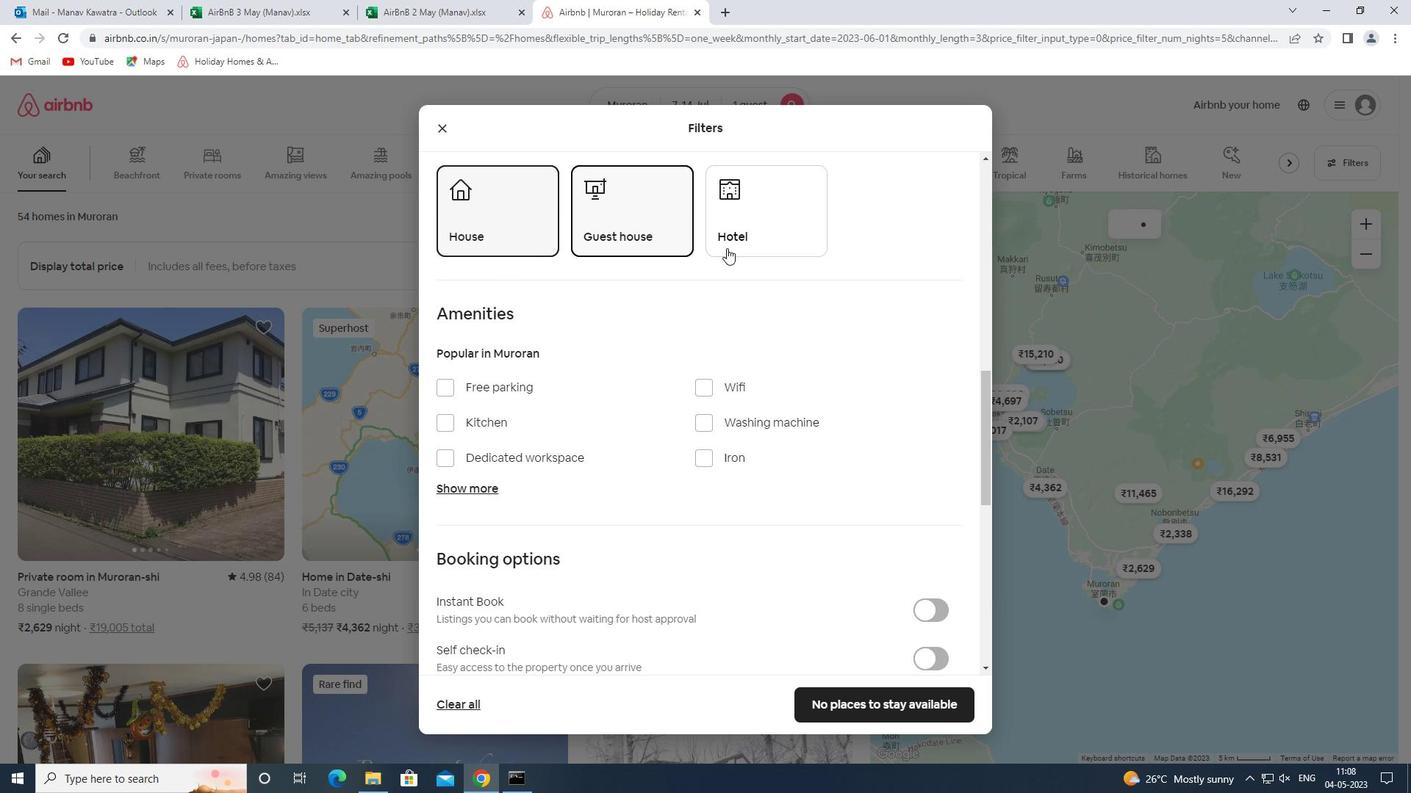 
Action: Mouse moved to (710, 382)
Screenshot: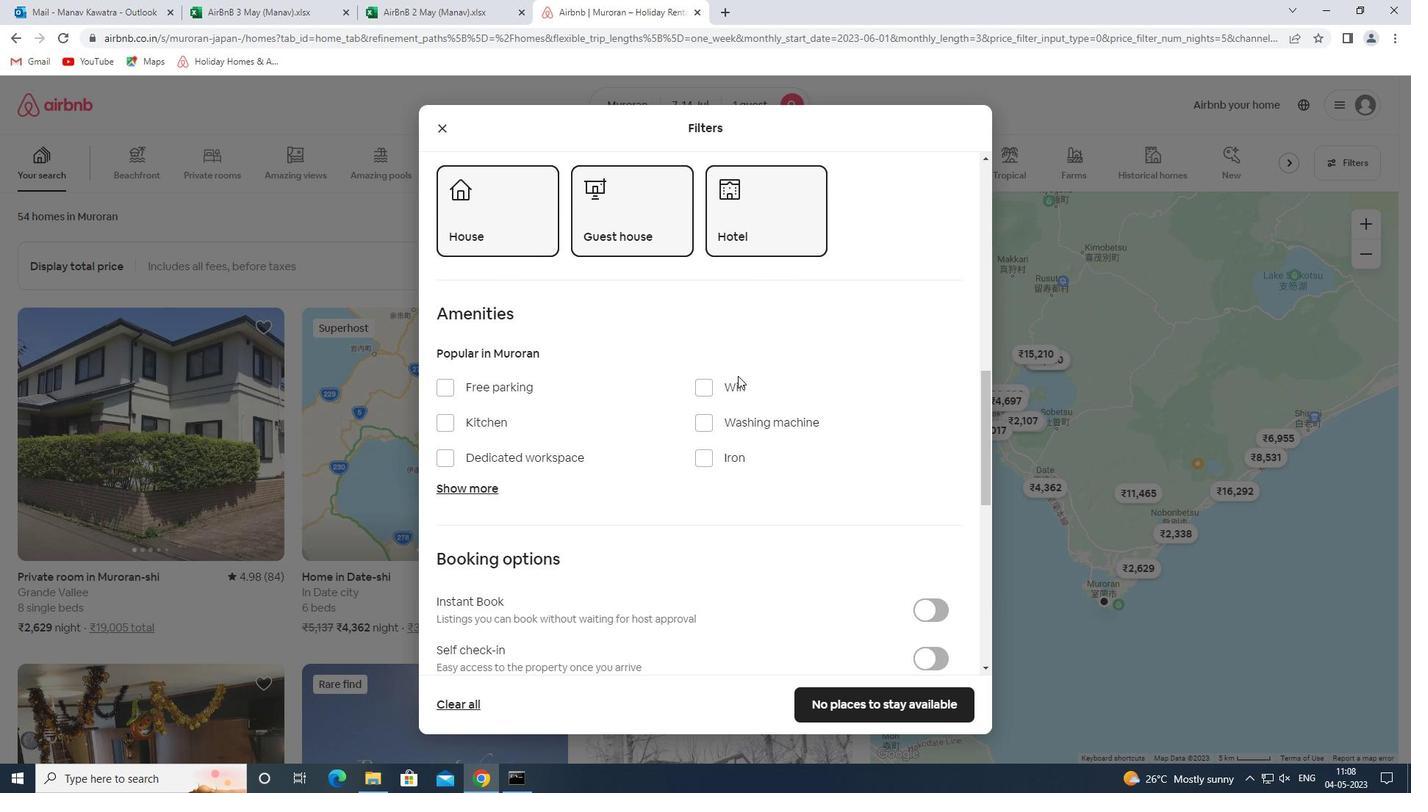 
Action: Mouse pressed left at (710, 382)
Screenshot: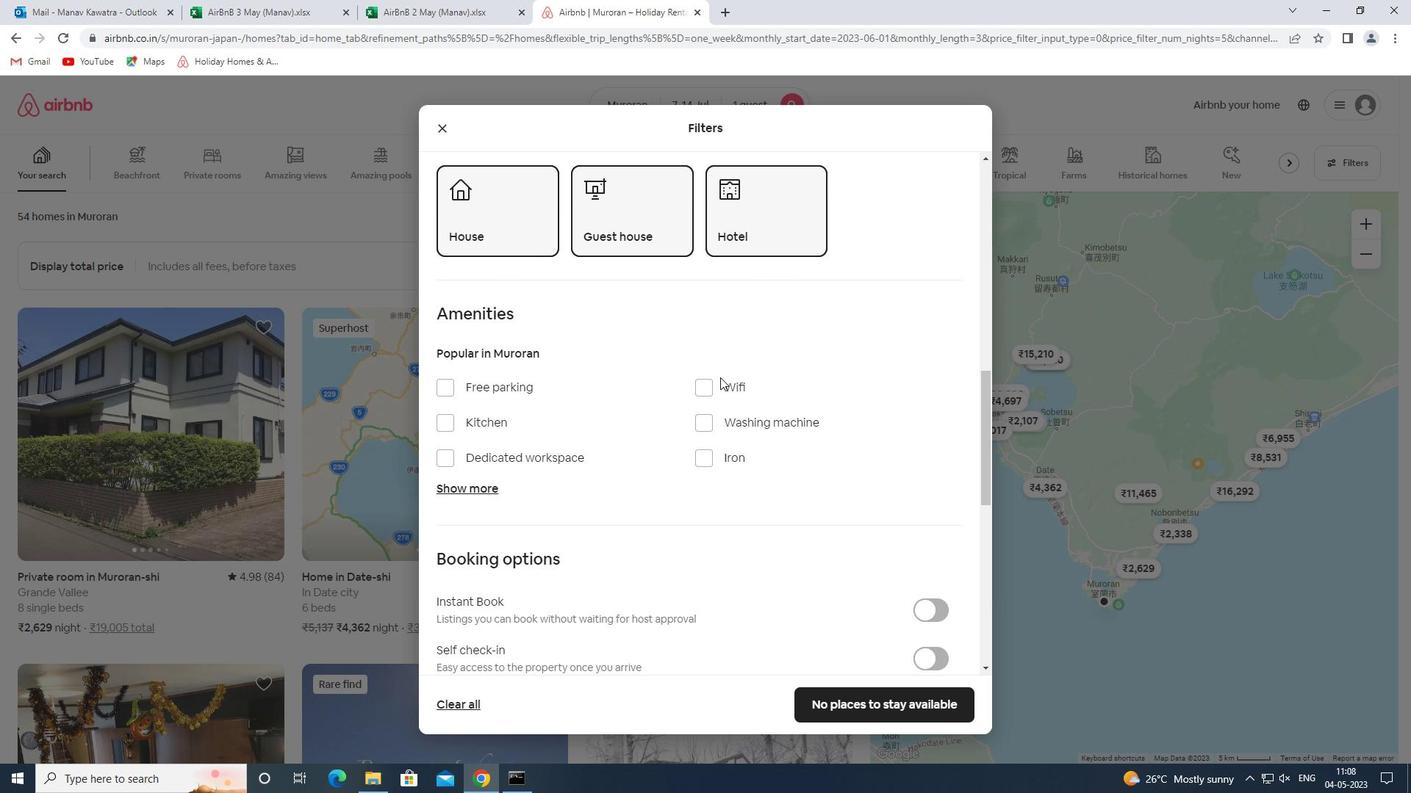
Action: Mouse moved to (813, 352)
Screenshot: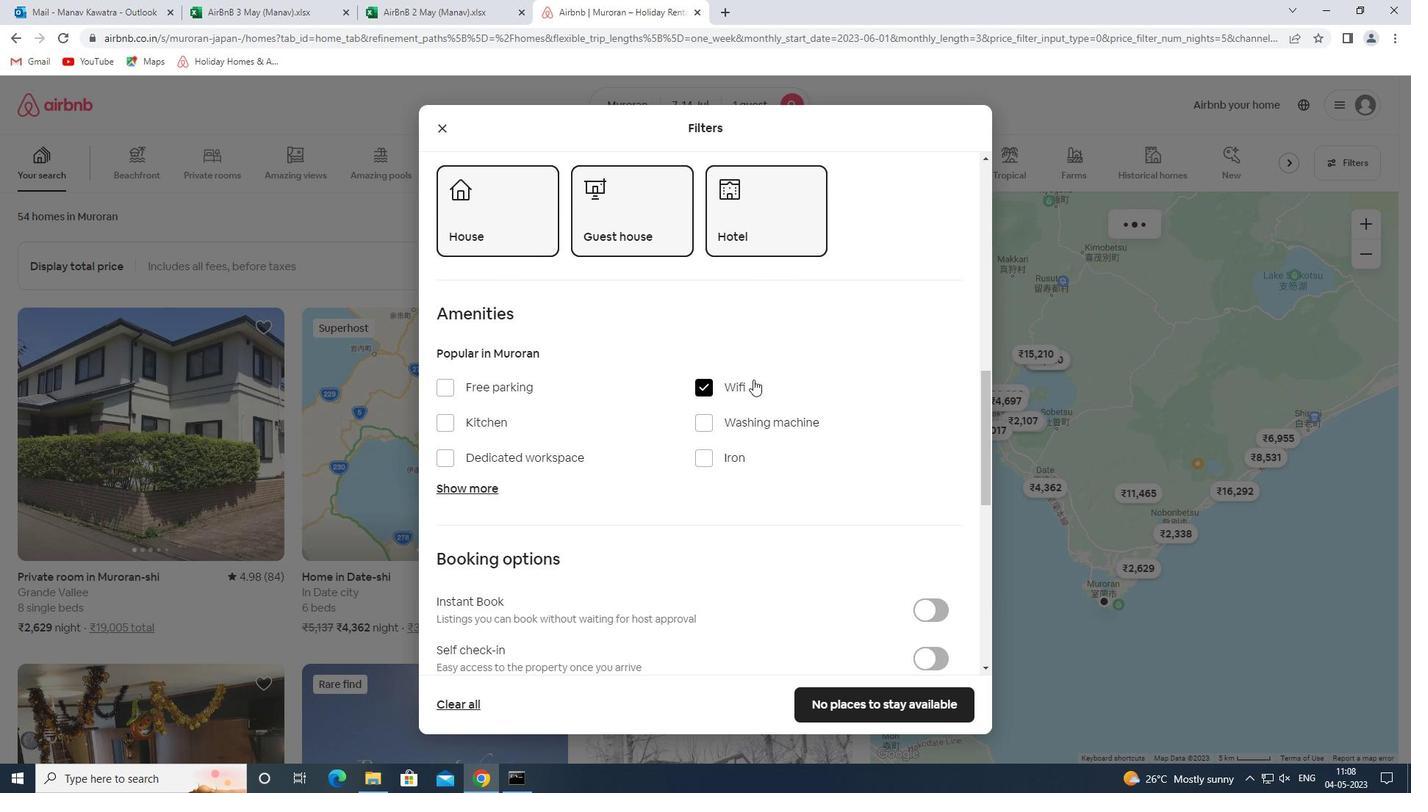 
Action: Mouse scrolled (813, 351) with delta (0, 0)
Screenshot: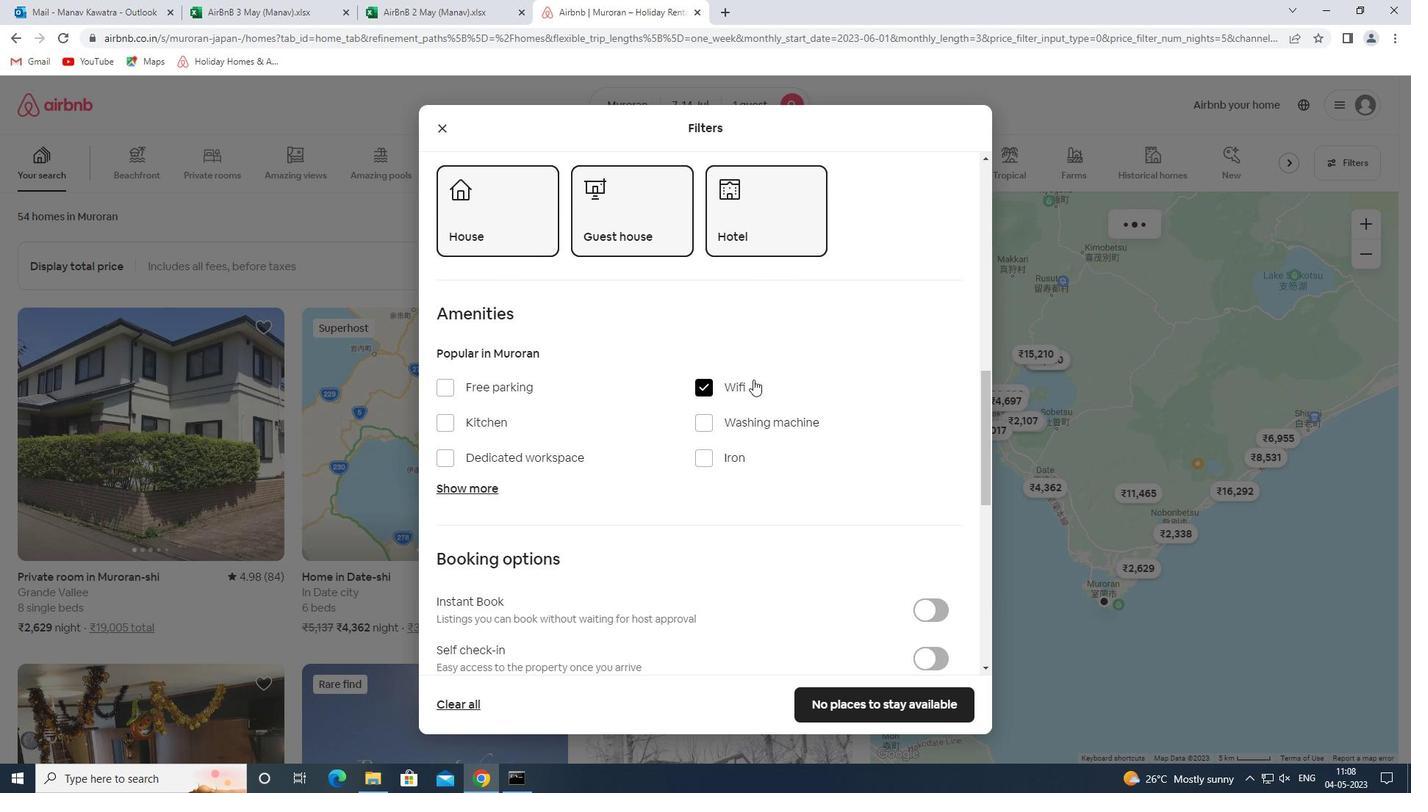 
Action: Mouse moved to (814, 352)
Screenshot: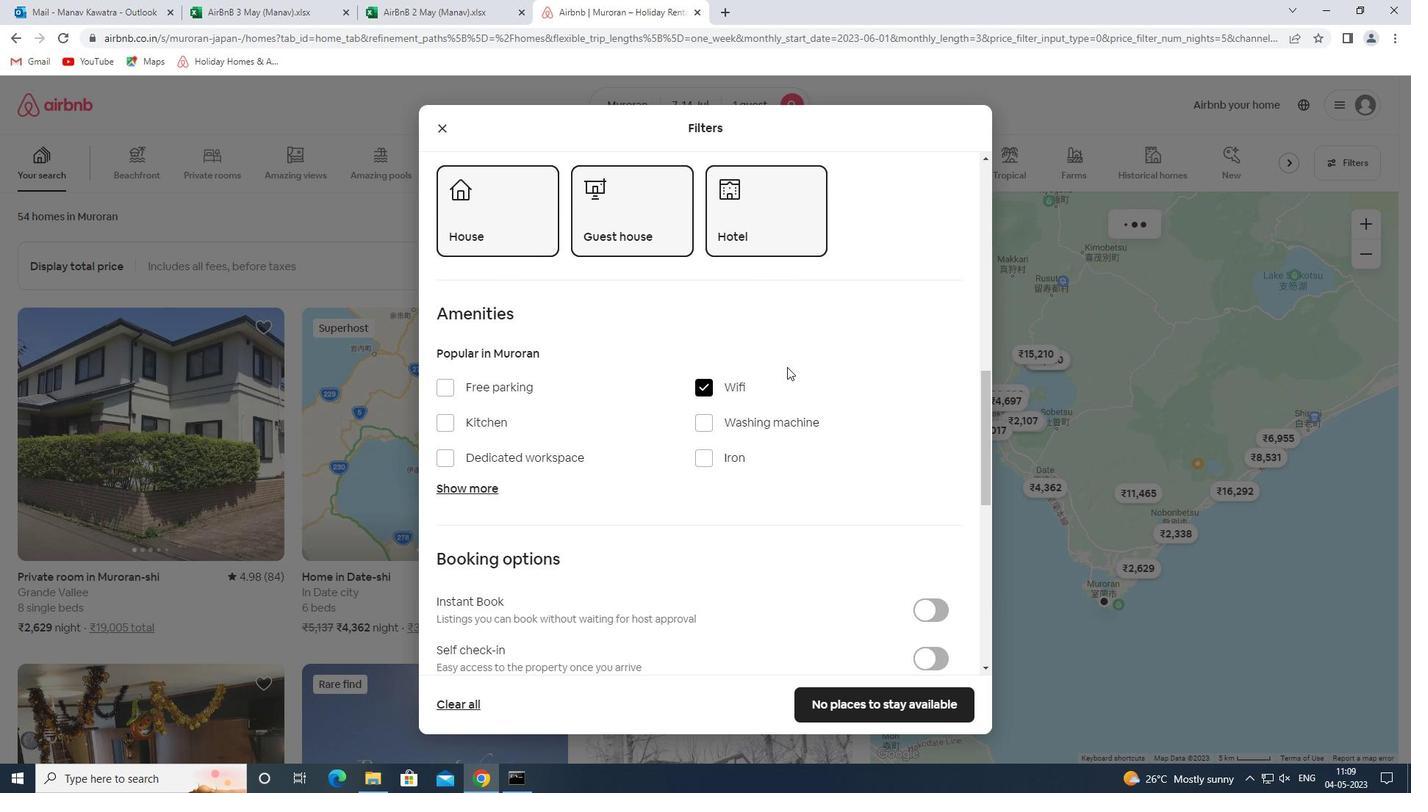 
Action: Mouse scrolled (814, 351) with delta (0, 0)
Screenshot: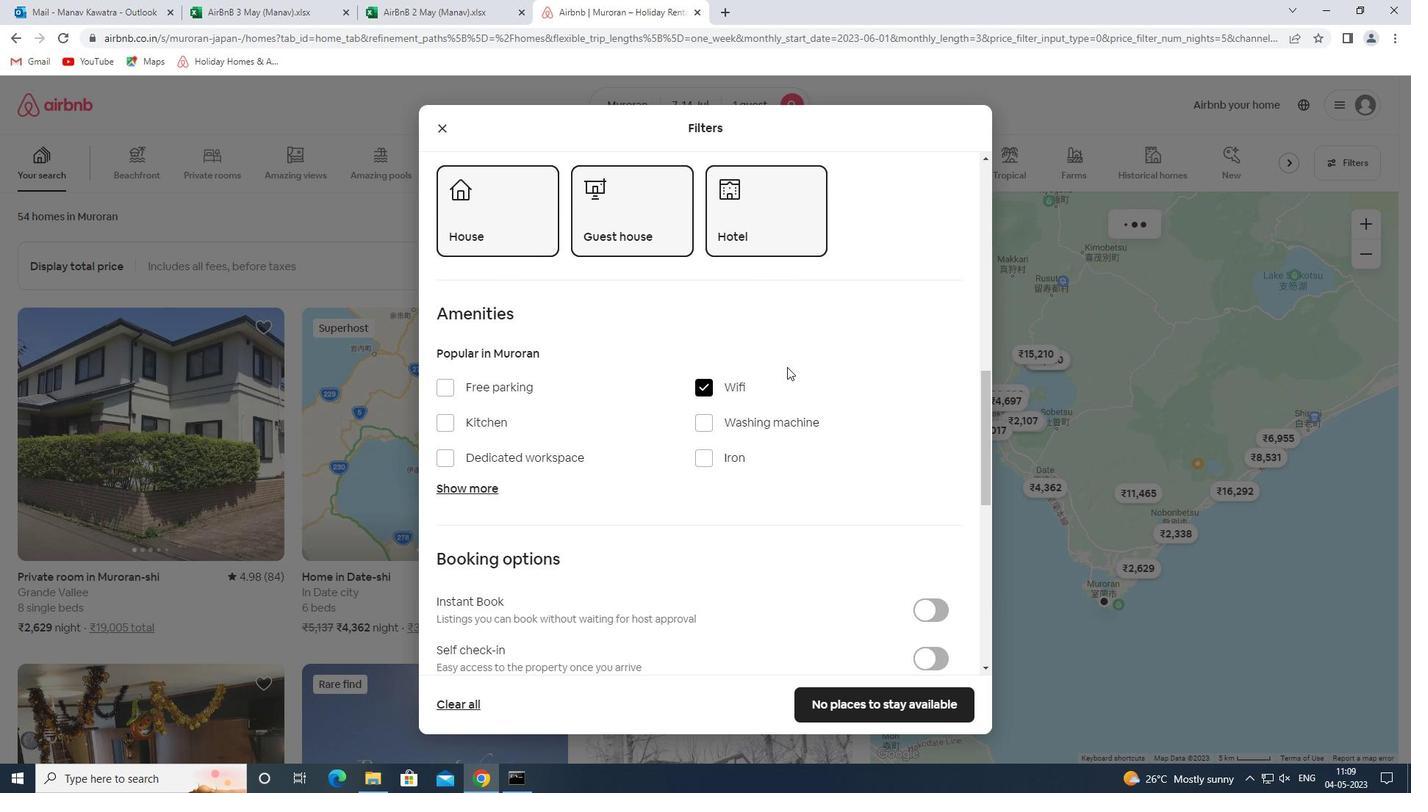 
Action: Mouse moved to (815, 352)
Screenshot: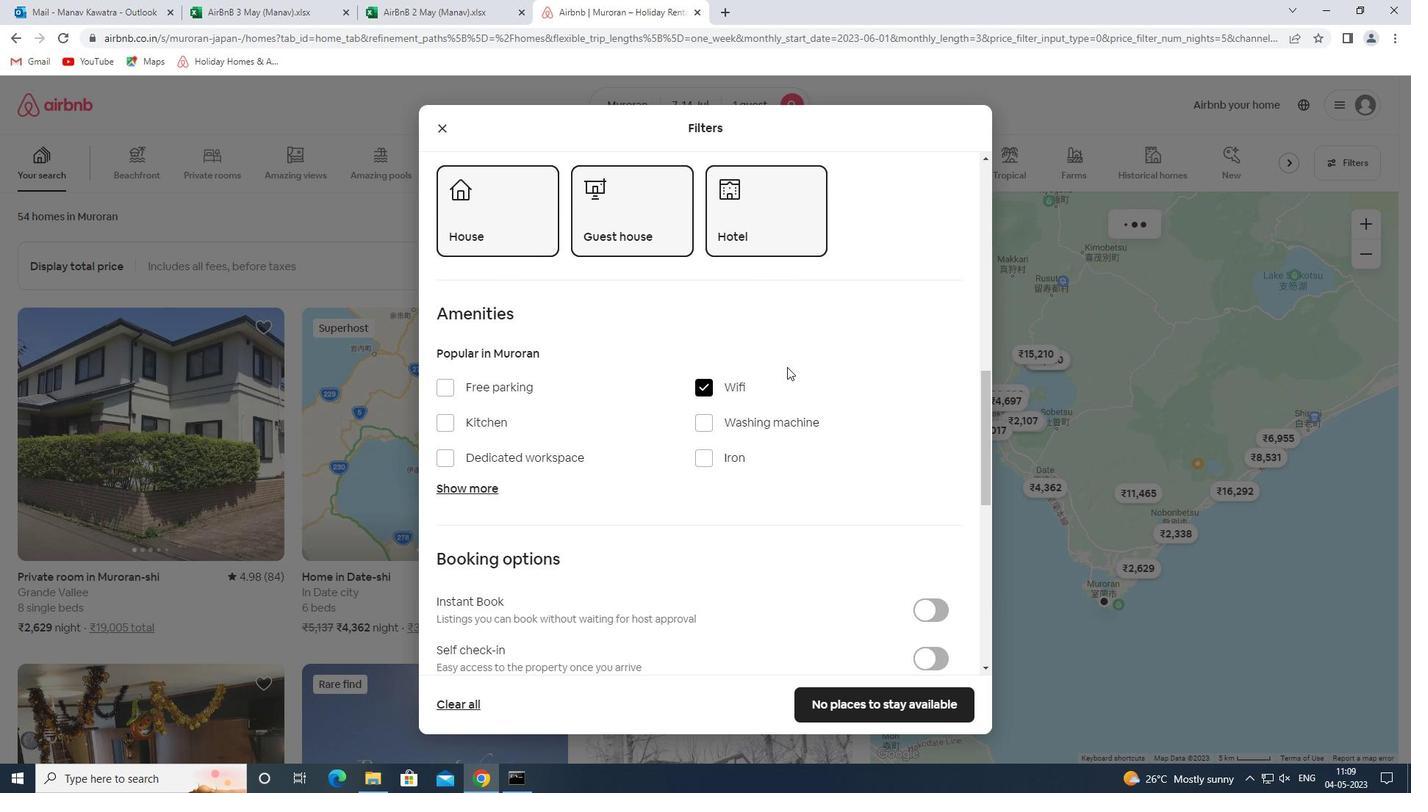 
Action: Mouse scrolled (815, 351) with delta (0, 0)
Screenshot: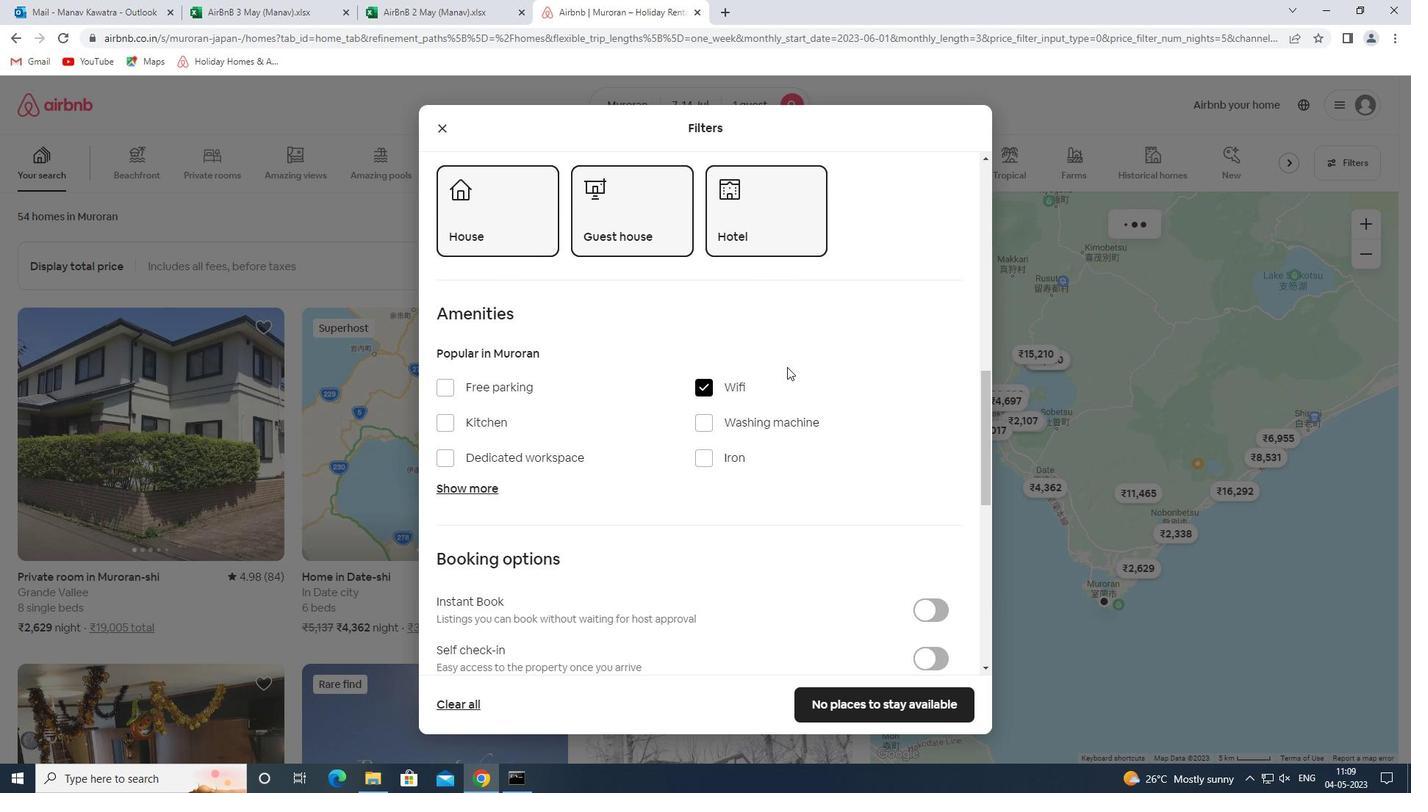 
Action: Mouse moved to (816, 352)
Screenshot: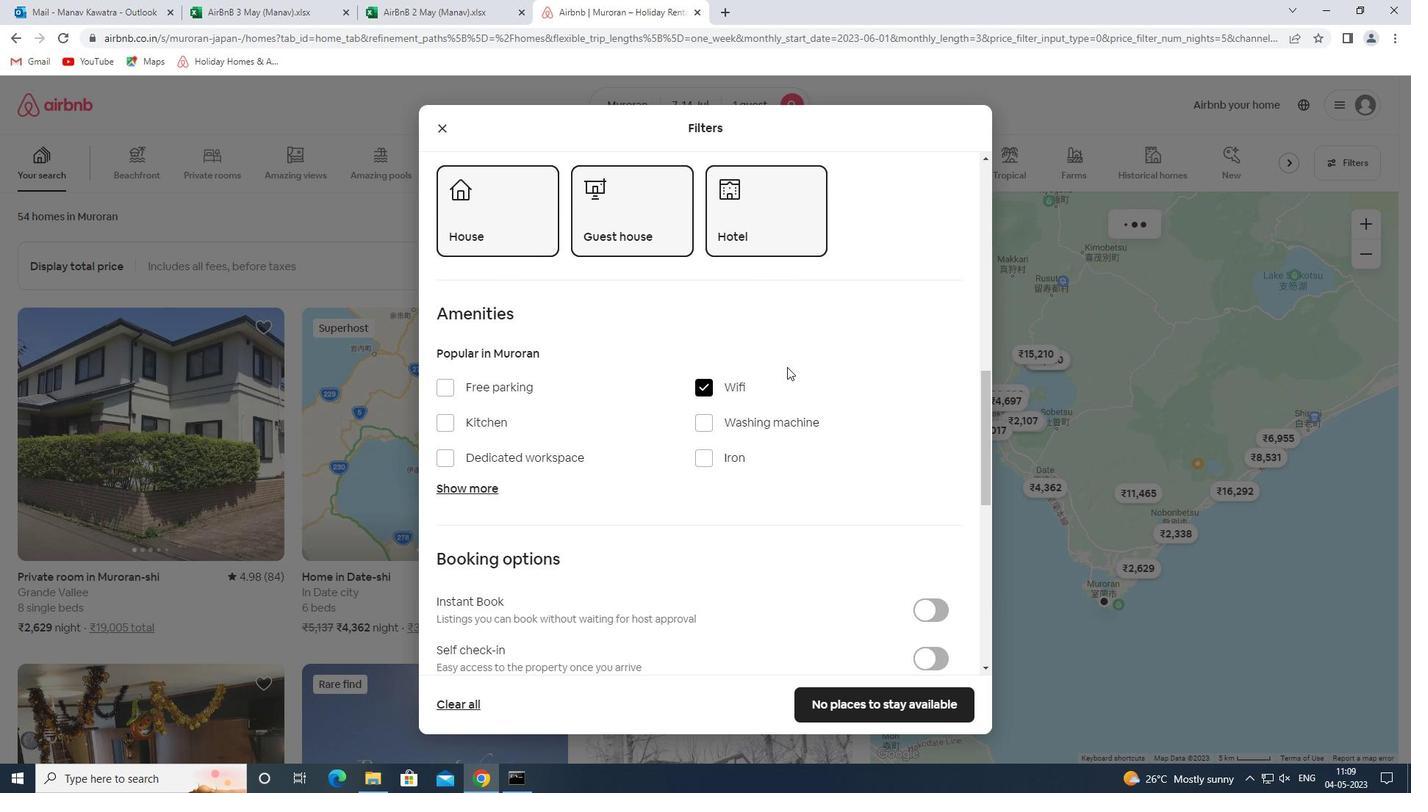 
Action: Mouse scrolled (816, 351) with delta (0, 0)
Screenshot: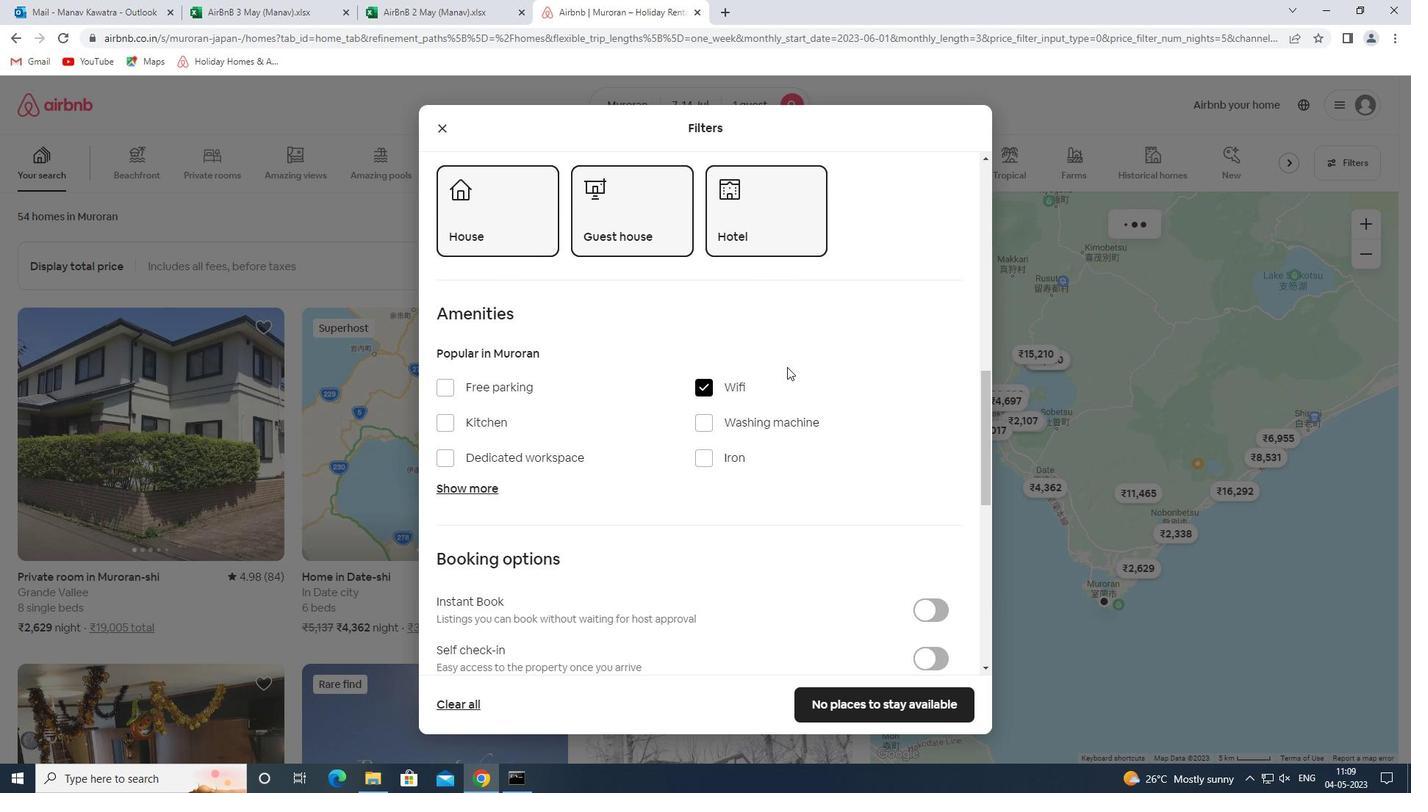 
Action: Mouse moved to (819, 352)
Screenshot: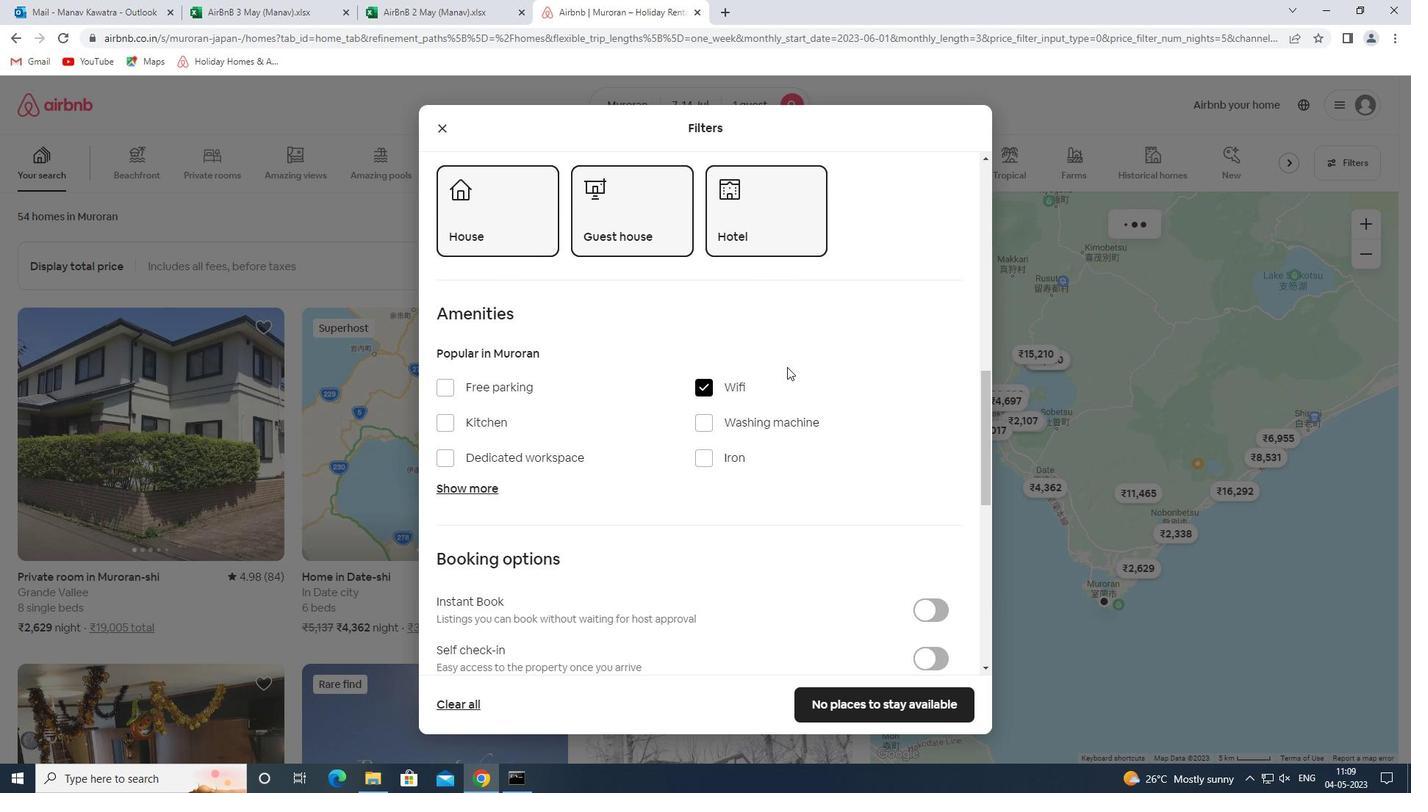 
Action: Mouse scrolled (819, 351) with delta (0, 0)
Screenshot: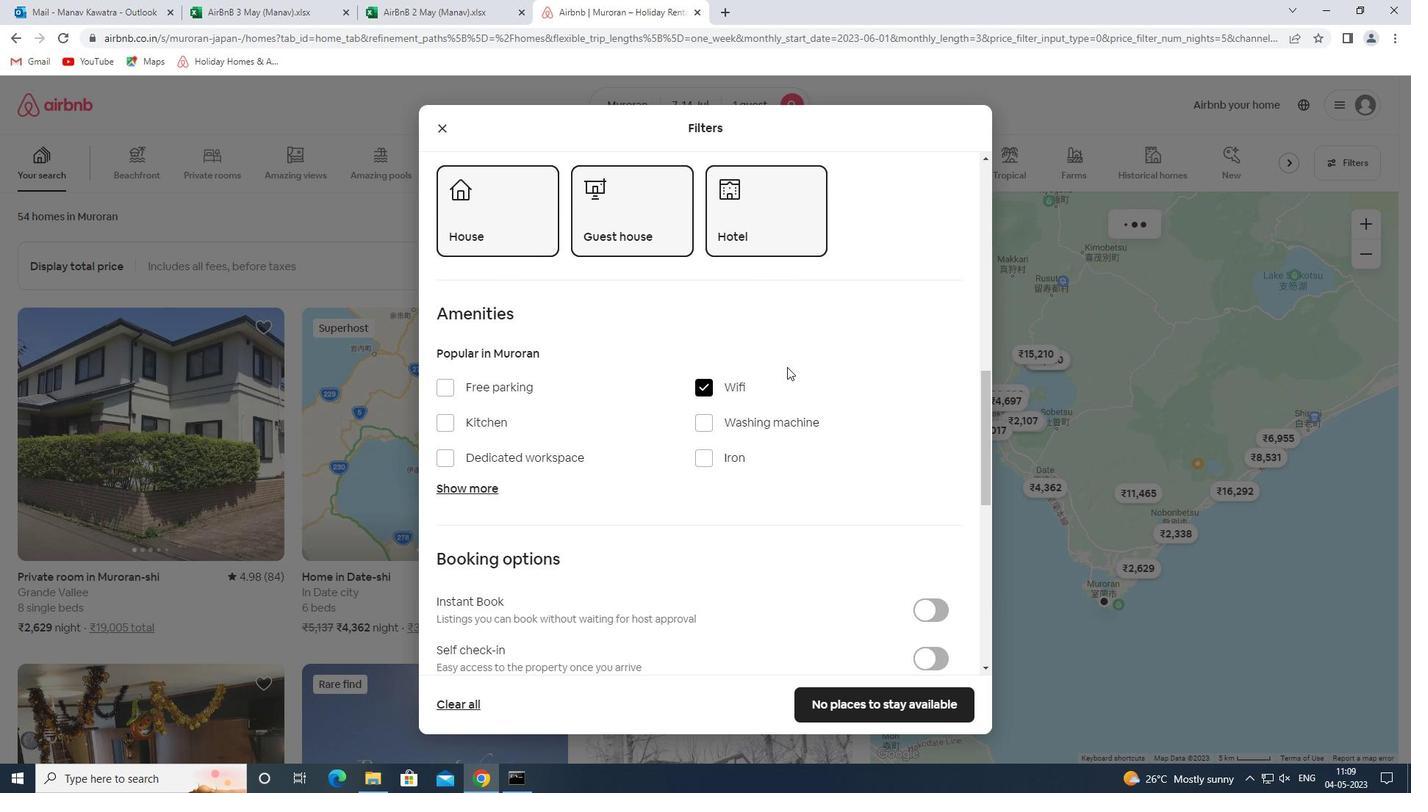 
Action: Mouse moved to (822, 352)
Screenshot: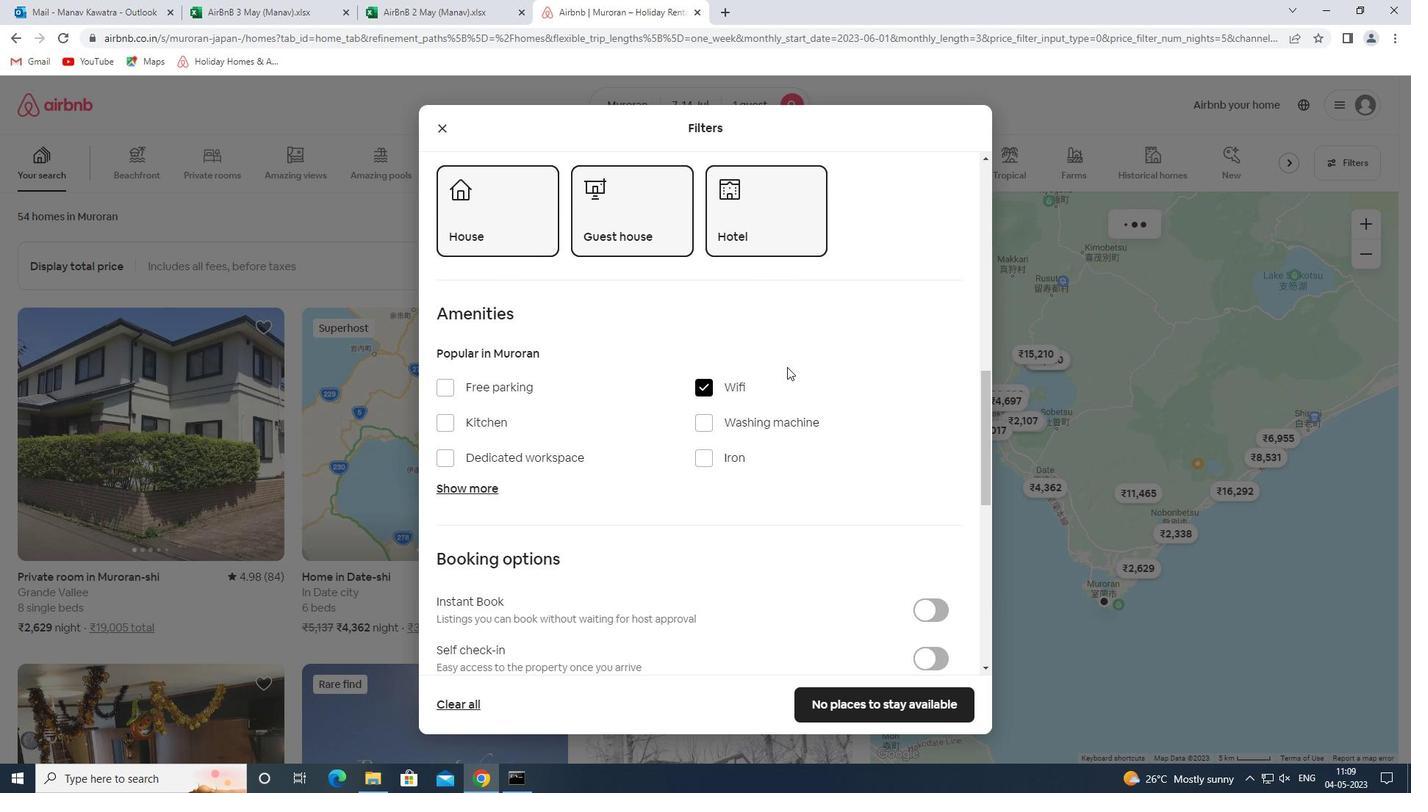 
Action: Mouse scrolled (822, 351) with delta (0, 0)
Screenshot: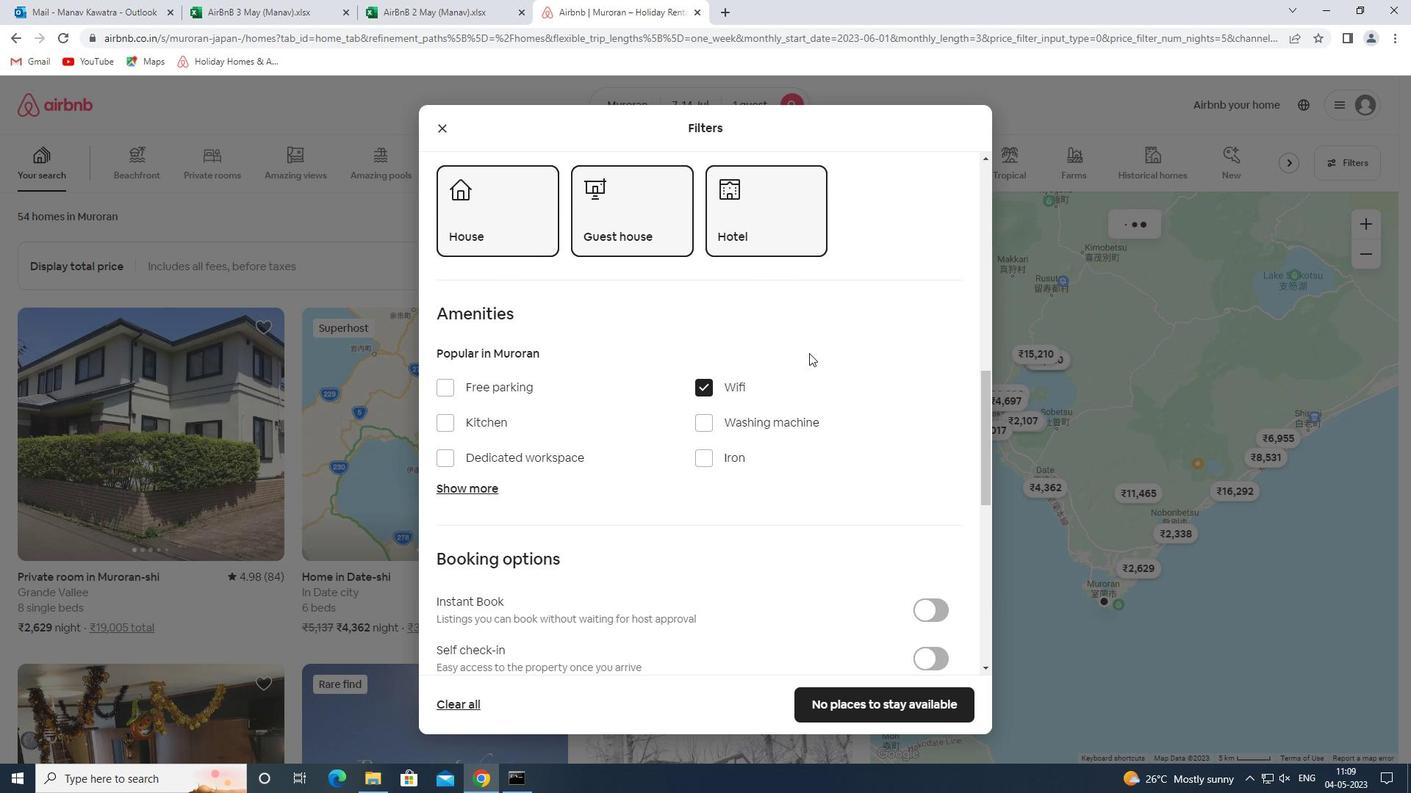 
Action: Mouse moved to (932, 220)
Screenshot: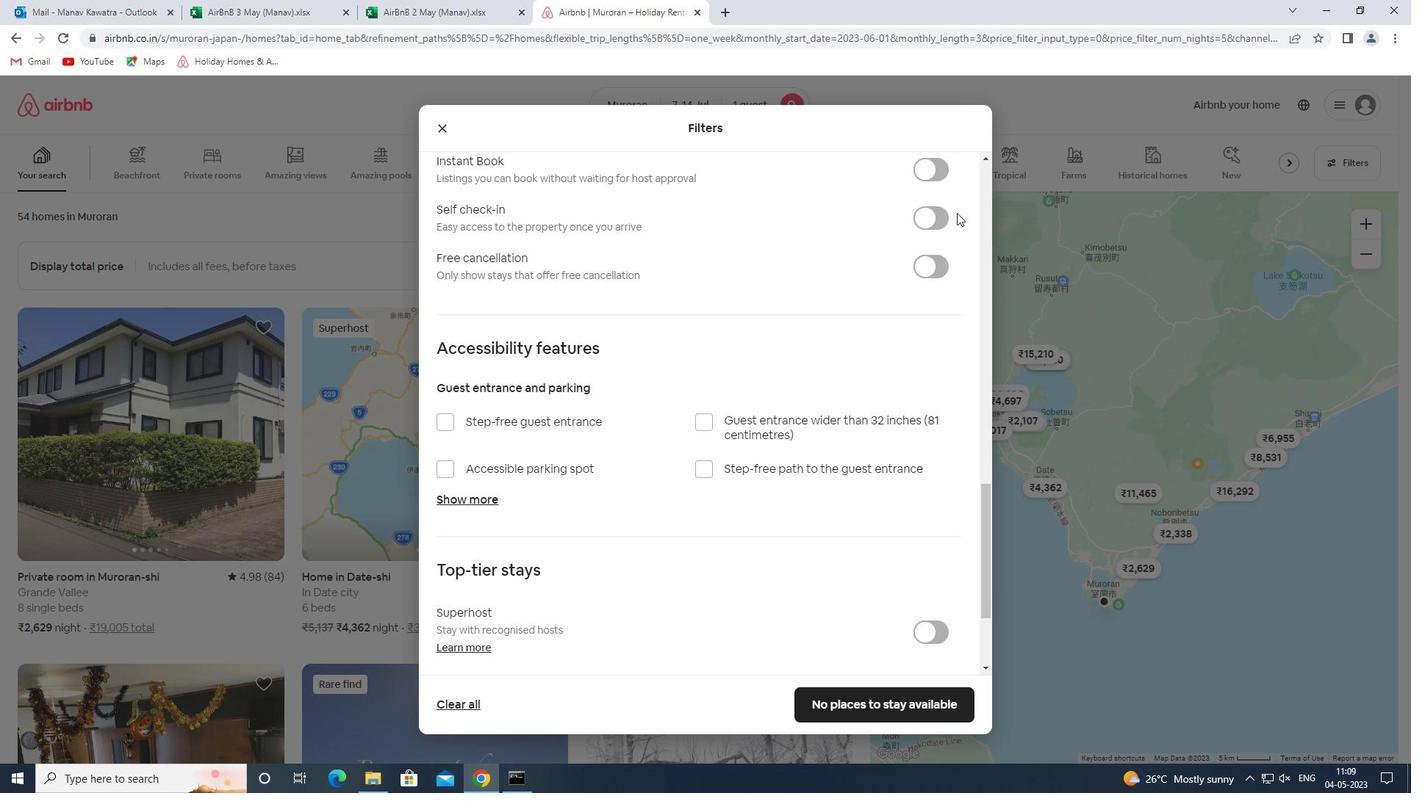 
Action: Mouse pressed left at (932, 220)
Screenshot: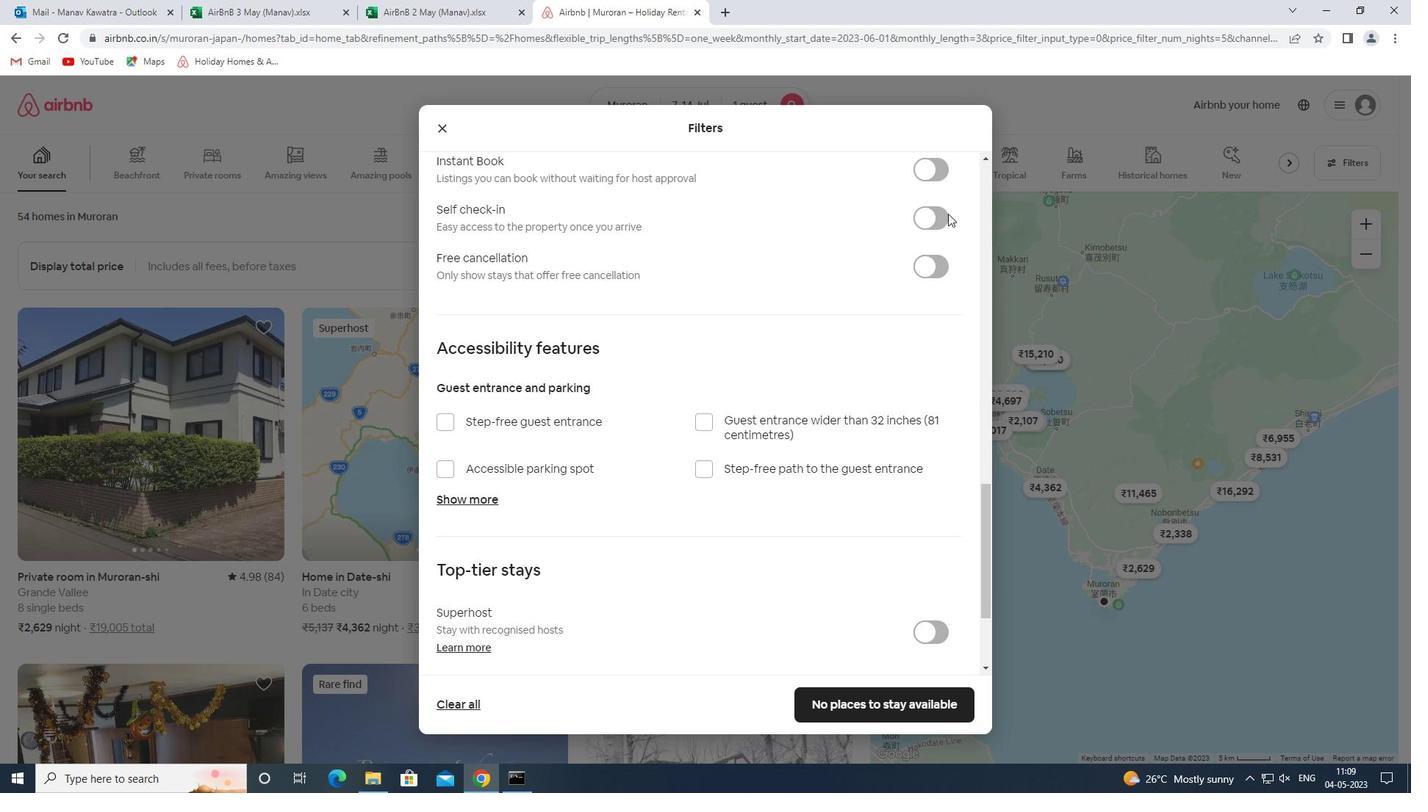 
Action: Mouse moved to (651, 481)
Screenshot: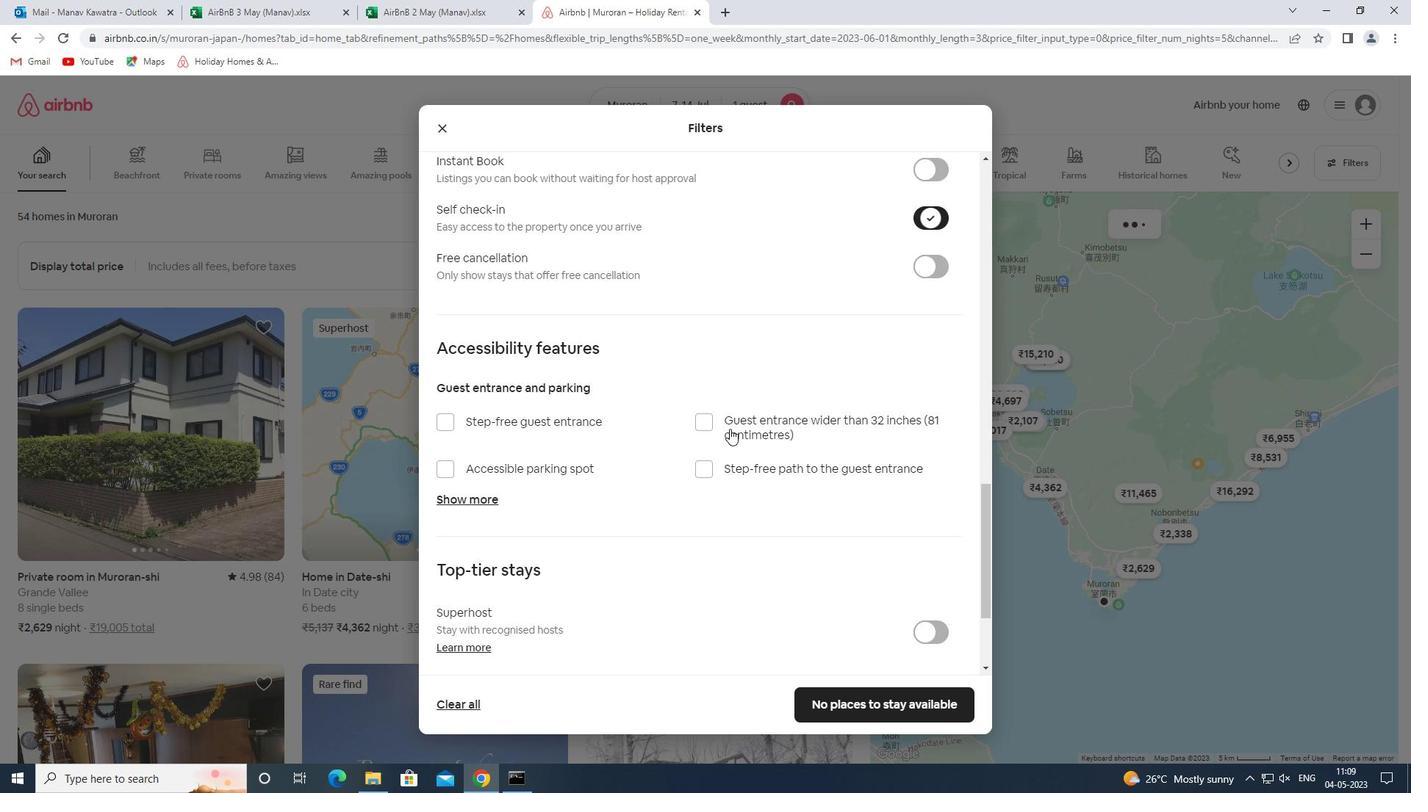 
Action: Mouse scrolled (651, 480) with delta (0, 0)
Screenshot: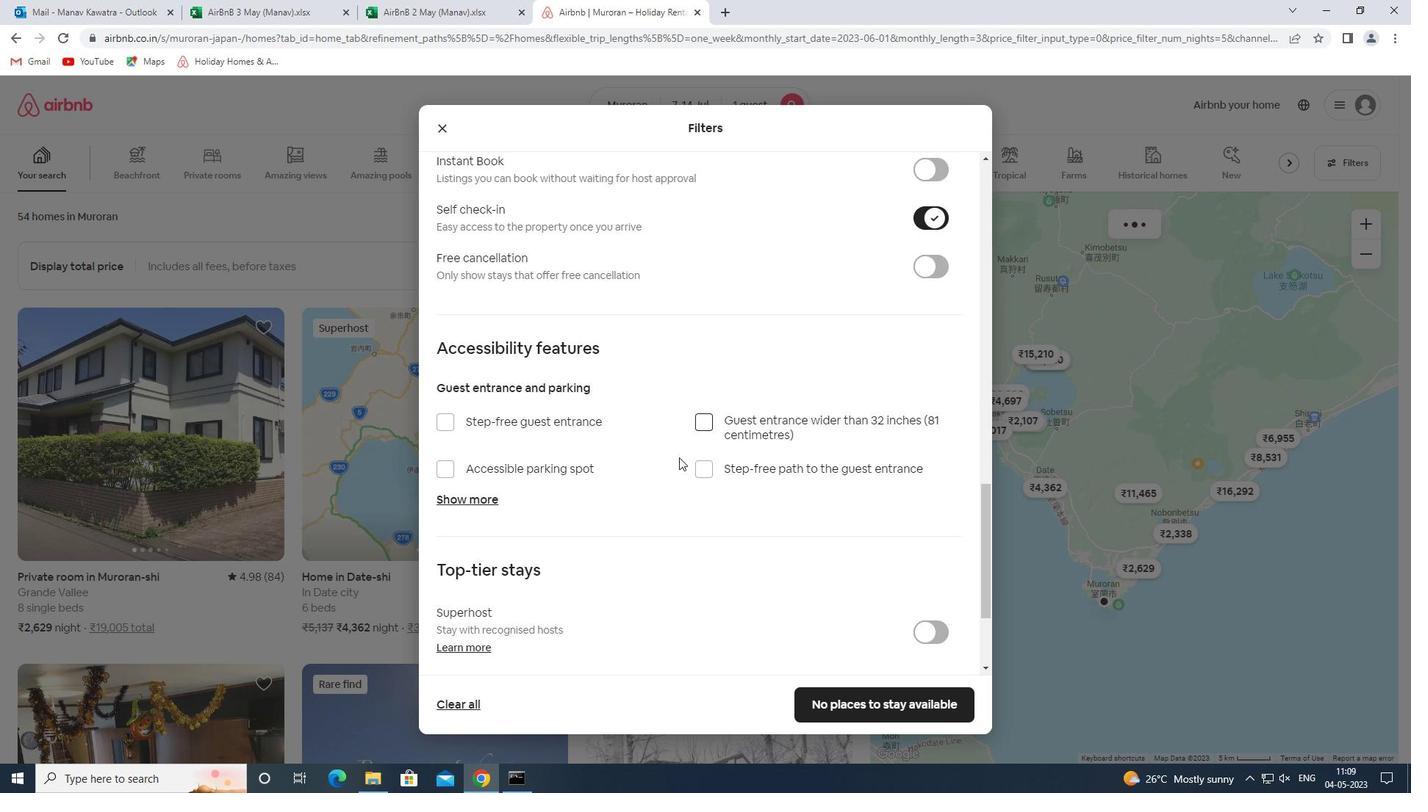 
Action: Mouse moved to (649, 482)
Screenshot: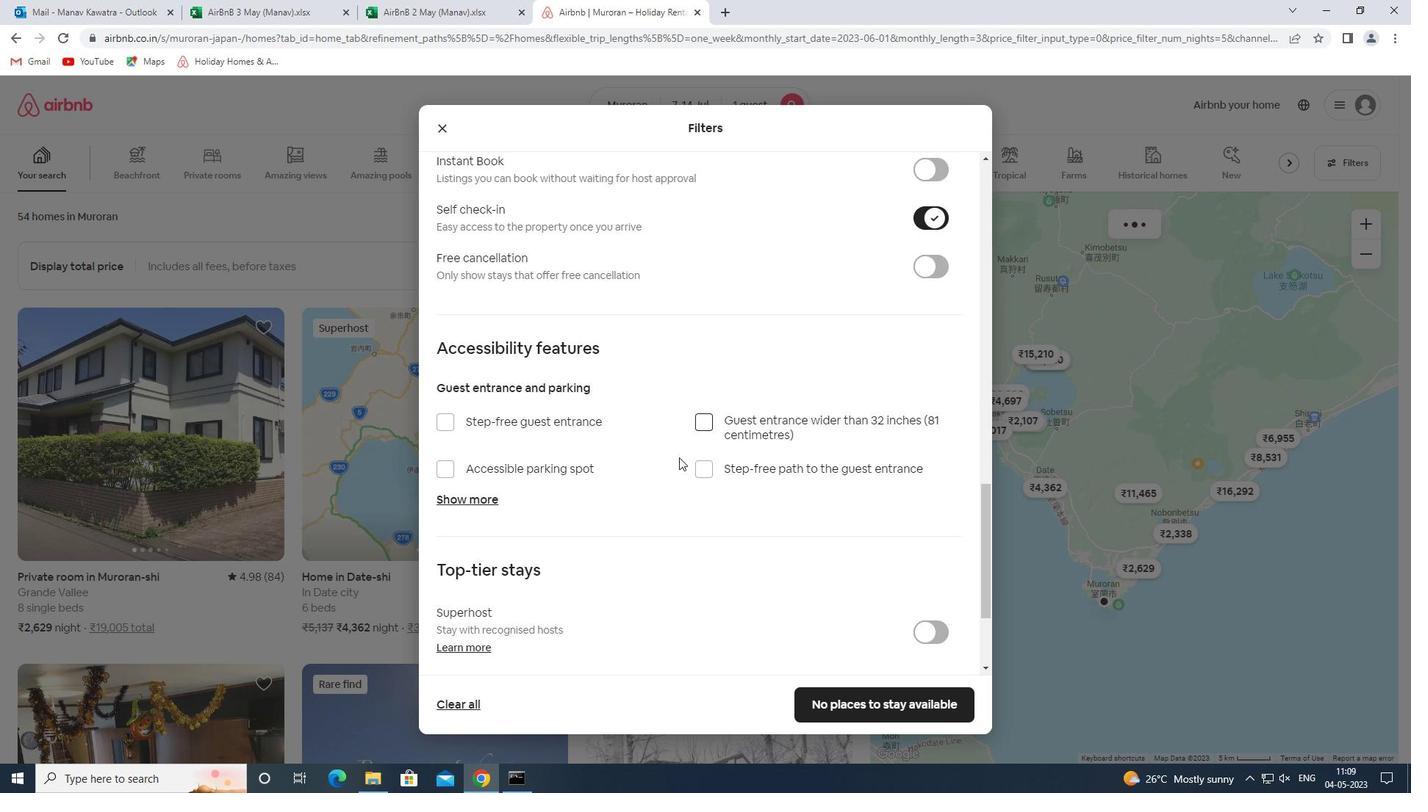 
Action: Mouse scrolled (649, 482) with delta (0, 0)
Screenshot: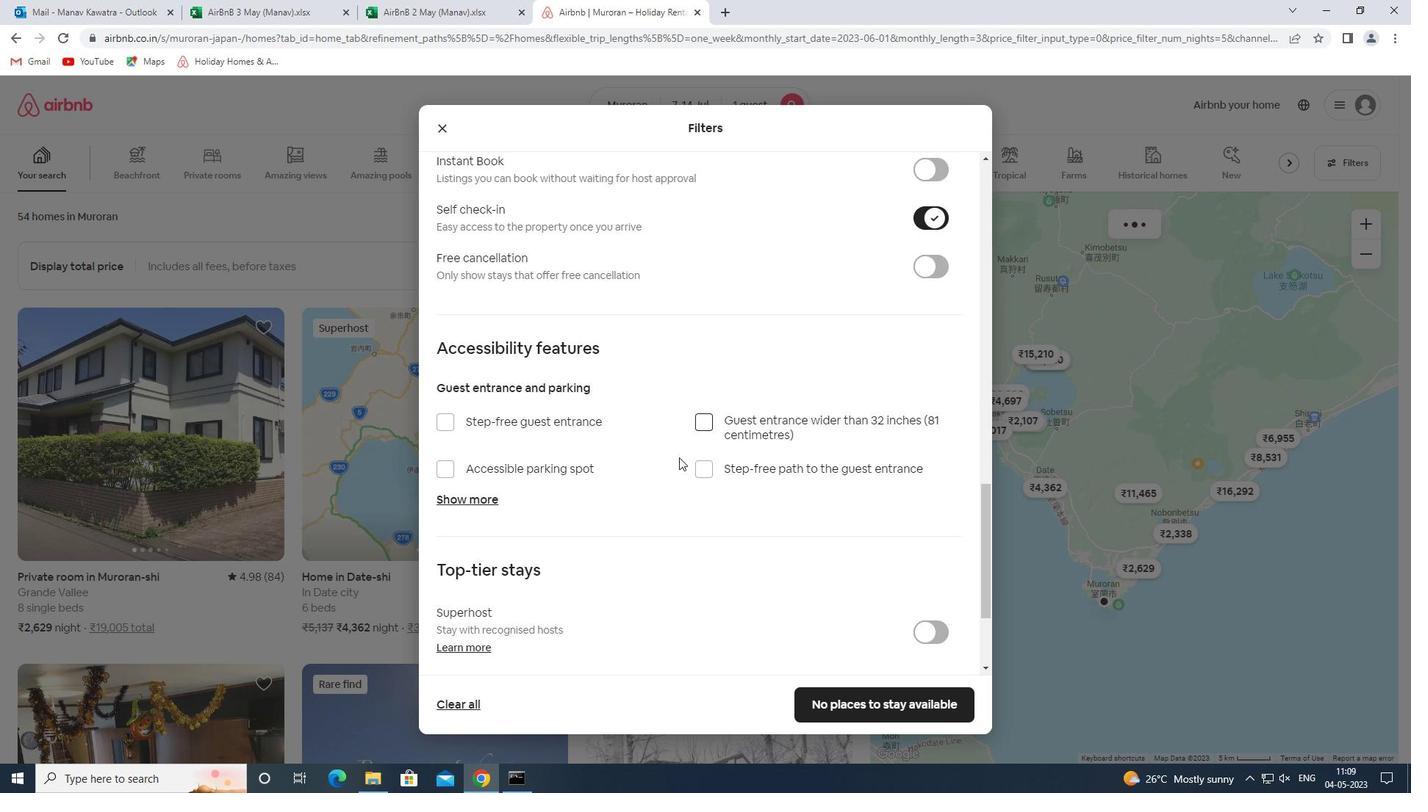 
Action: Mouse moved to (649, 484)
Screenshot: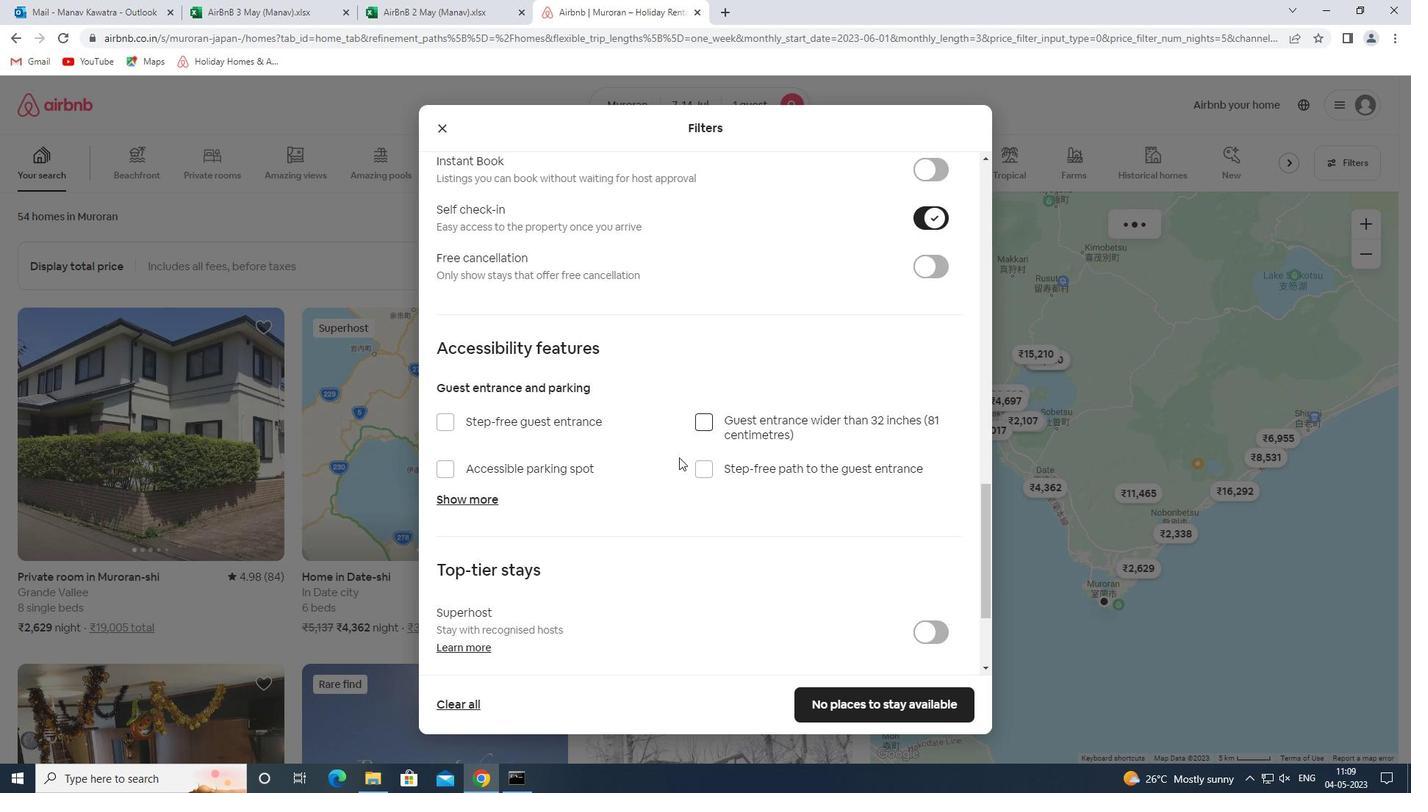 
Action: Mouse scrolled (649, 483) with delta (0, 0)
Screenshot: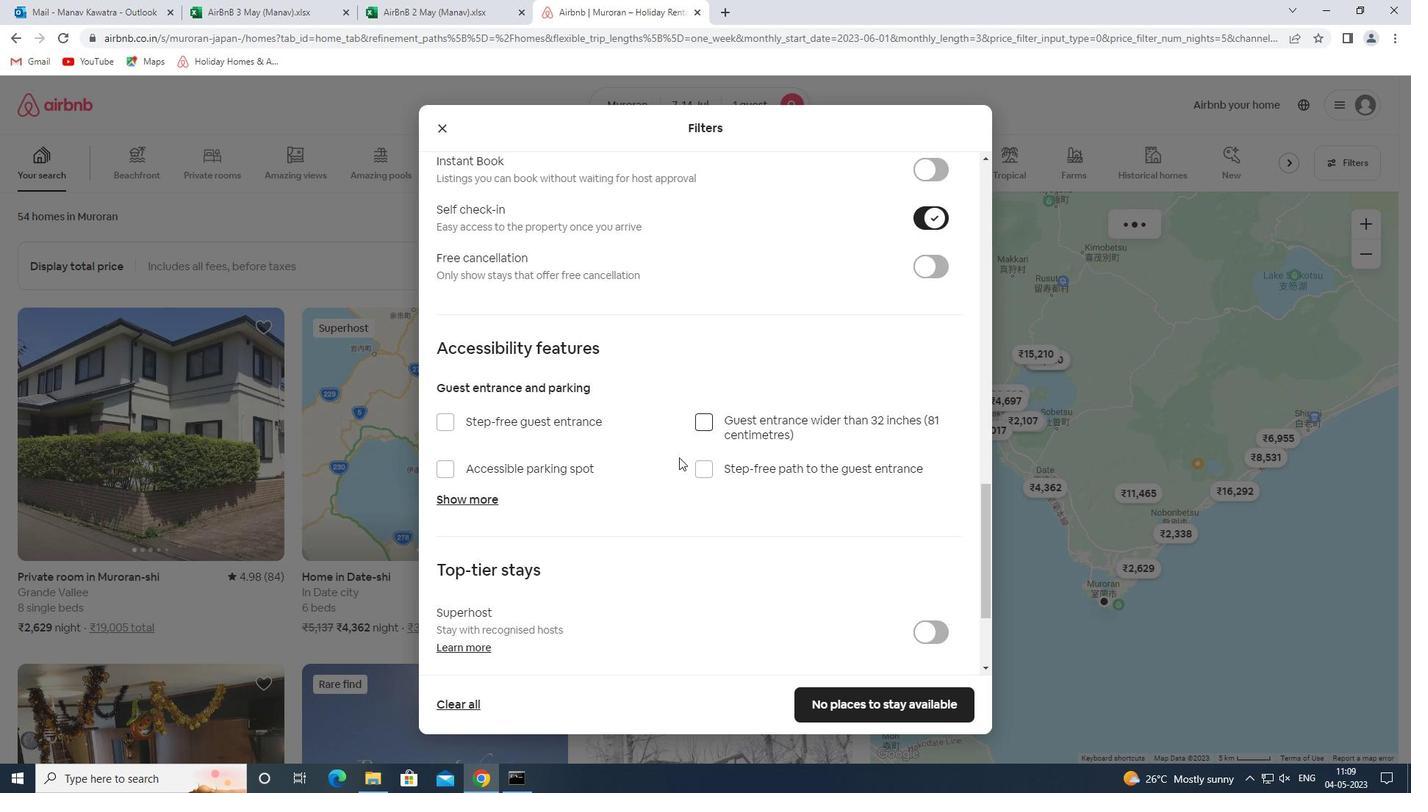 
Action: Mouse moved to (647, 485)
Screenshot: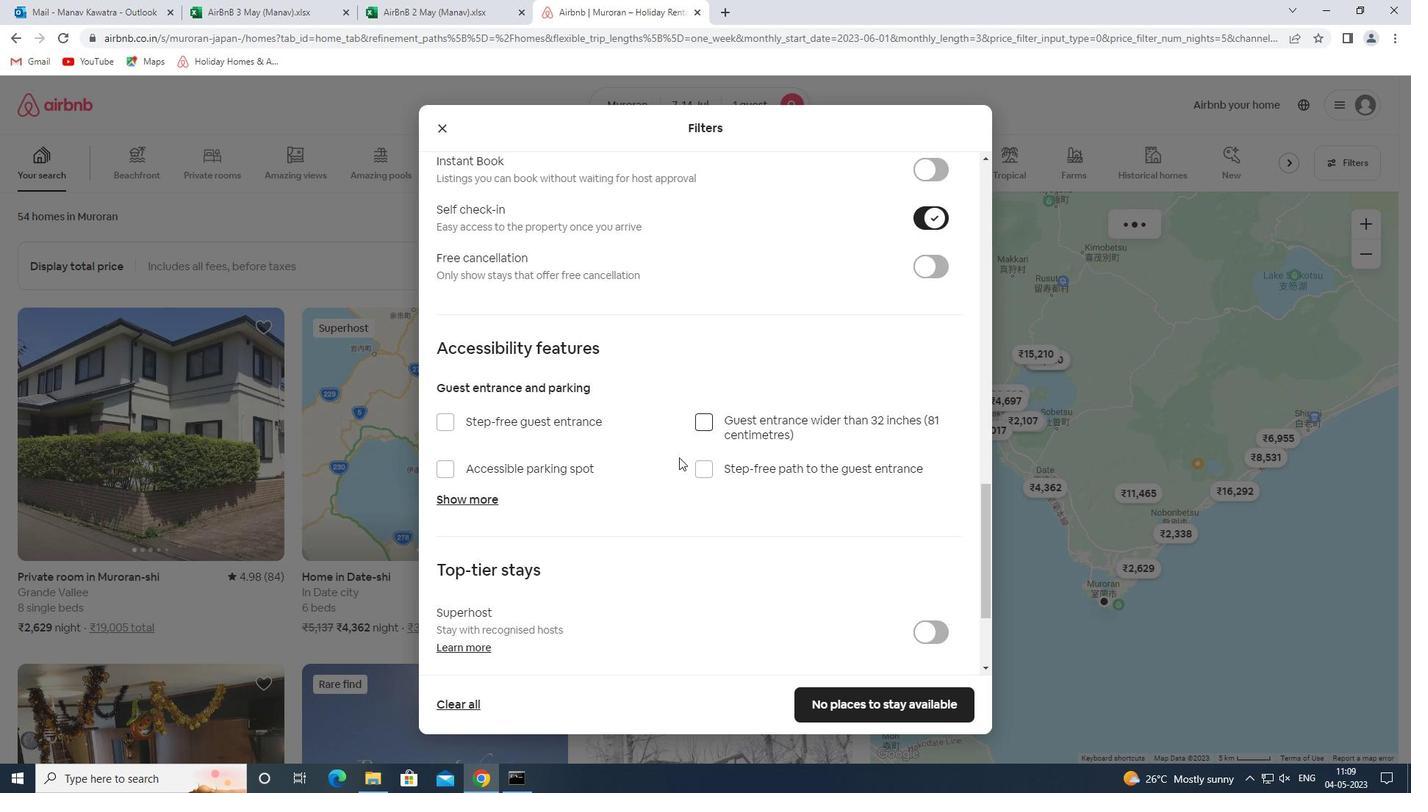 
Action: Mouse scrolled (647, 485) with delta (0, 0)
Screenshot: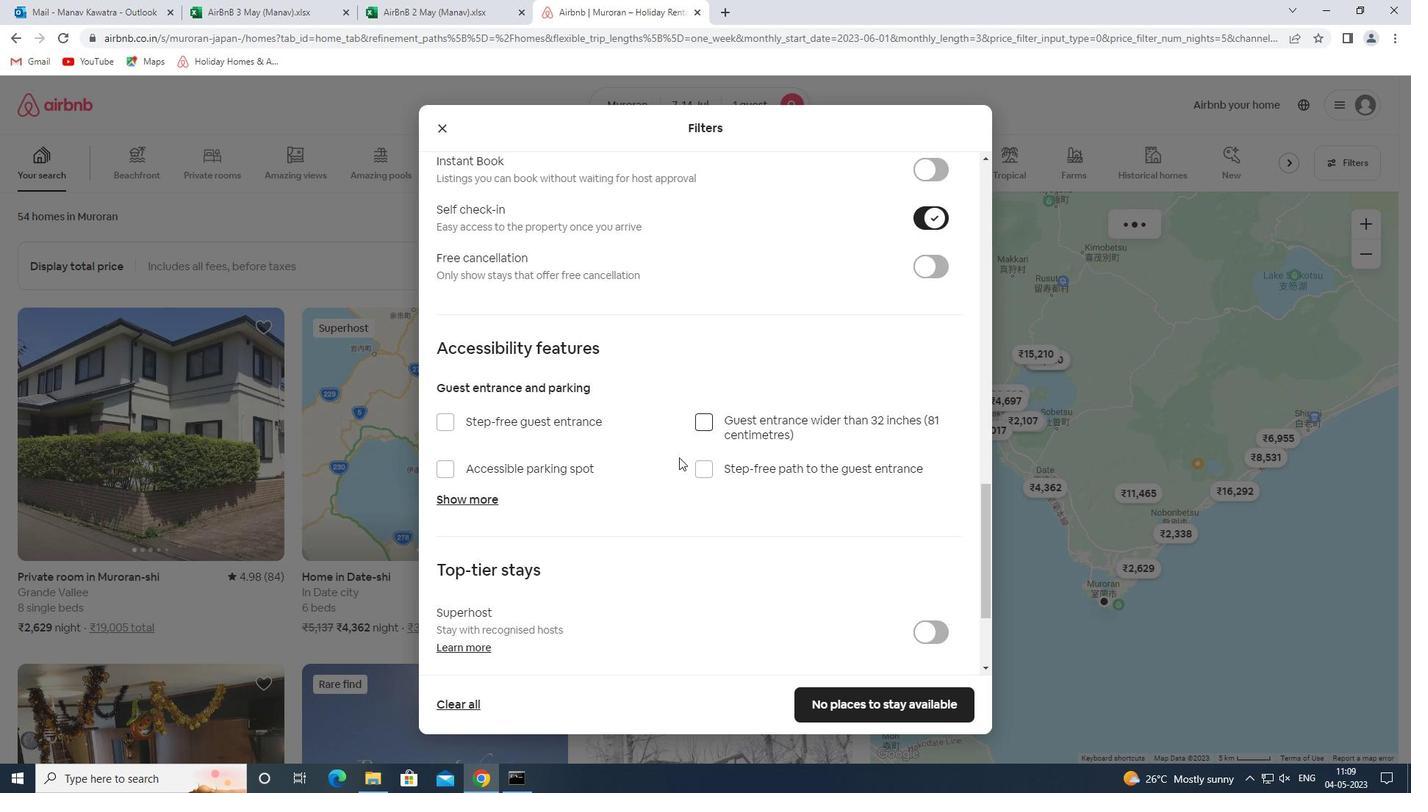 
Action: Mouse moved to (646, 485)
Screenshot: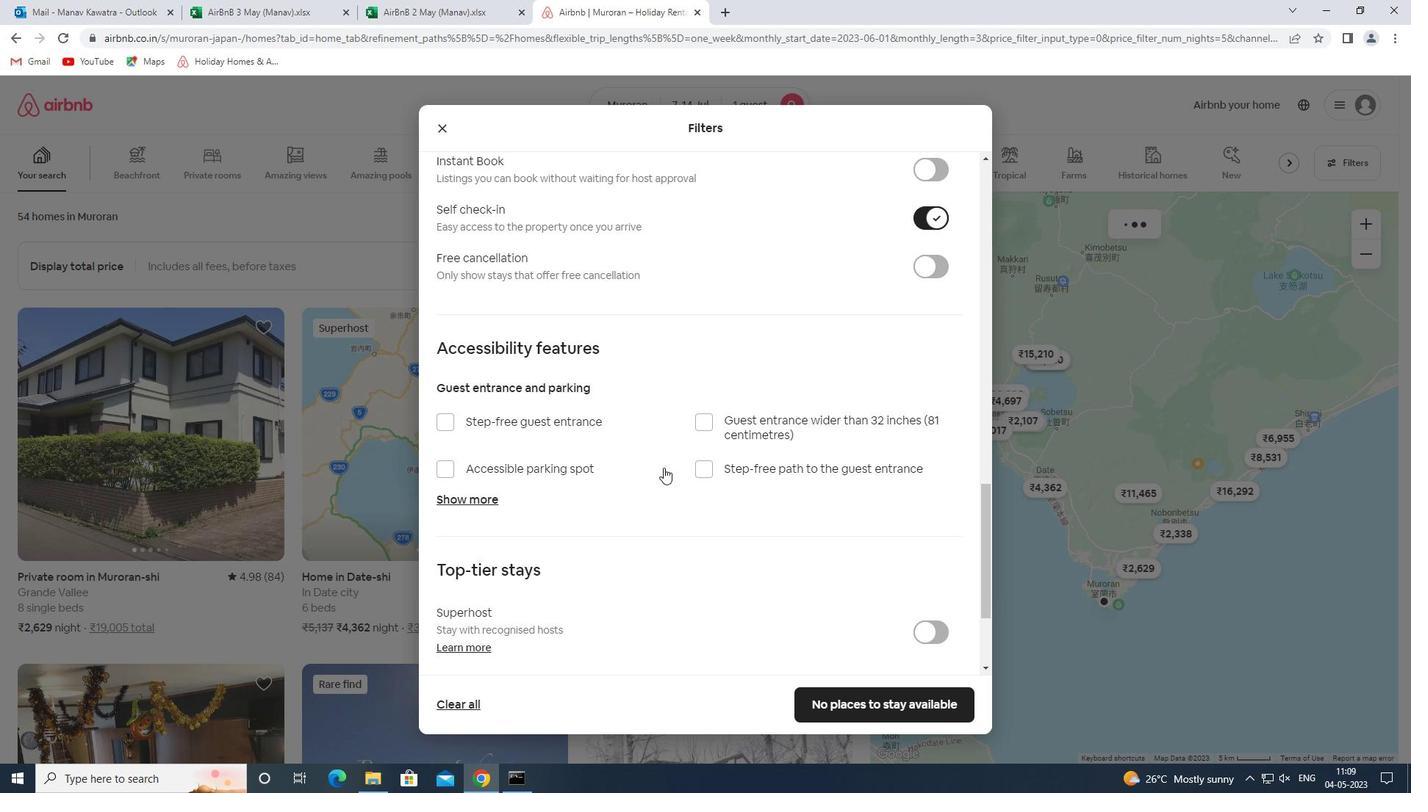 
Action: Mouse scrolled (646, 485) with delta (0, 0)
Screenshot: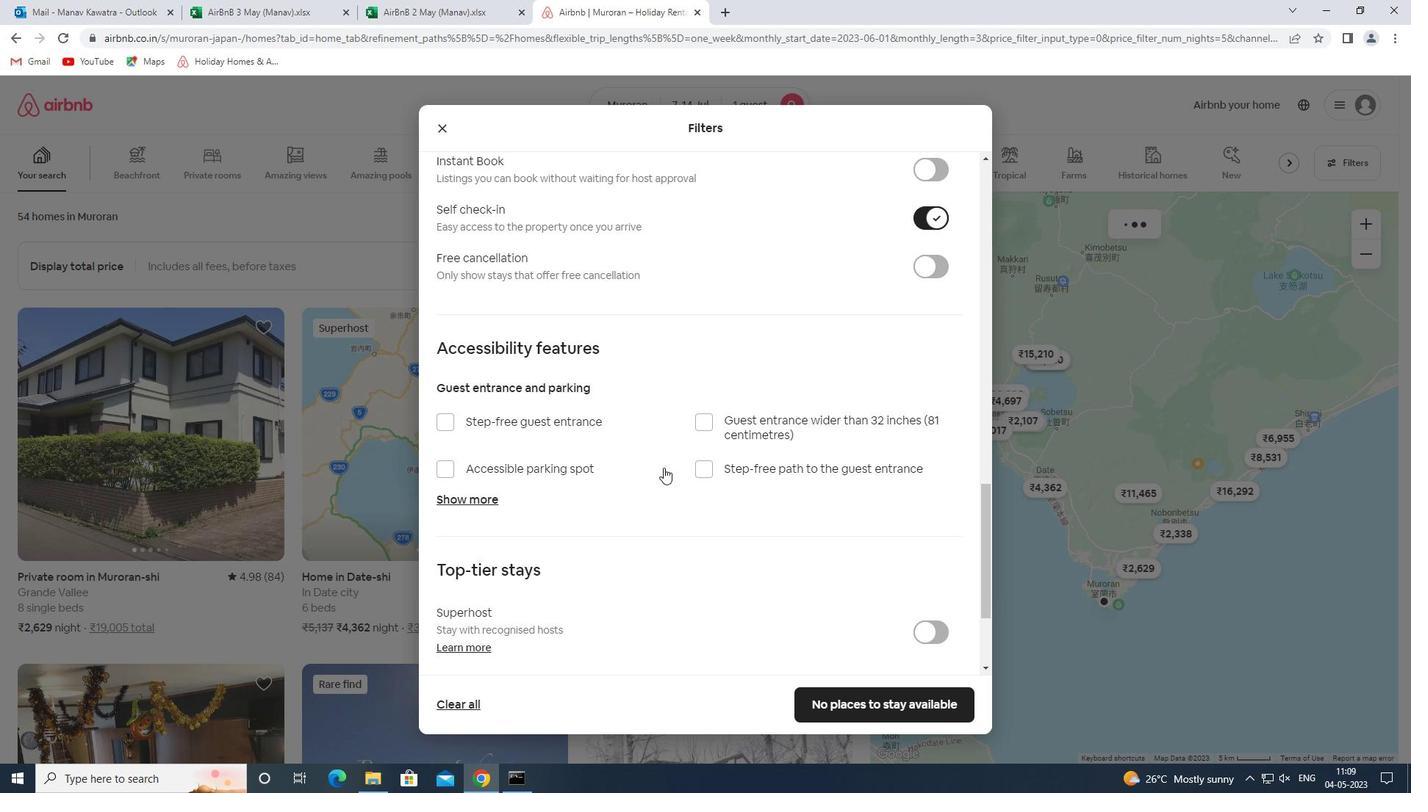 
Action: Mouse moved to (645, 486)
Screenshot: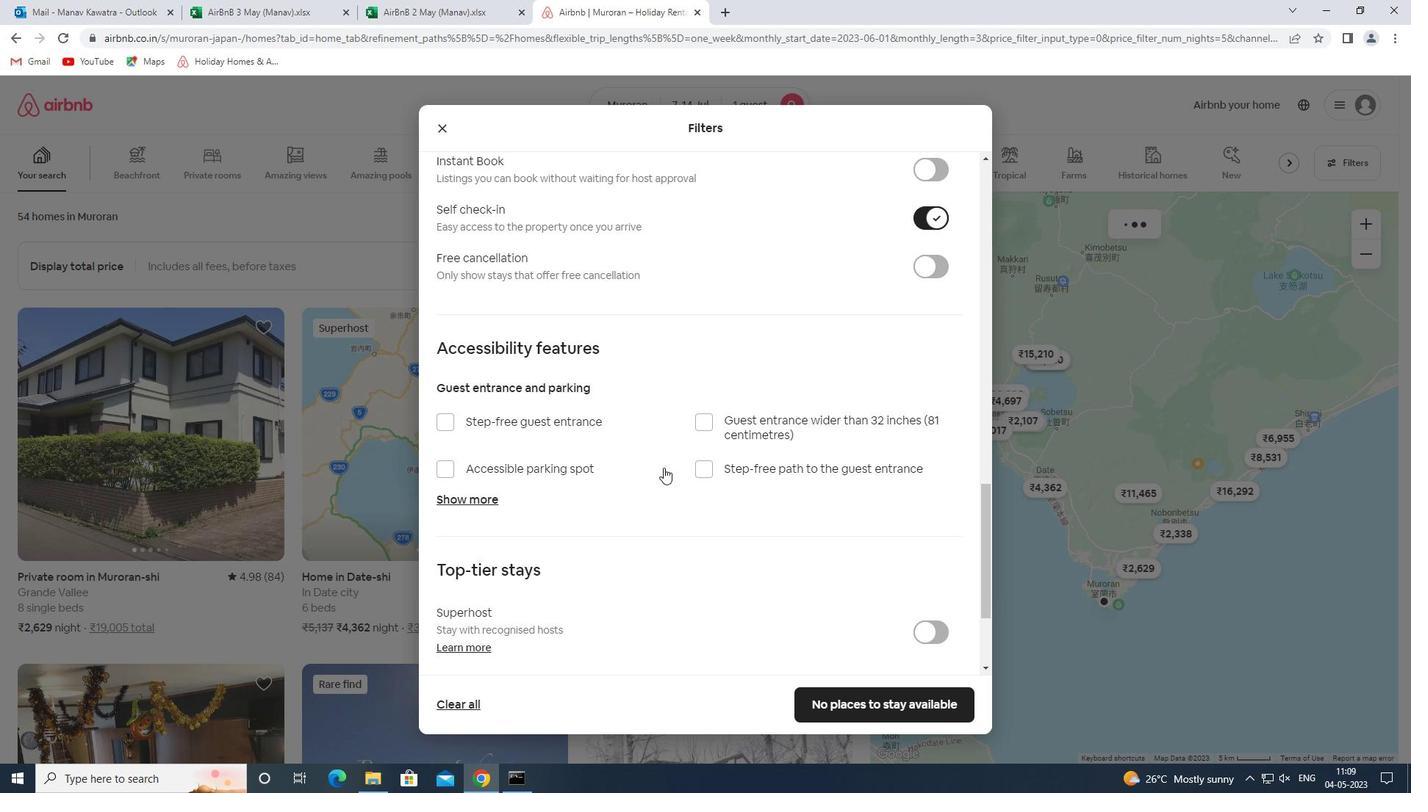 
Action: Mouse scrolled (645, 485) with delta (0, 0)
Screenshot: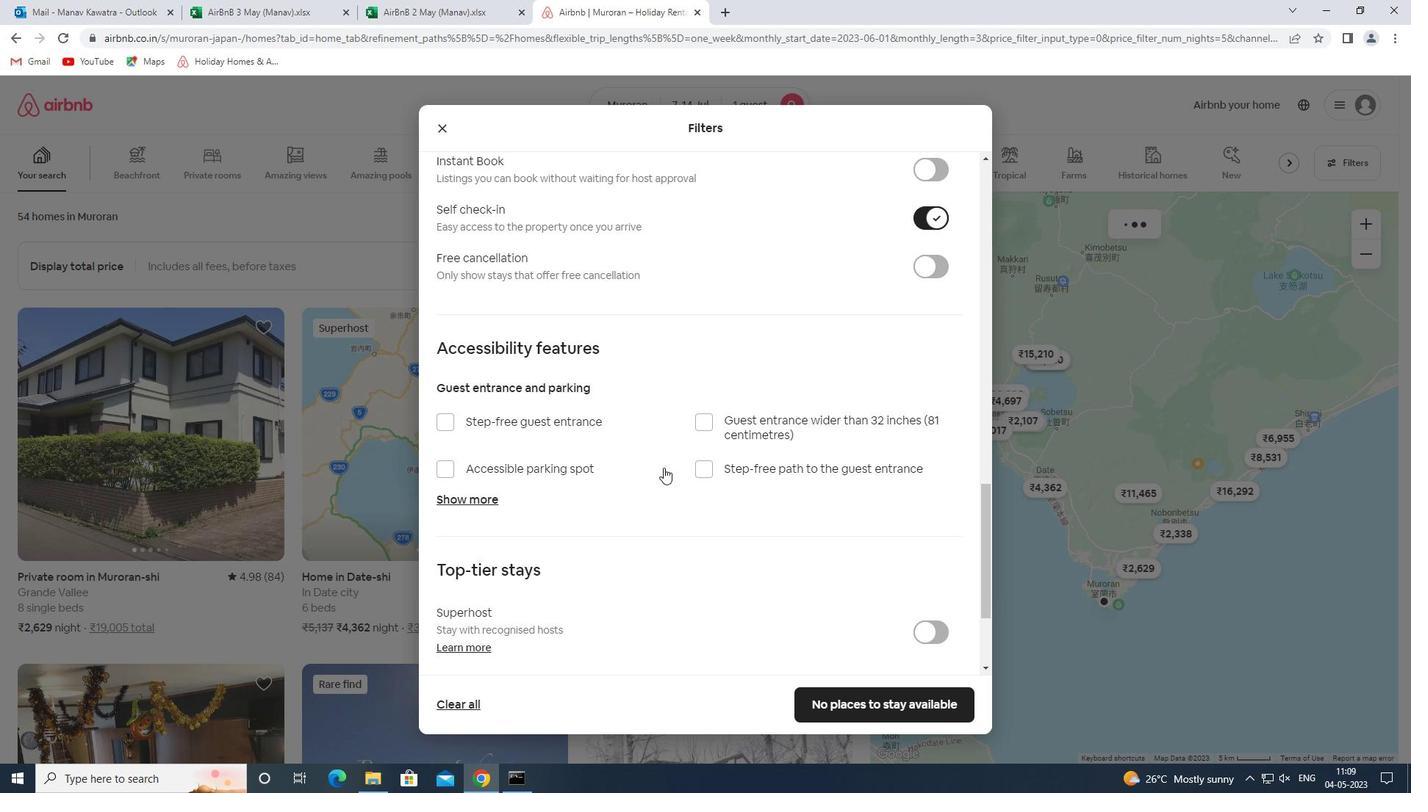 
Action: Mouse moved to (645, 486)
Screenshot: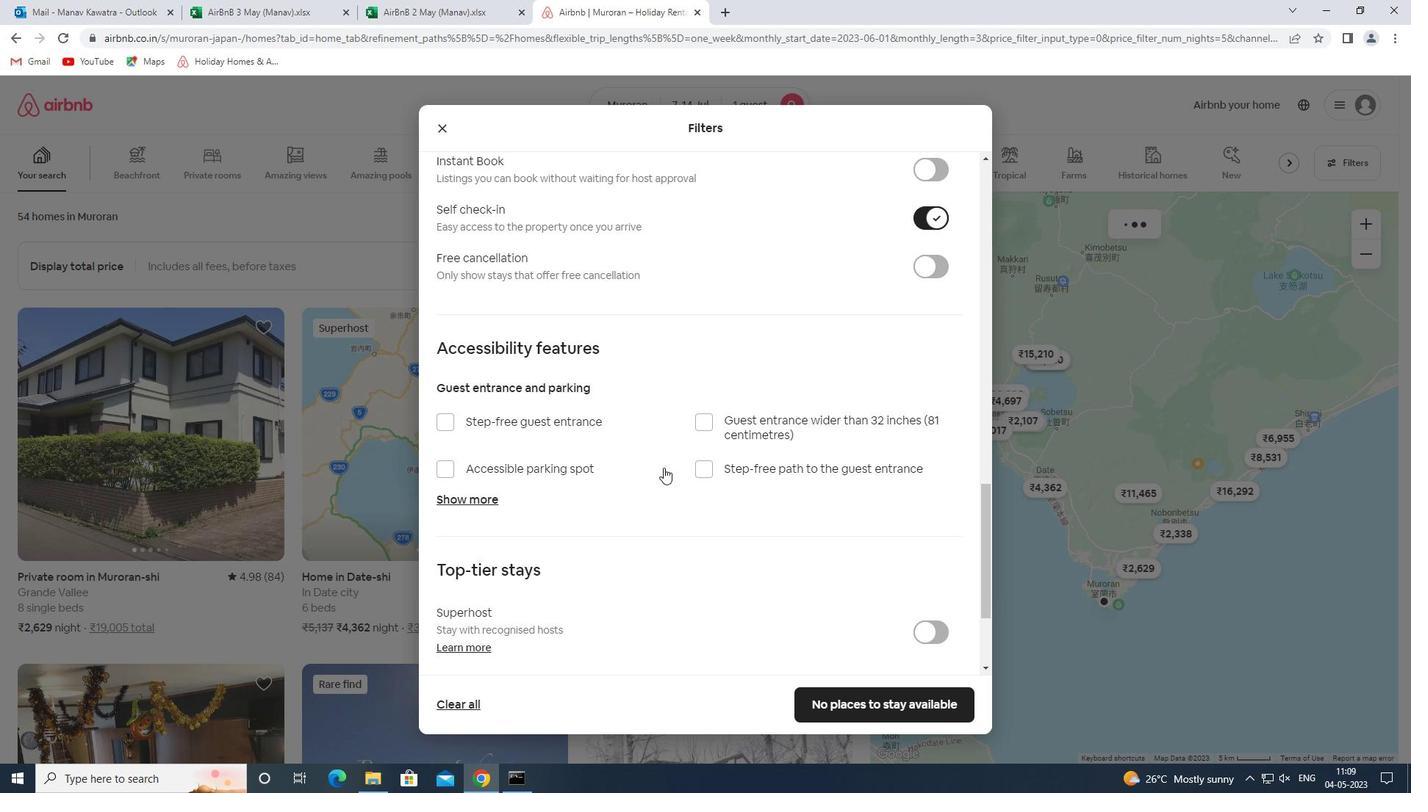 
Action: Mouse scrolled (645, 485) with delta (0, 0)
Screenshot: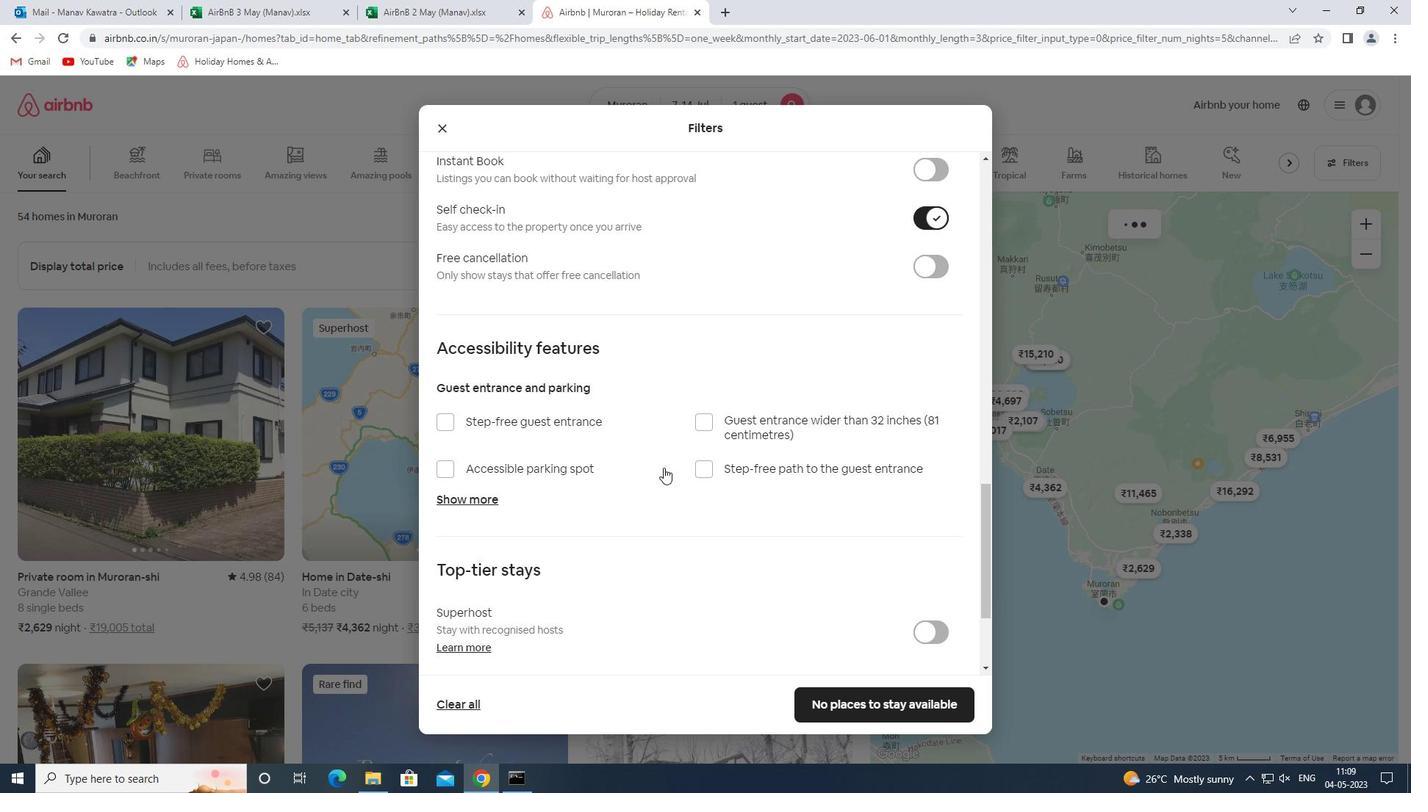 
Action: Mouse scrolled (645, 485) with delta (0, 0)
Screenshot: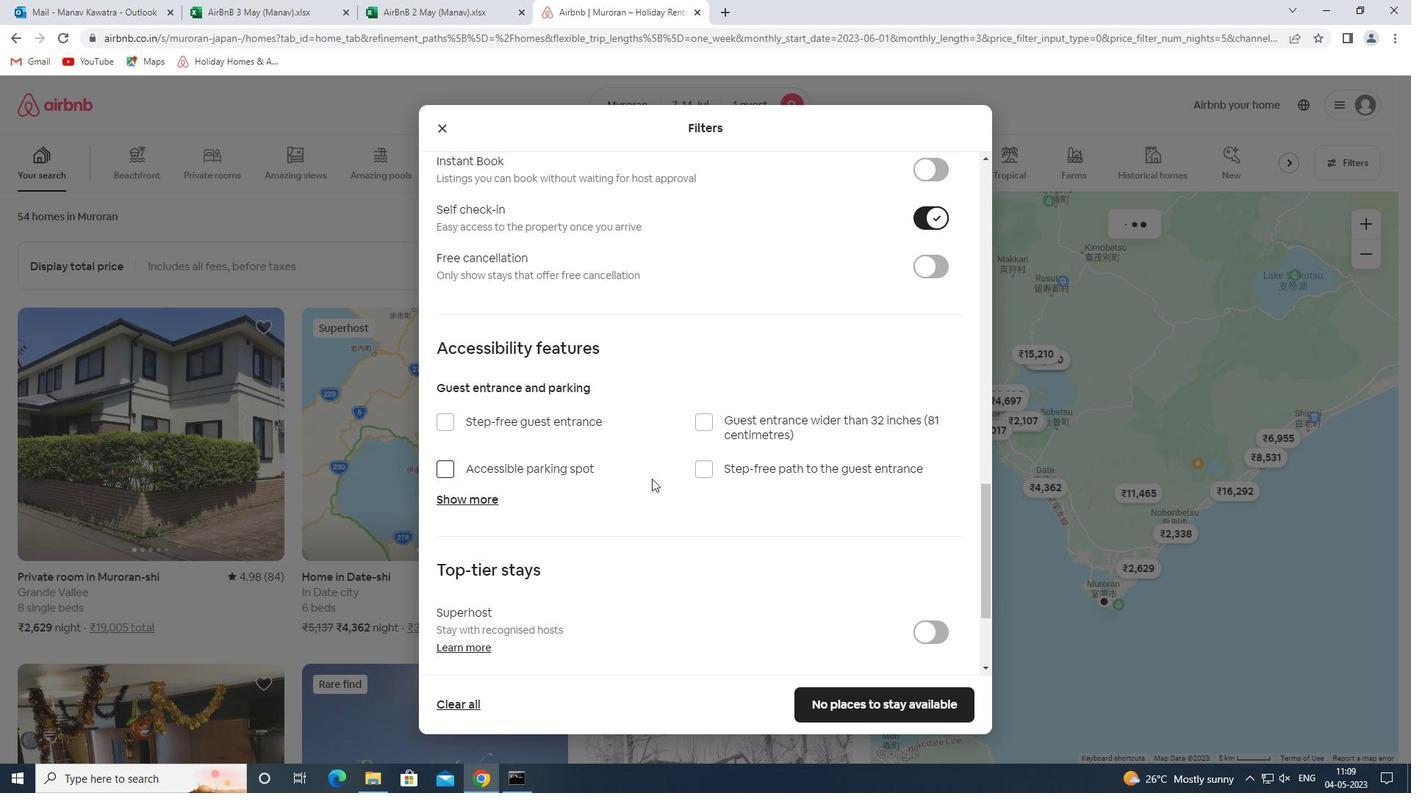 
Action: Mouse moved to (482, 594)
Screenshot: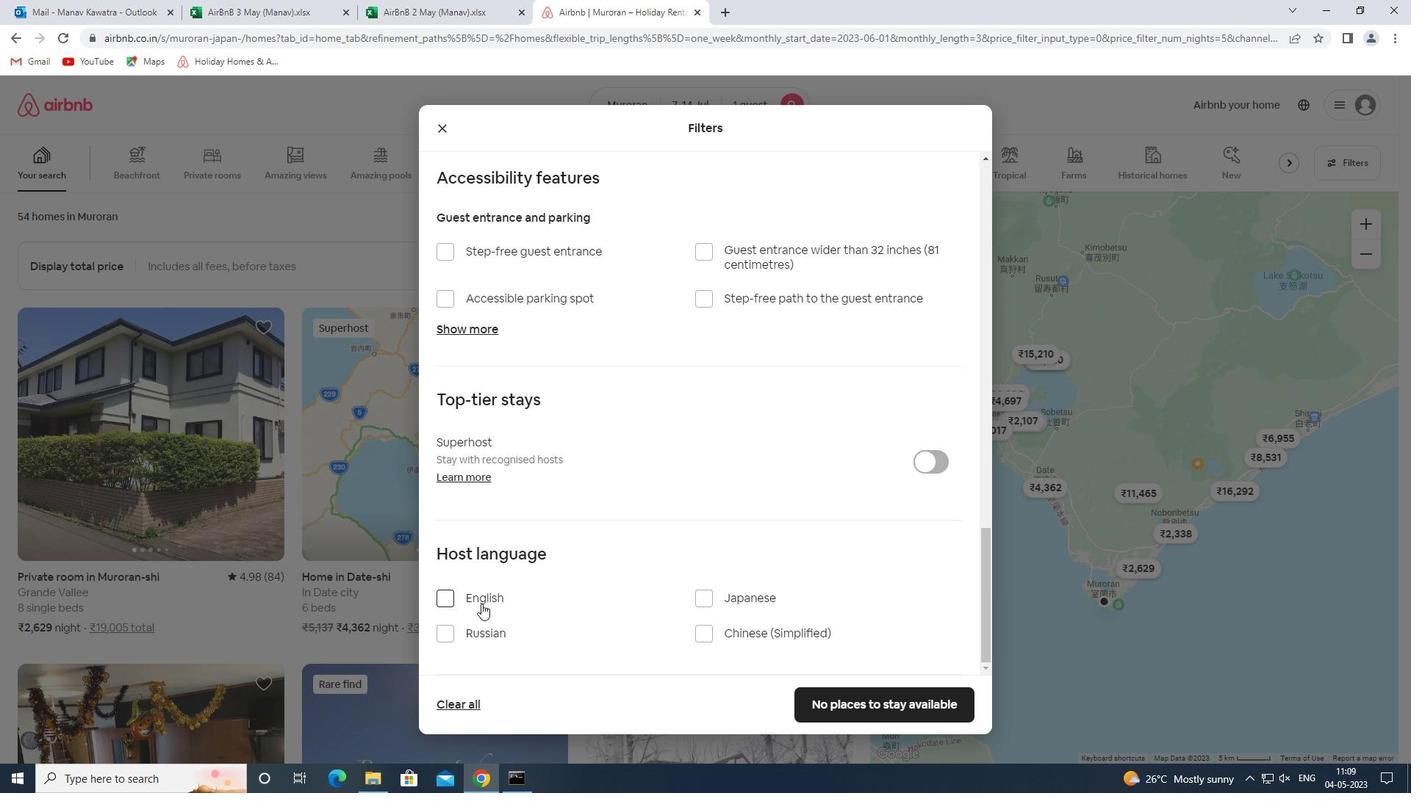
Action: Mouse pressed left at (482, 594)
Screenshot: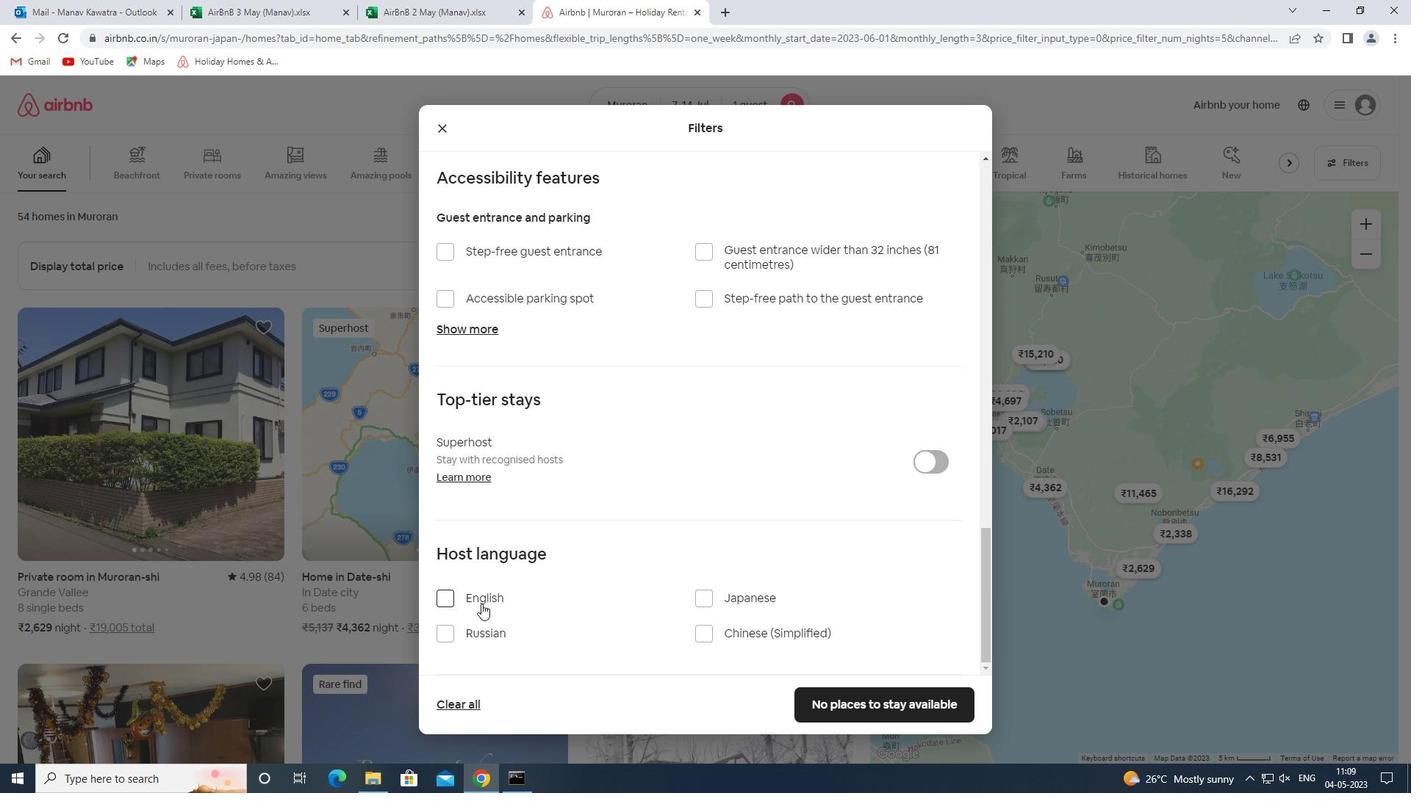 
Action: Mouse moved to (862, 702)
Screenshot: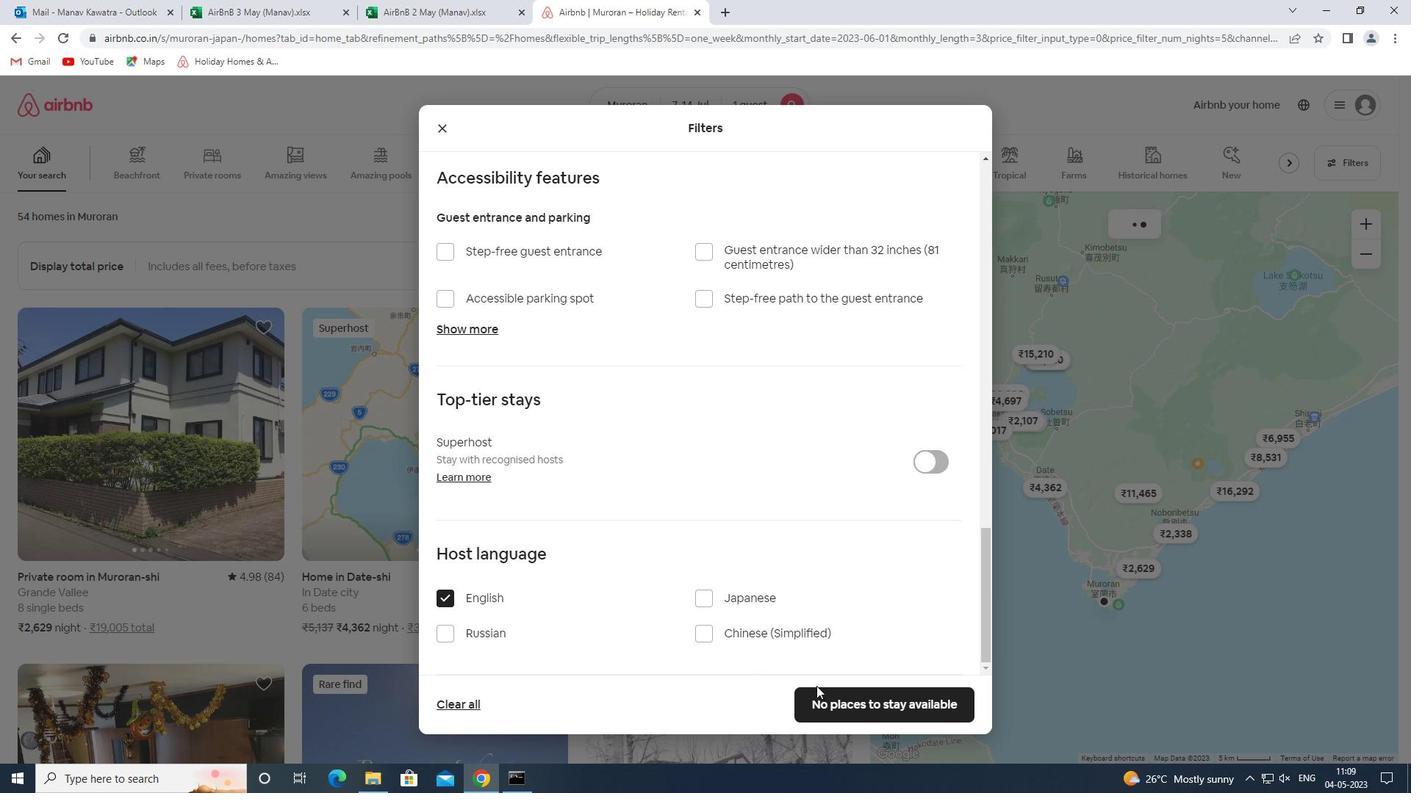 
Action: Mouse pressed left at (862, 702)
Screenshot: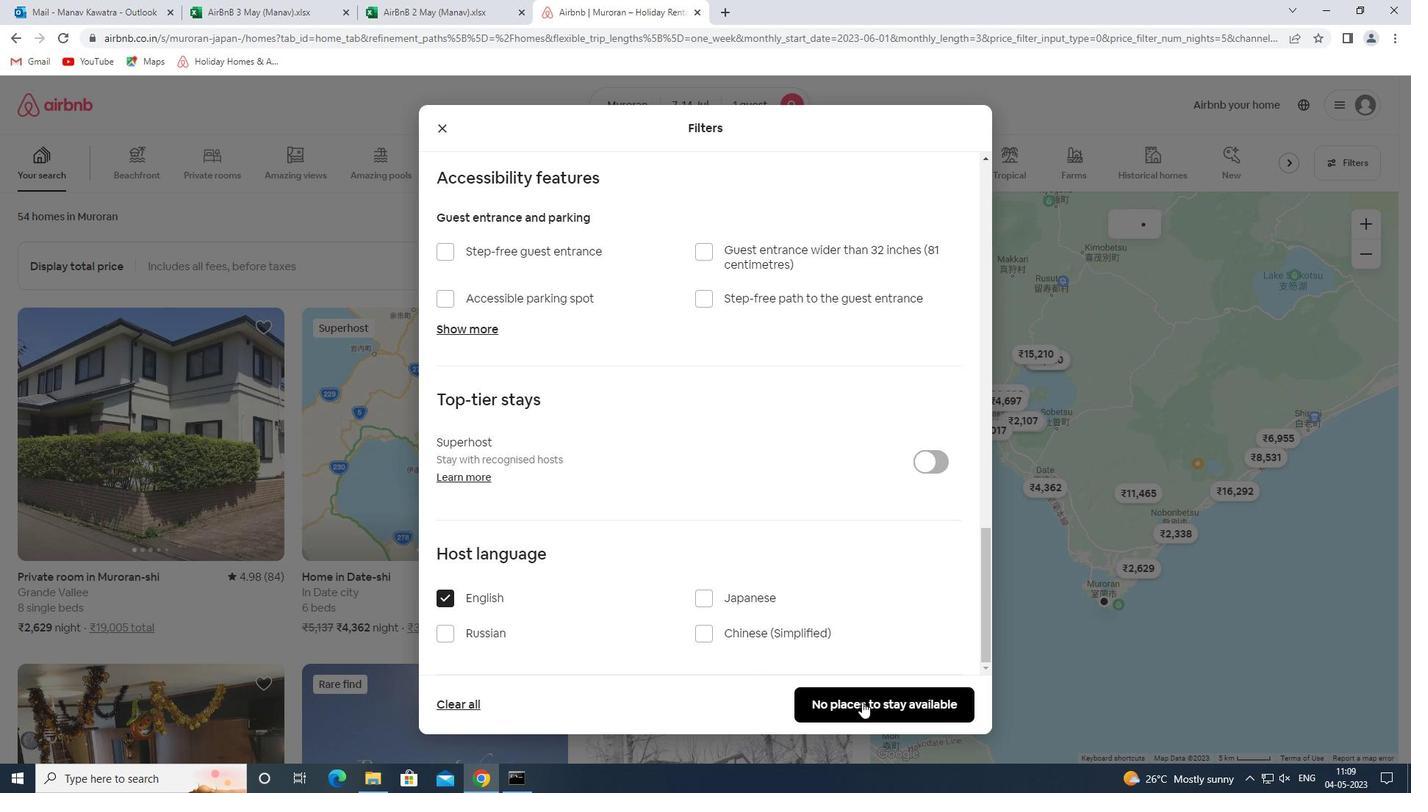 
Action: Mouse moved to (859, 682)
Screenshot: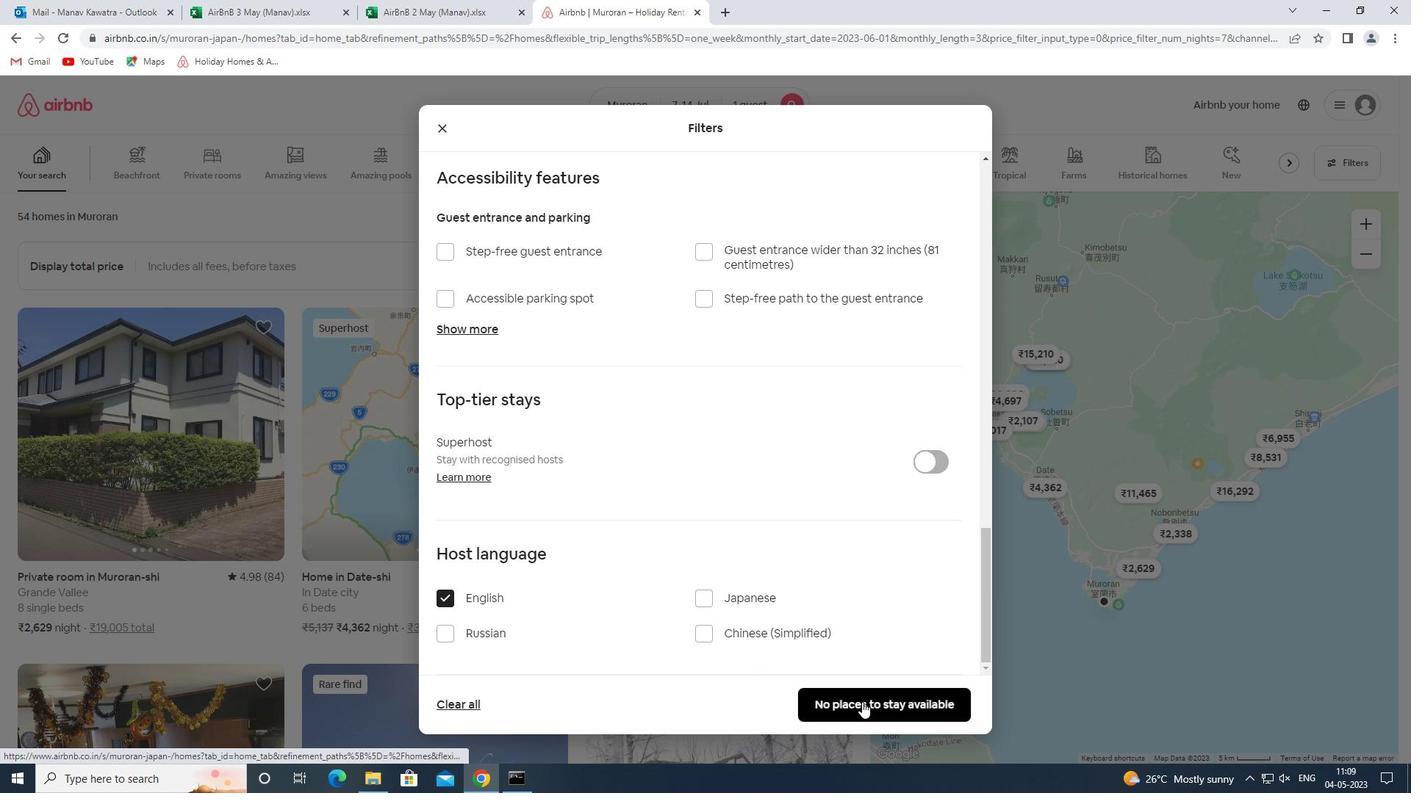 
